 Task: Find a sports stadium in Gurgaon and check its location and traffic details.
Action: Mouse moved to (206, 356)
Screenshot: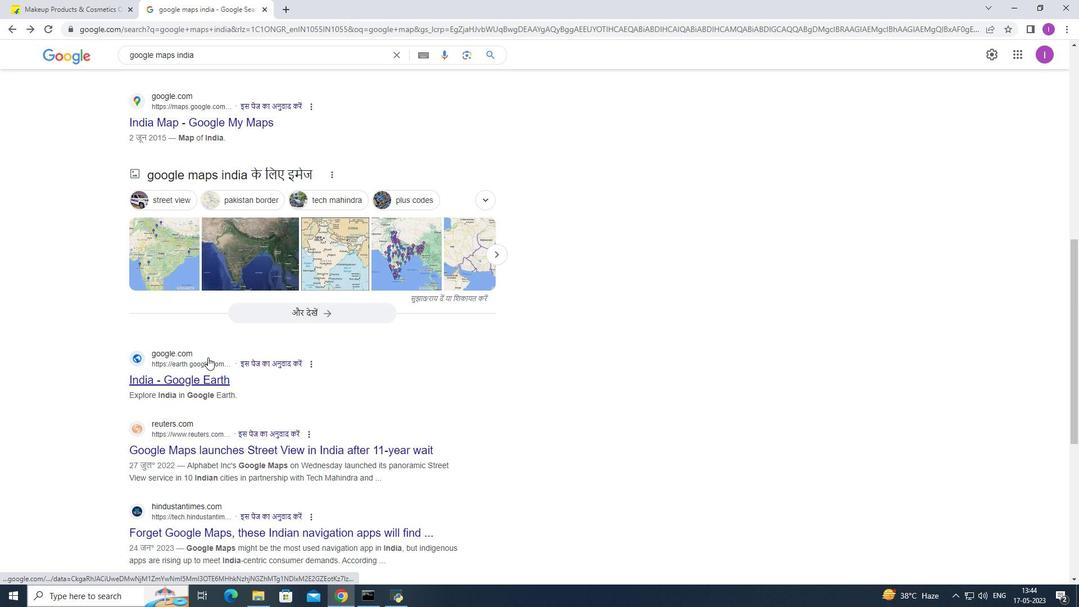 
Action: Mouse scrolled (206, 357) with delta (0, 0)
Screenshot: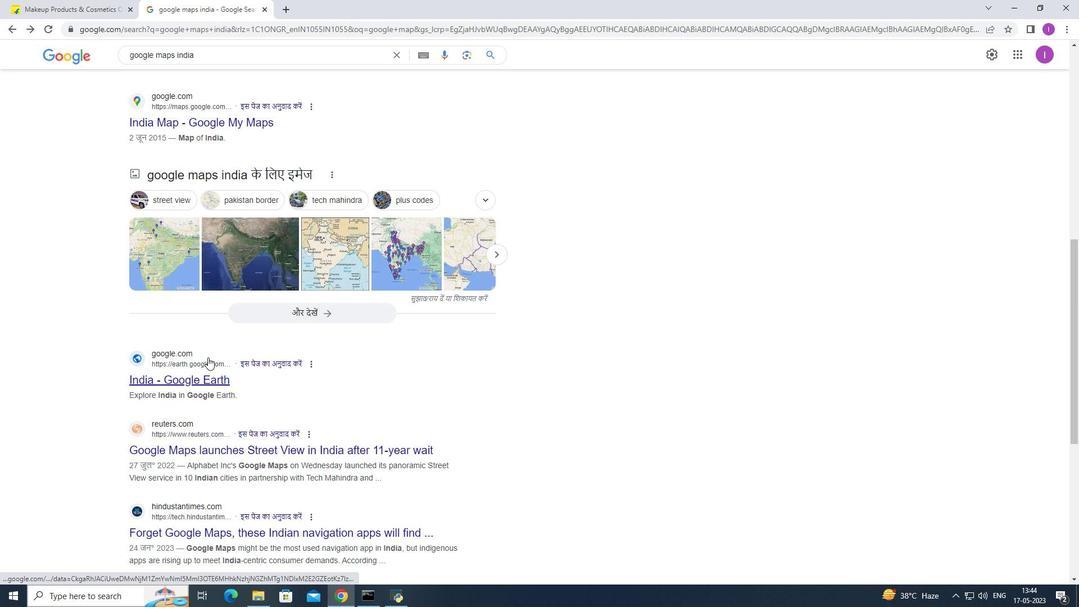 
Action: Mouse scrolled (206, 357) with delta (0, 0)
Screenshot: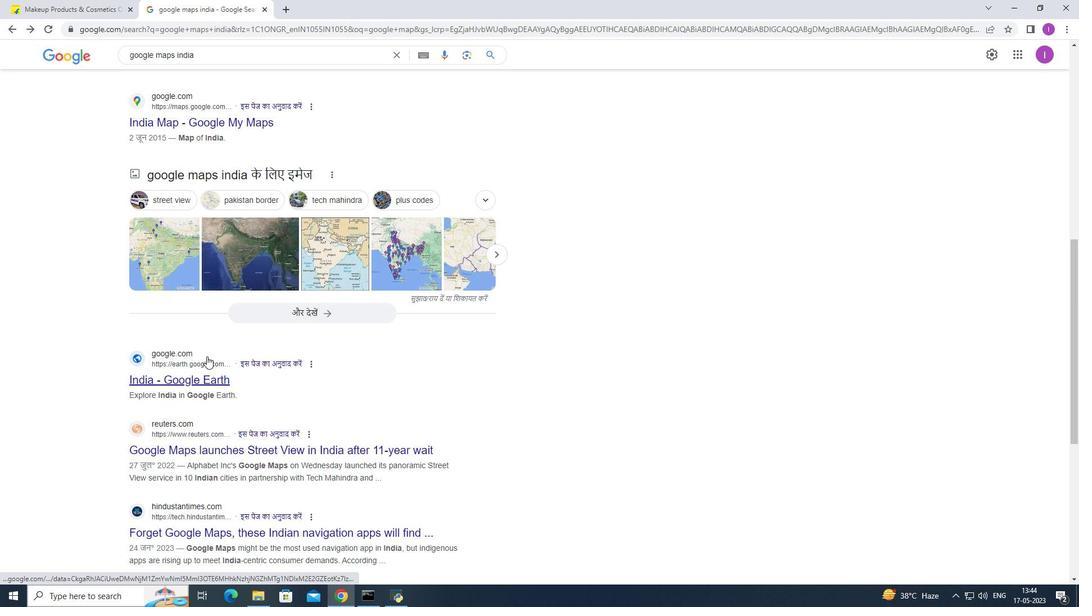 
Action: Mouse moved to (167, 237)
Screenshot: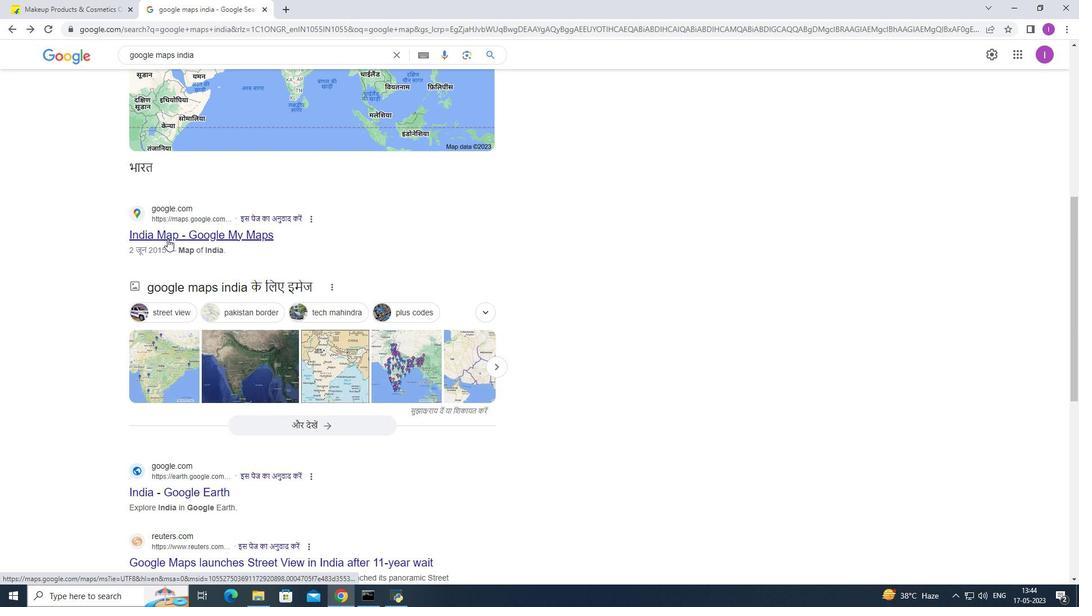 
Action: Mouse pressed left at (167, 237)
Screenshot: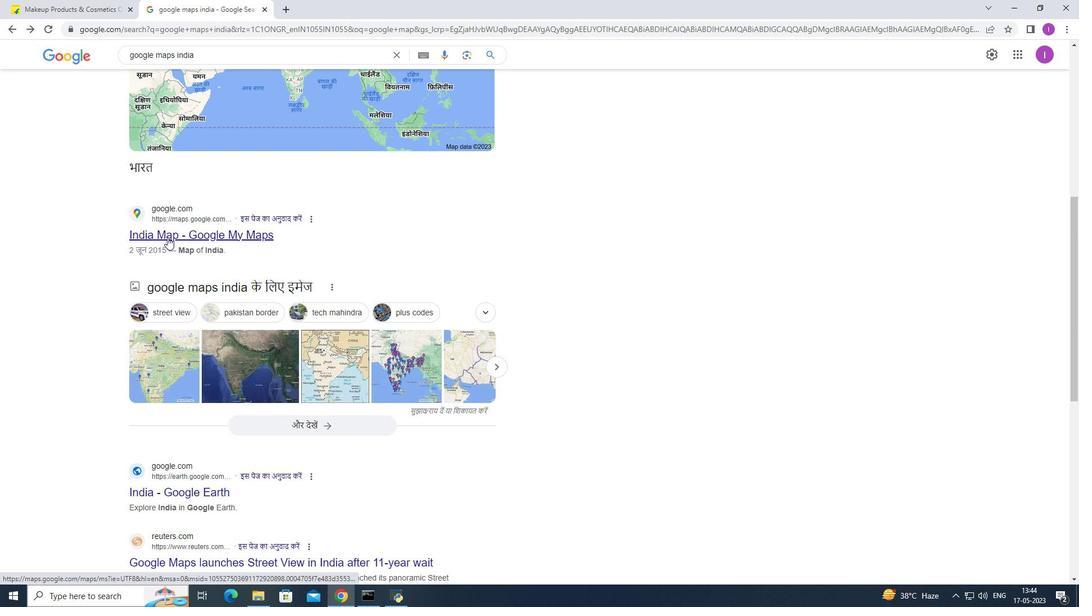 
Action: Mouse moved to (560, 282)
Screenshot: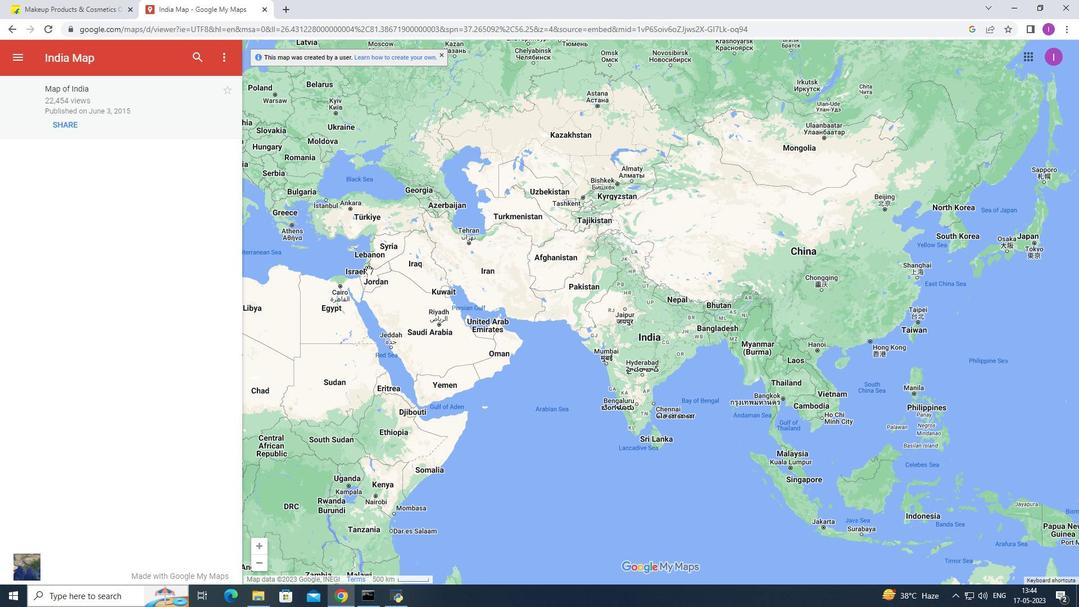
Action: Mouse scrolled (560, 282) with delta (0, 0)
Screenshot: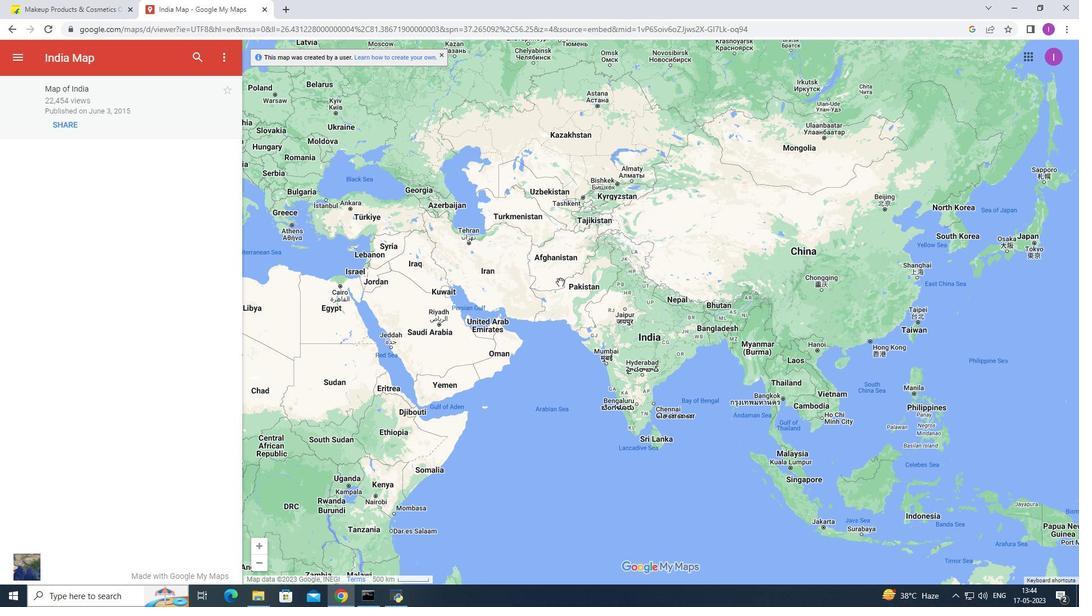 
Action: Mouse scrolled (560, 281) with delta (0, 0)
Screenshot: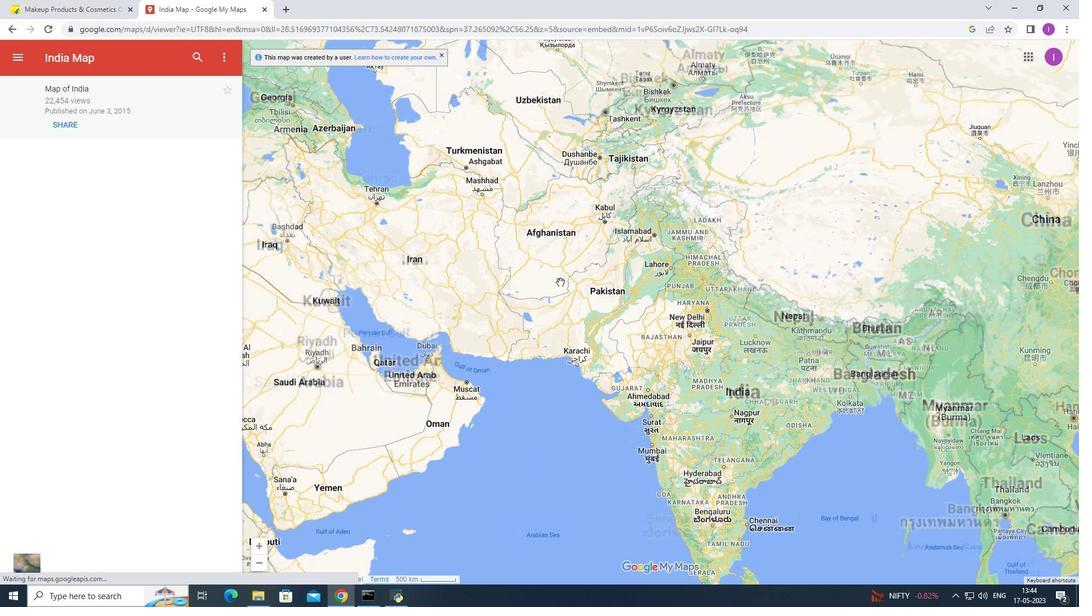 
Action: Mouse scrolled (560, 281) with delta (0, 0)
Screenshot: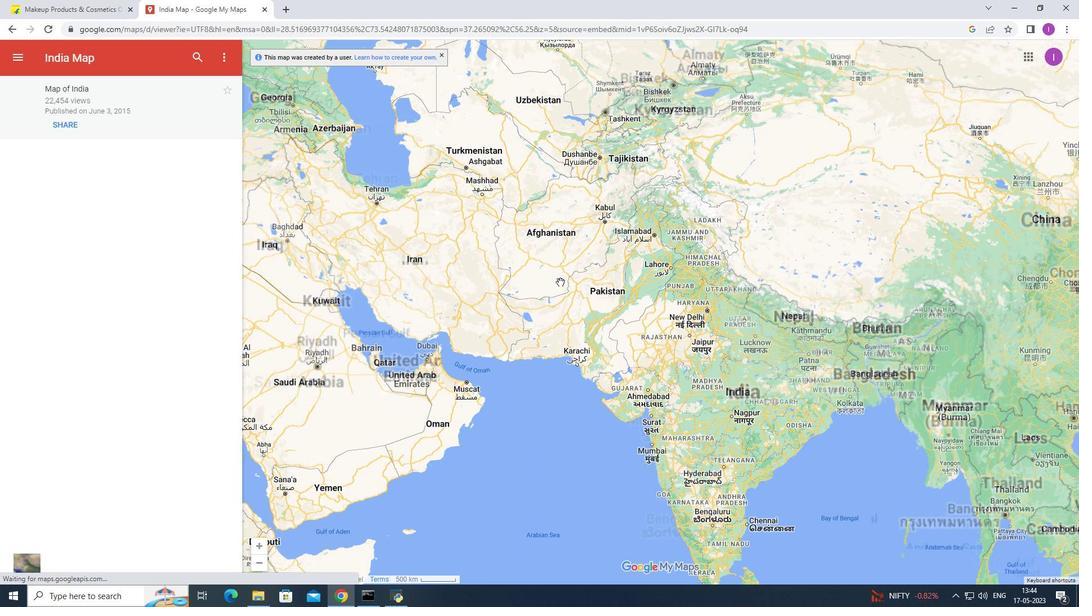 
Action: Mouse scrolled (560, 281) with delta (0, 0)
Screenshot: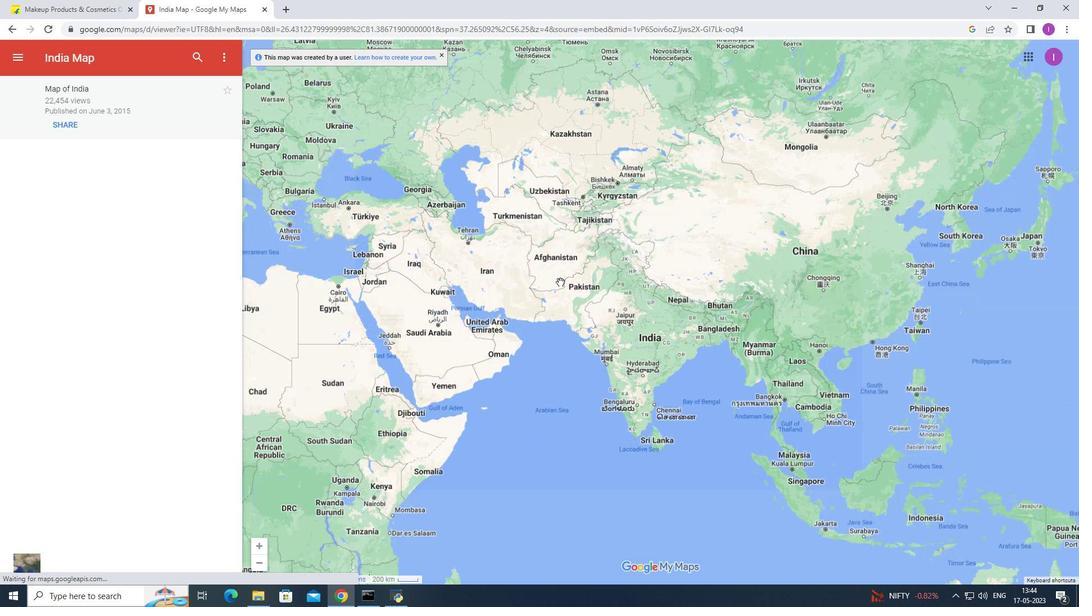 
Action: Mouse scrolled (560, 281) with delta (0, 0)
Screenshot: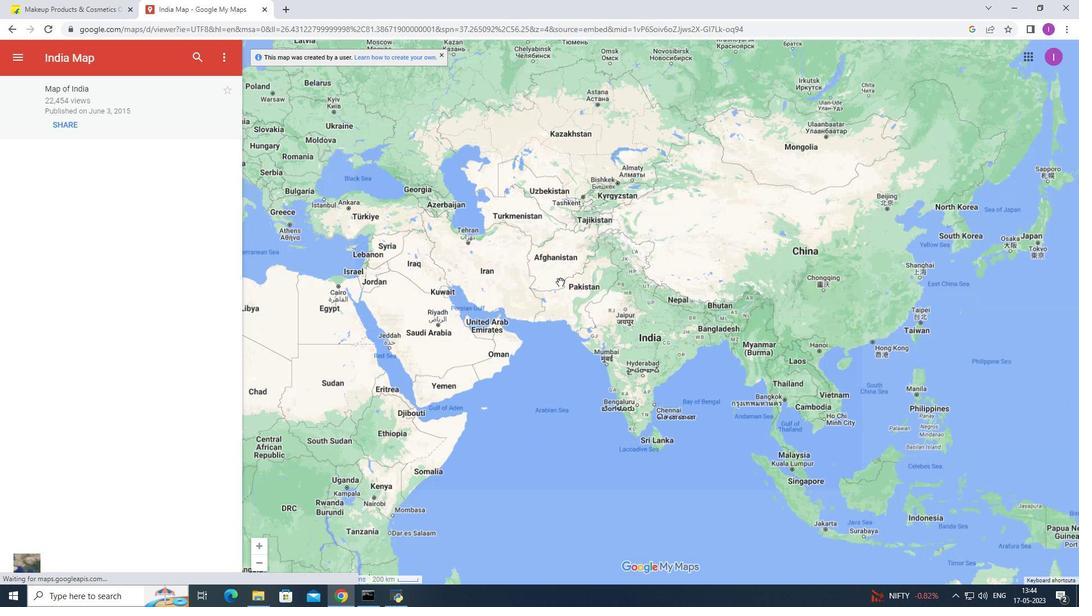 
Action: Mouse scrolled (560, 281) with delta (0, 0)
Screenshot: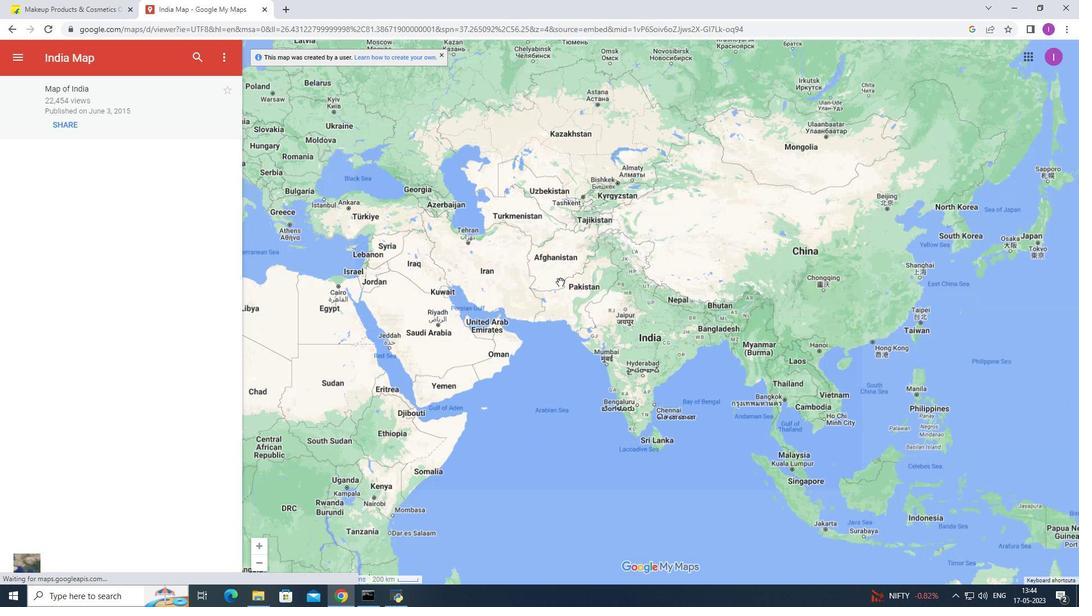 
Action: Mouse scrolled (560, 281) with delta (0, 0)
Screenshot: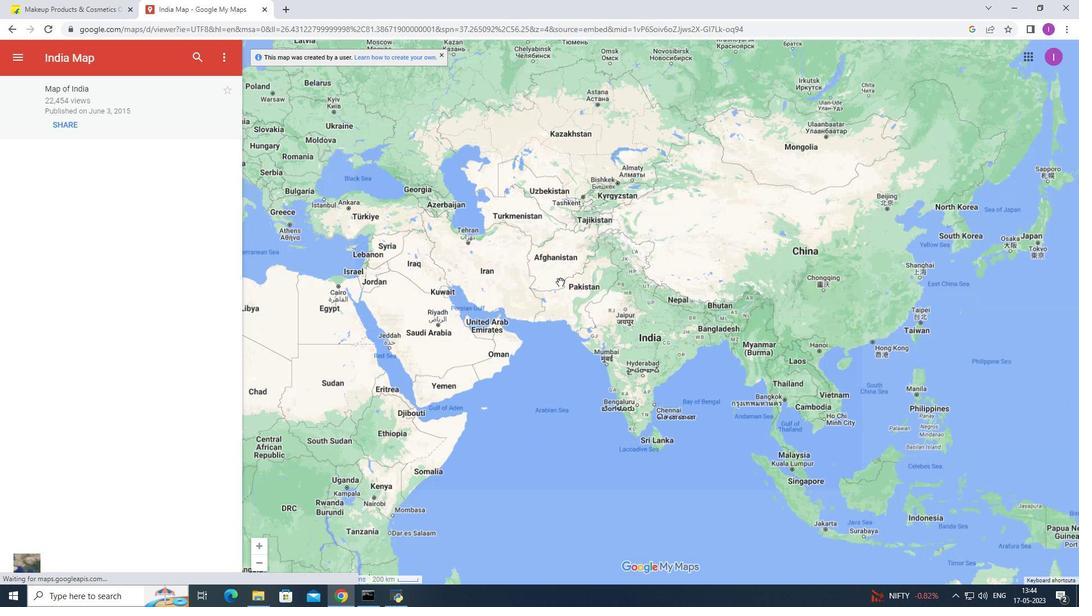 
Action: Mouse scrolled (560, 281) with delta (0, 0)
Screenshot: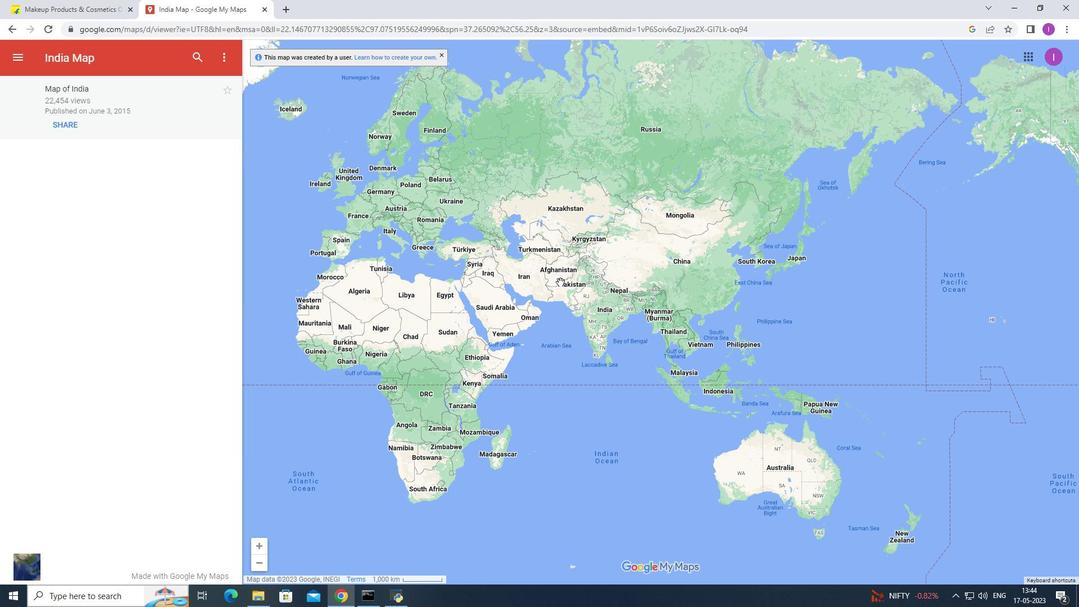 
Action: Mouse moved to (350, 248)
Screenshot: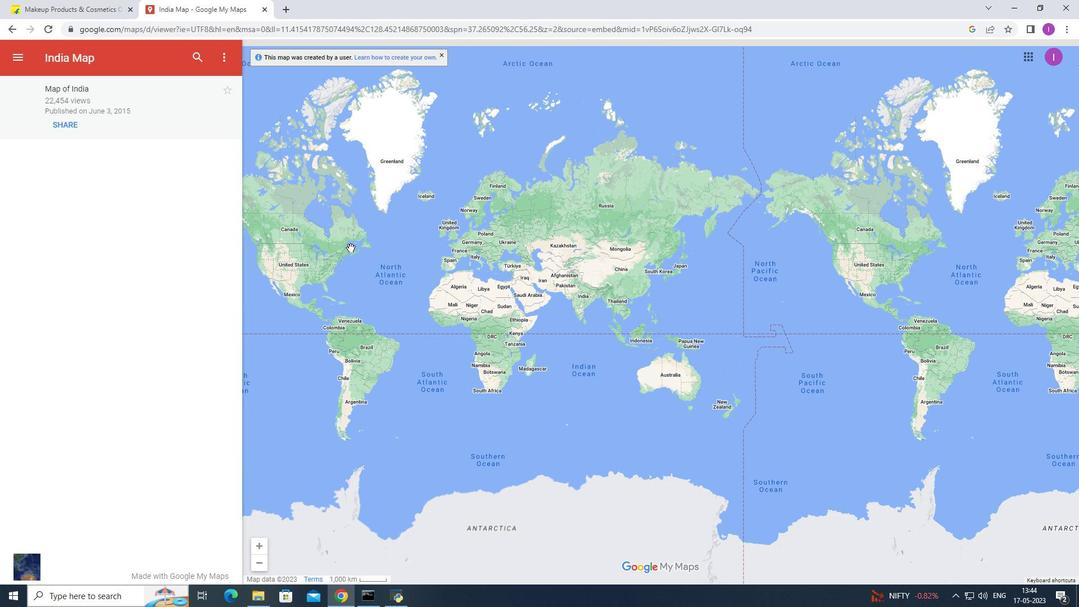 
Action: Mouse scrolled (350, 249) with delta (0, 0)
Screenshot: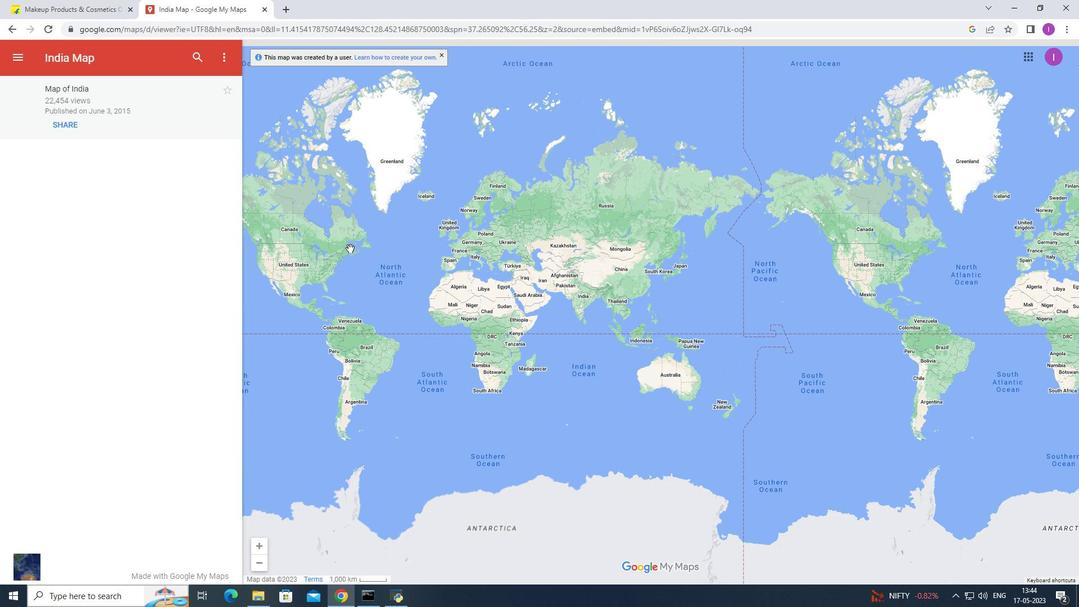 
Action: Mouse scrolled (350, 248) with delta (0, 0)
Screenshot: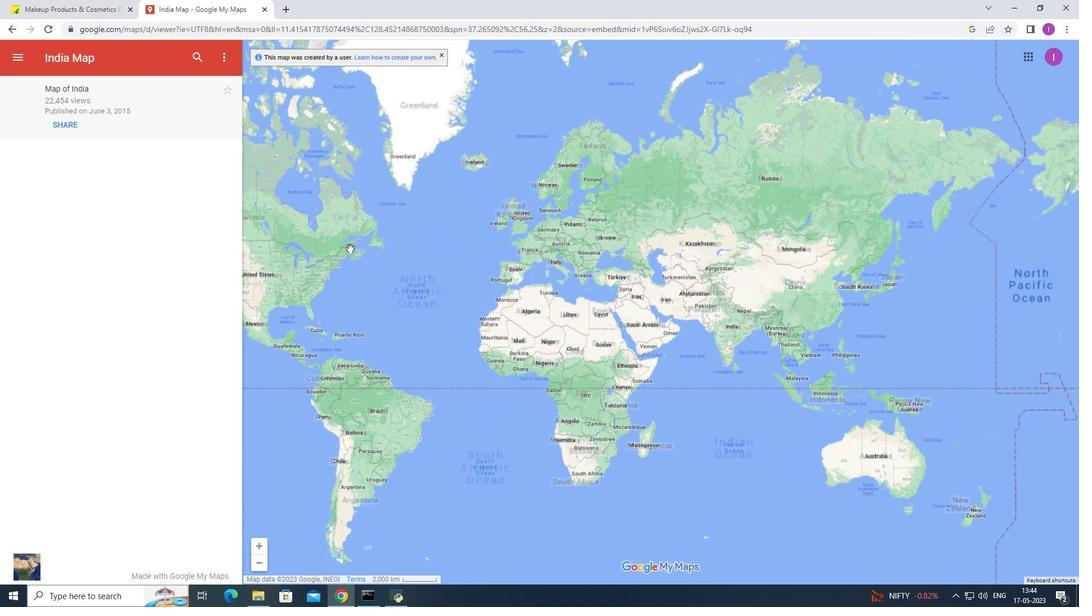 
Action: Mouse moved to (352, 248)
Screenshot: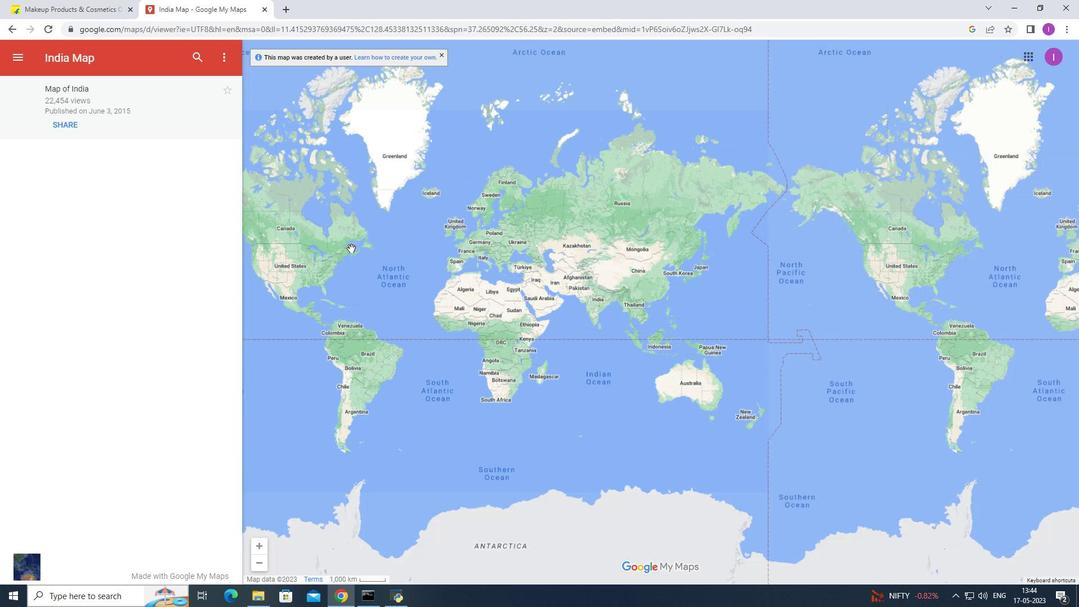 
Action: Mouse scrolled (352, 248) with delta (0, 0)
Screenshot: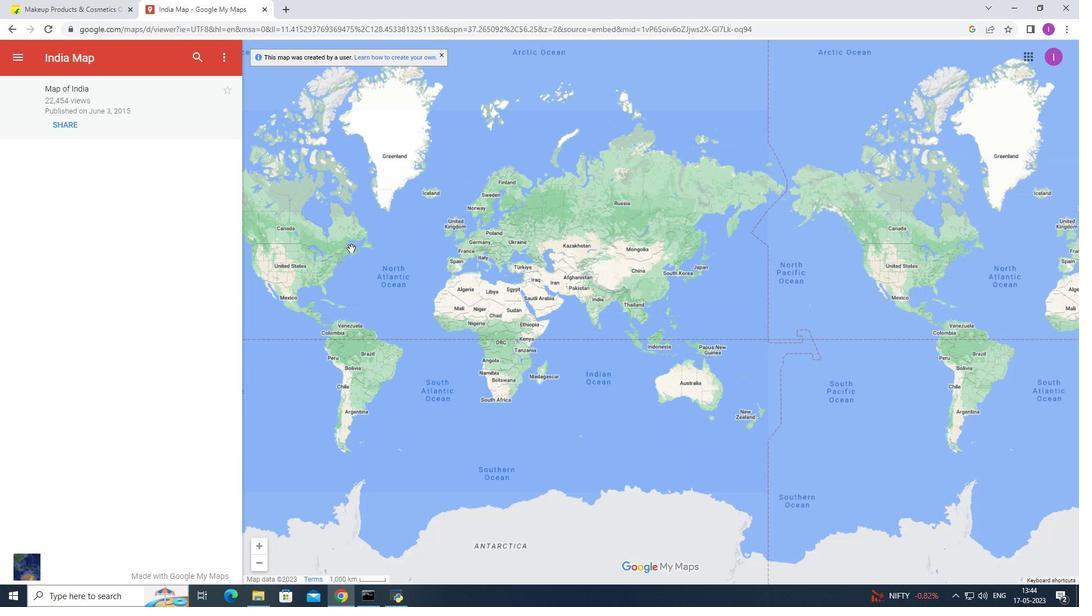 
Action: Mouse scrolled (352, 248) with delta (0, 0)
Screenshot: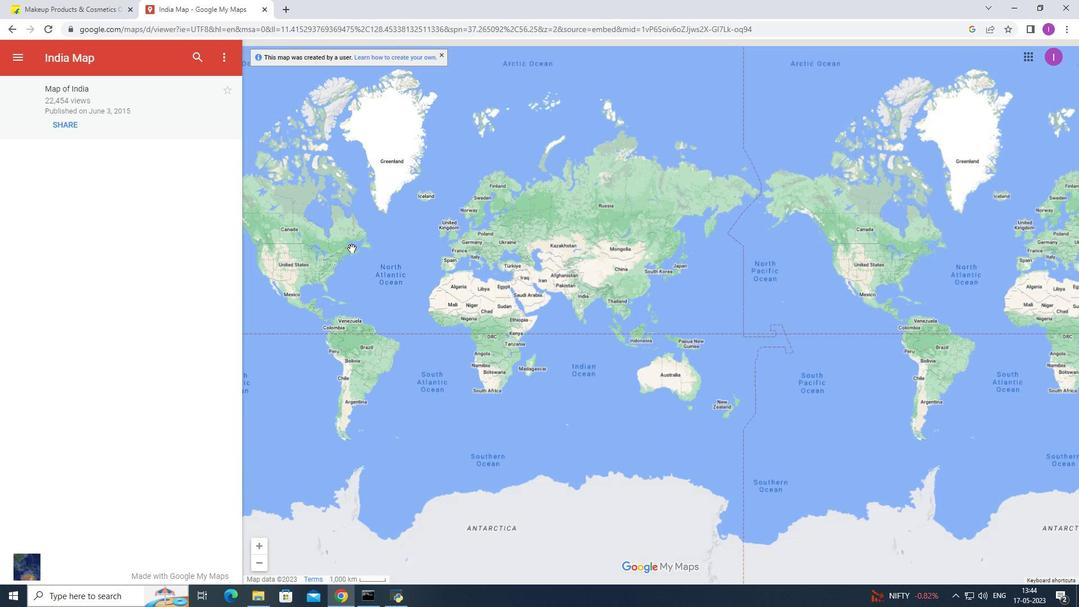 
Action: Mouse moved to (352, 248)
Screenshot: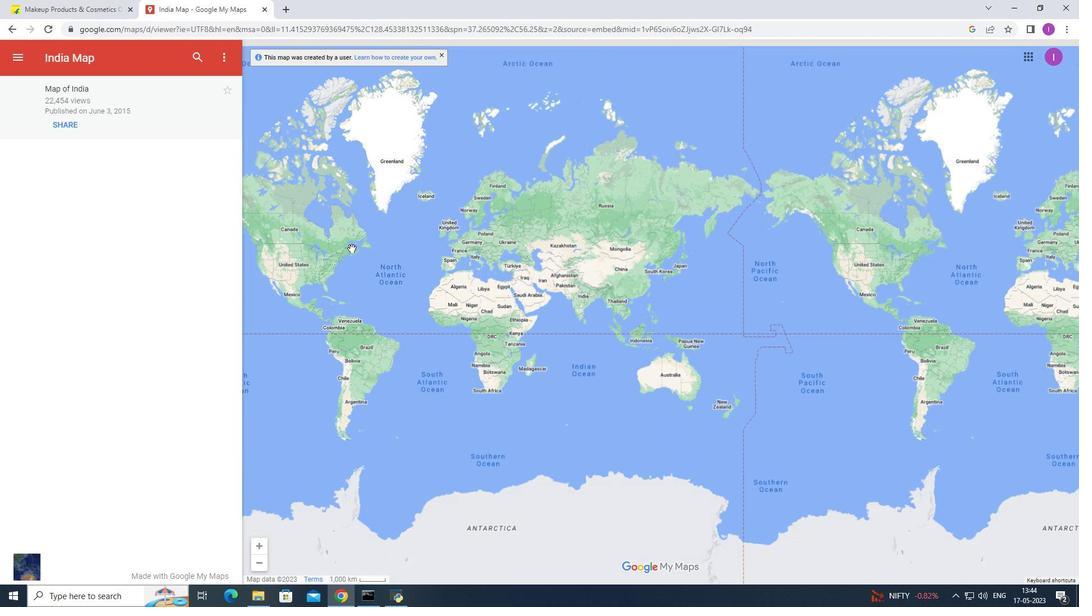 
Action: Mouse scrolled (352, 248) with delta (0, 0)
Screenshot: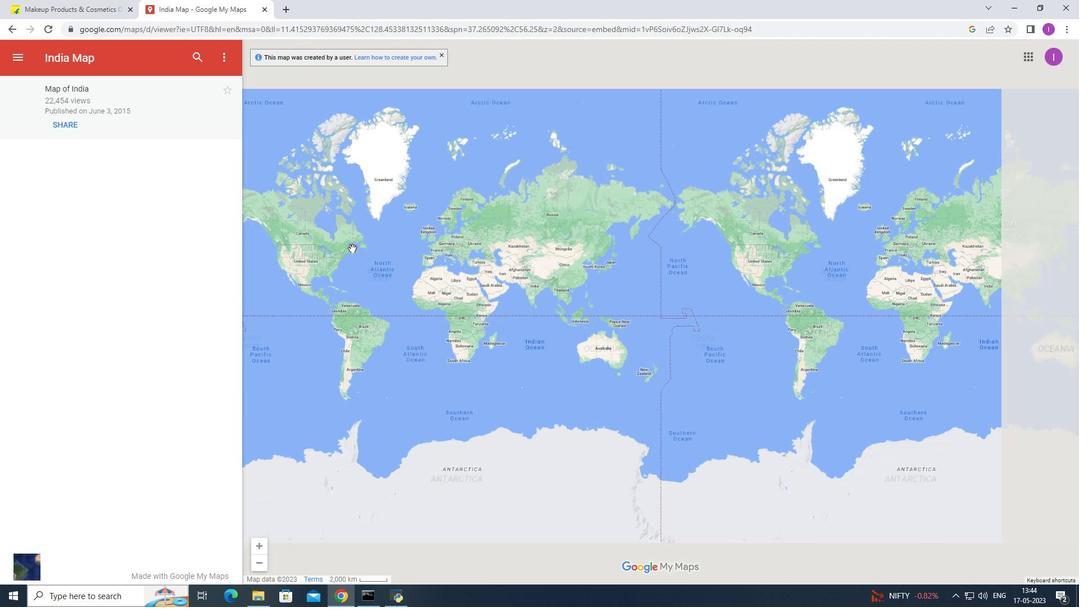 
Action: Mouse moved to (358, 248)
Screenshot: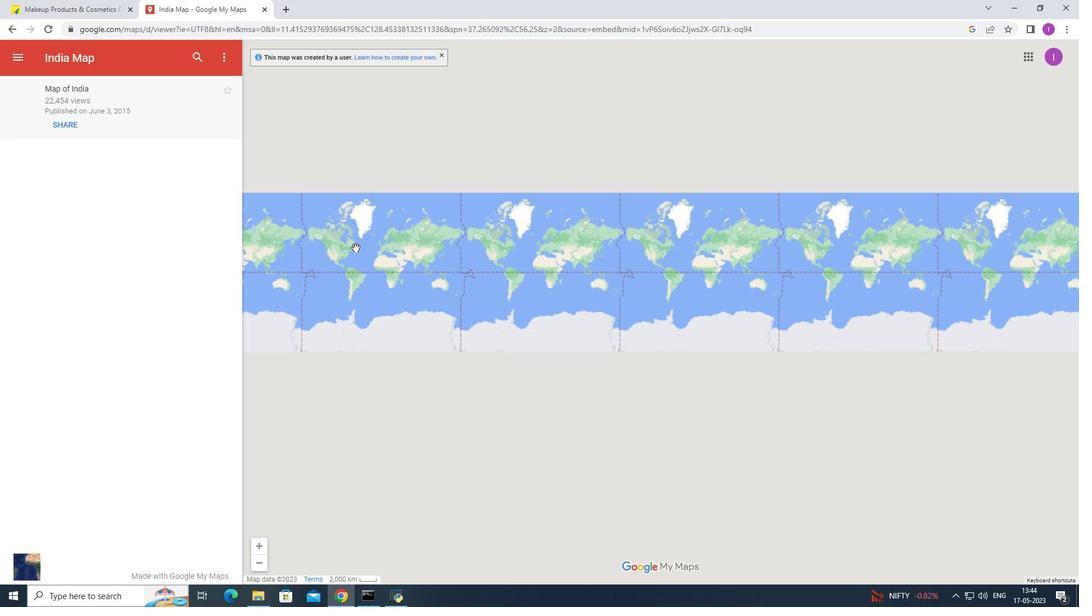 
Action: Mouse scrolled (358, 248) with delta (0, 0)
Screenshot: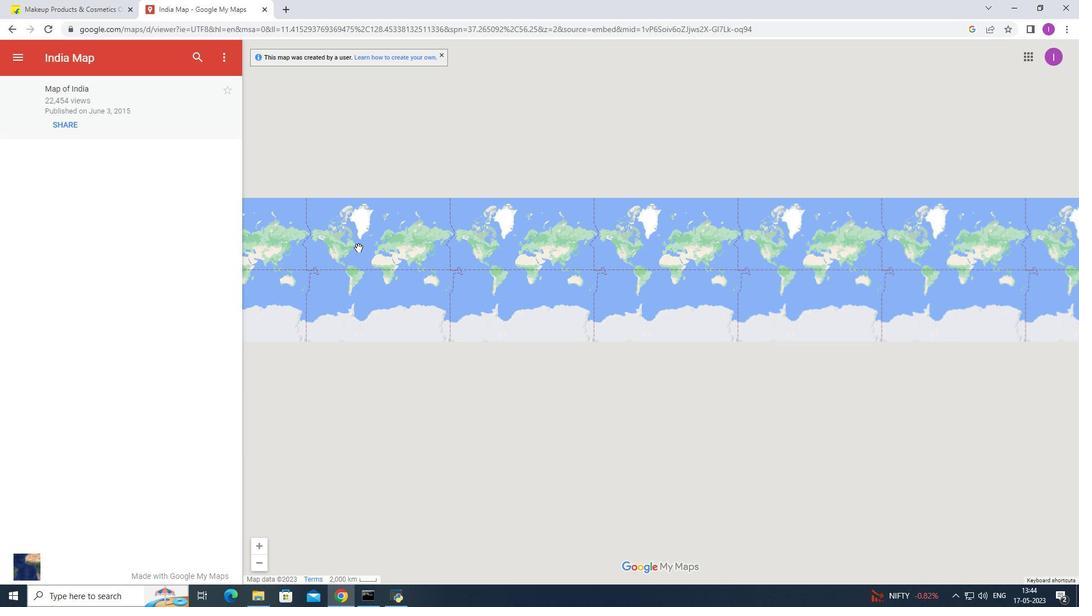 
Action: Mouse scrolled (358, 248) with delta (0, 0)
Screenshot: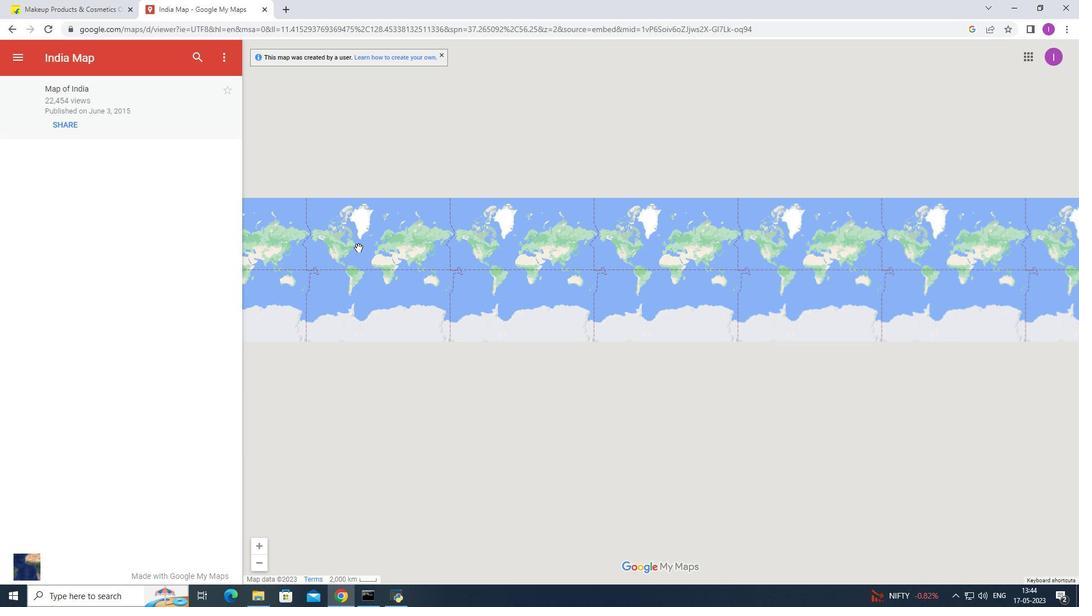 
Action: Mouse scrolled (358, 248) with delta (0, 0)
Screenshot: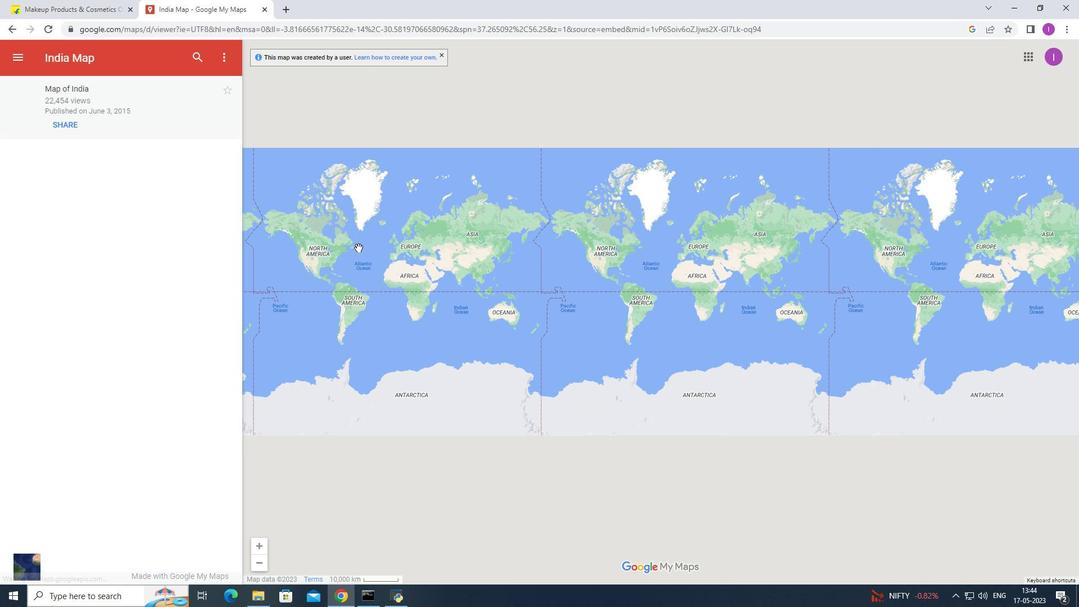 
Action: Mouse scrolled (358, 248) with delta (0, 0)
Screenshot: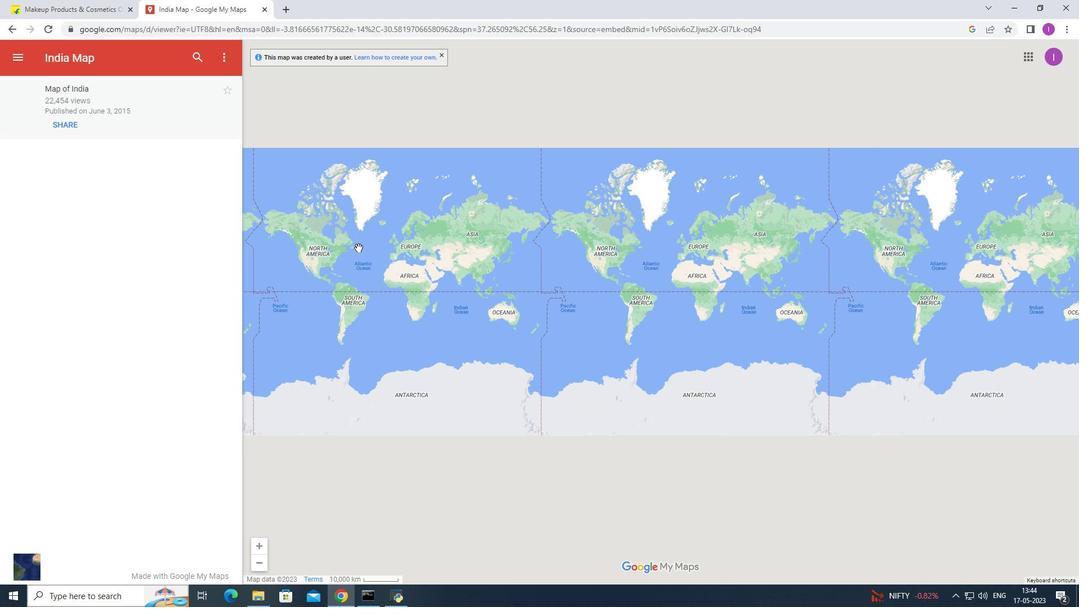 
Action: Mouse scrolled (358, 248) with delta (0, 0)
Screenshot: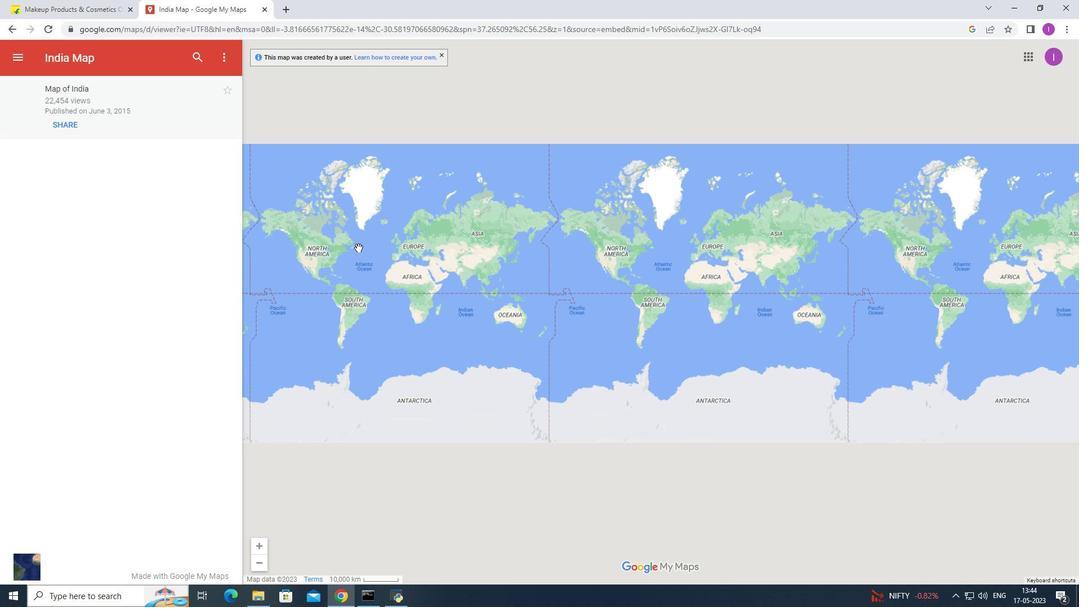 
Action: Mouse moved to (476, 251)
Screenshot: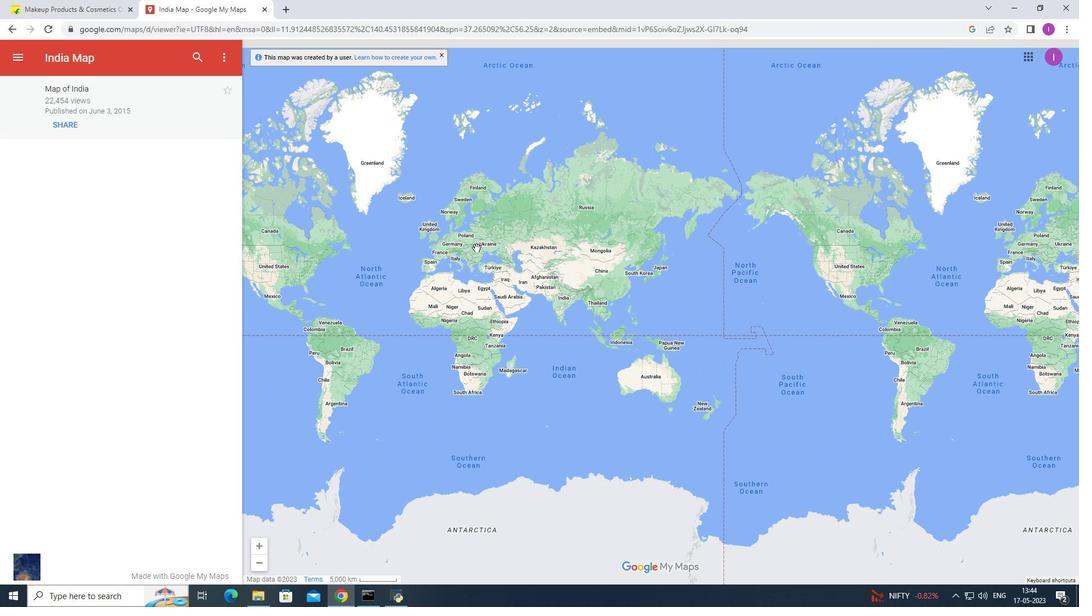 
Action: Mouse scrolled (476, 250) with delta (0, 0)
Screenshot: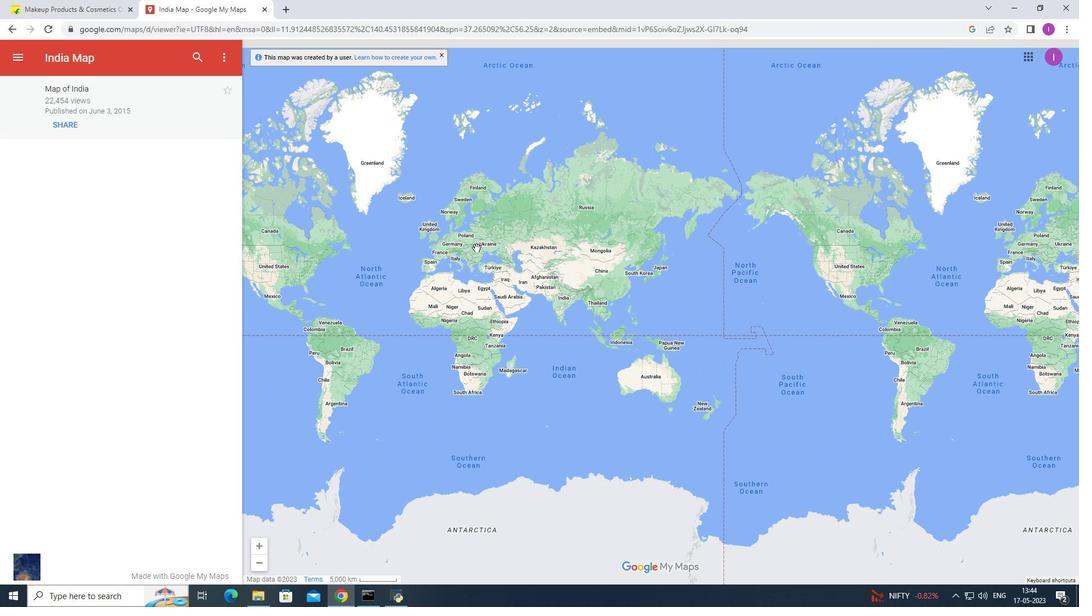
Action: Mouse scrolled (476, 251) with delta (0, 0)
Screenshot: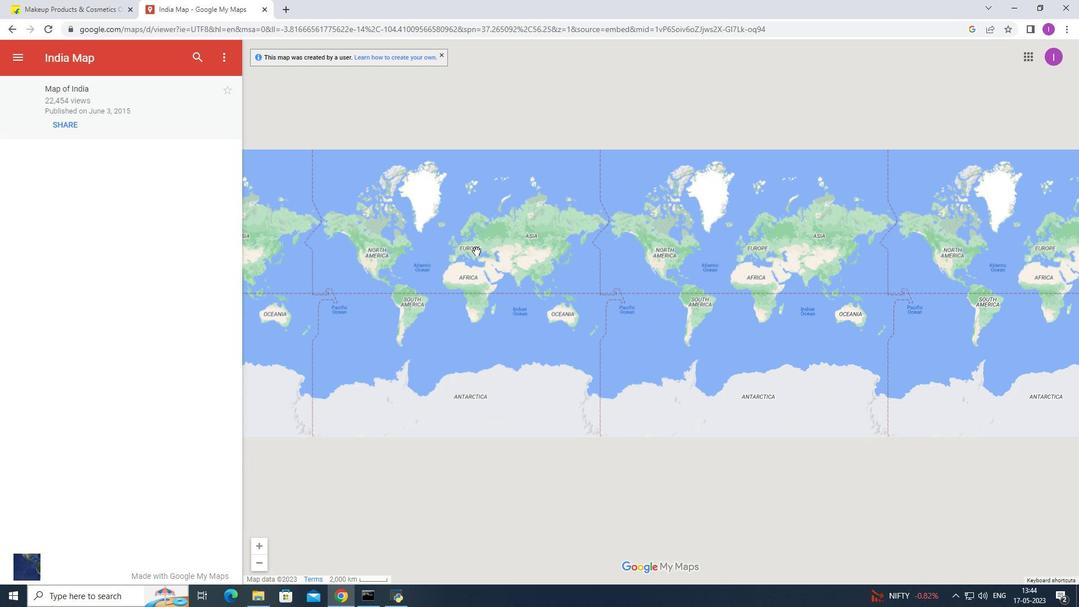 
Action: Mouse scrolled (476, 251) with delta (0, 0)
Screenshot: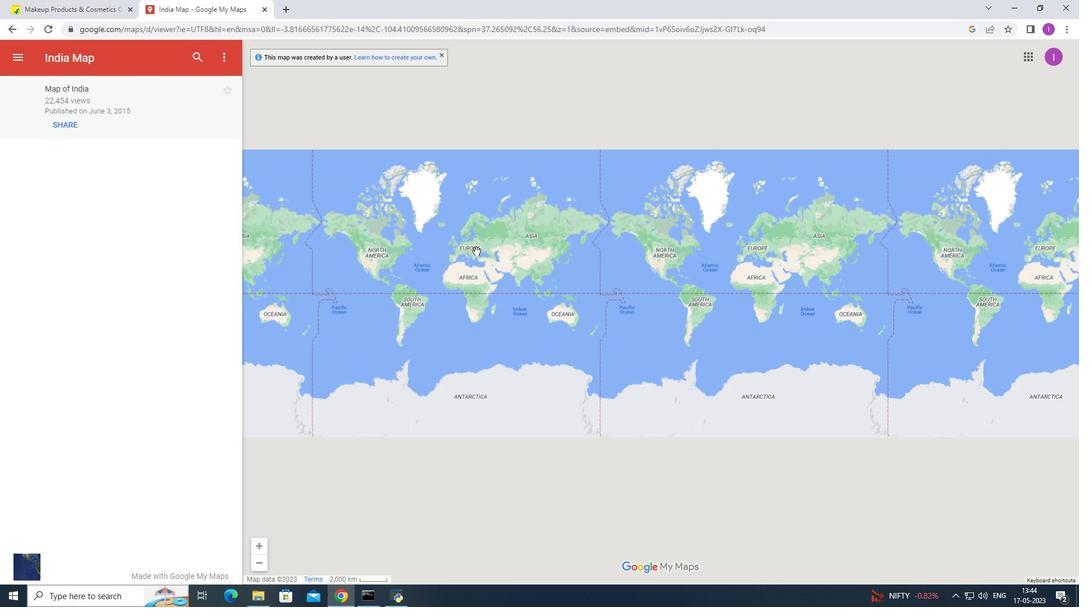 
Action: Mouse moved to (476, 251)
Screenshot: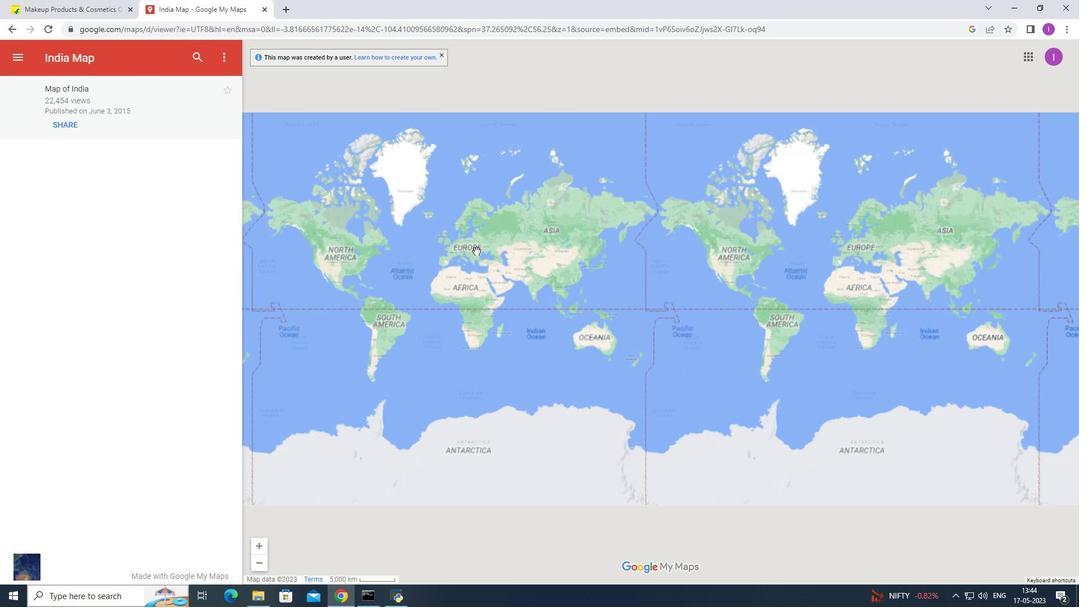 
Action: Mouse scrolled (476, 251) with delta (0, 0)
Screenshot: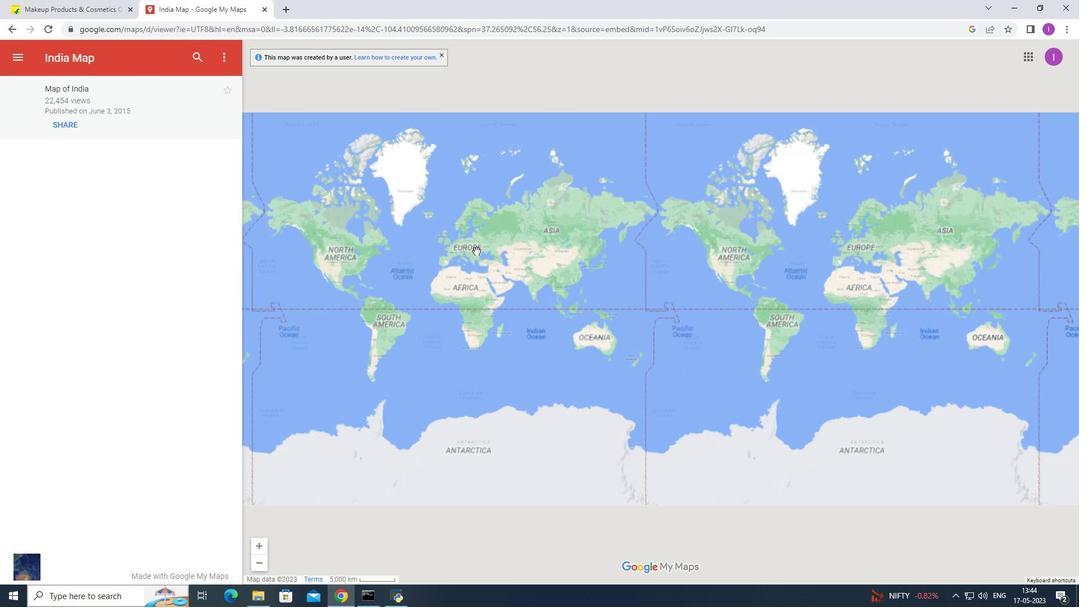 
Action: Mouse moved to (8, 23)
Screenshot: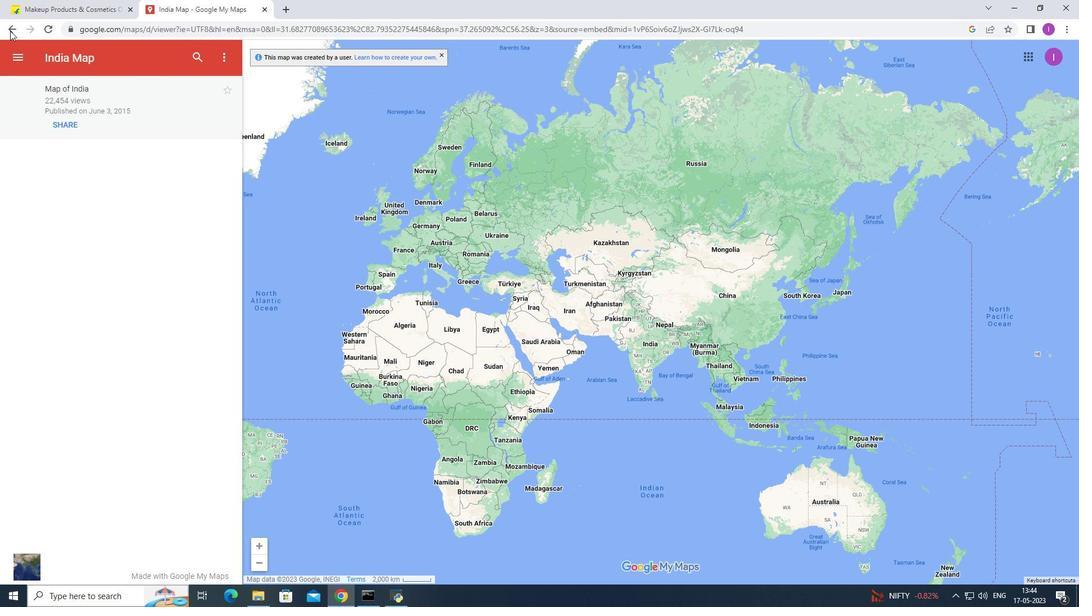 
Action: Mouse pressed left at (8, 23)
Screenshot: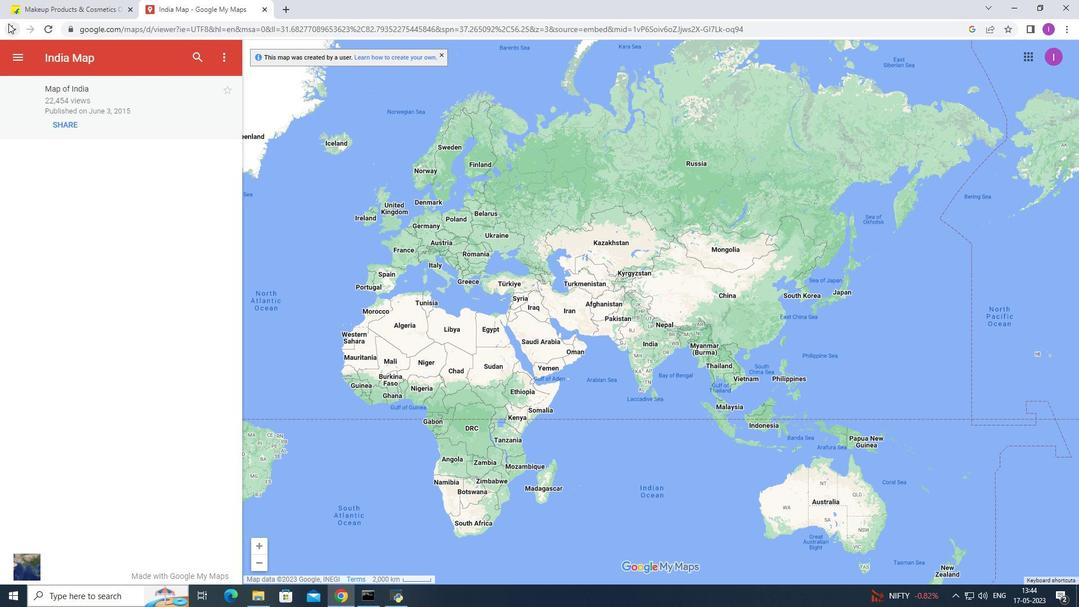 
Action: Mouse moved to (158, 158)
Screenshot: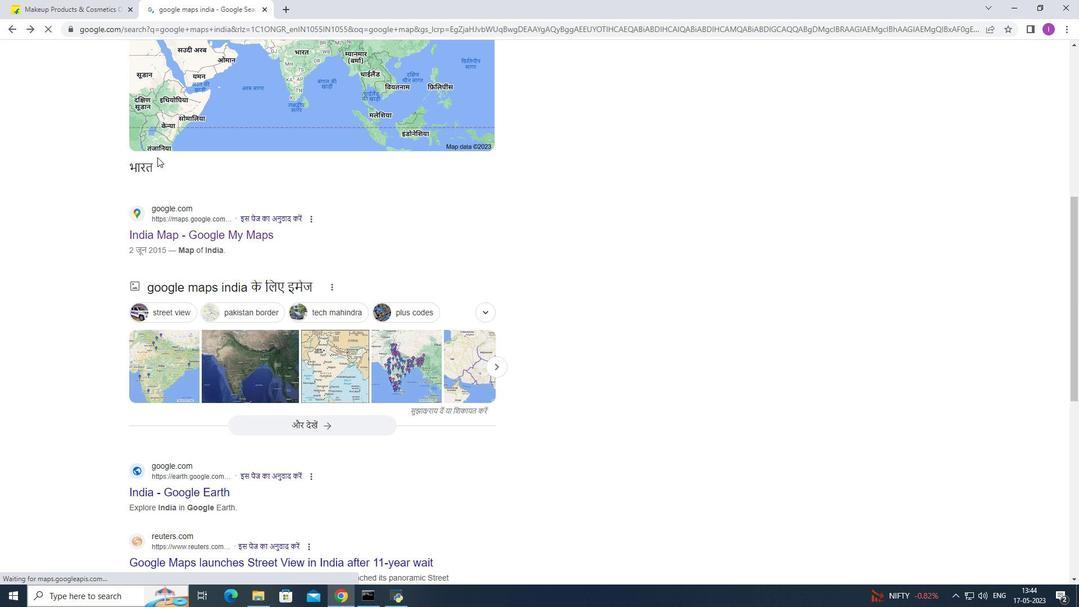
Action: Mouse scrolled (158, 158) with delta (0, 0)
Screenshot: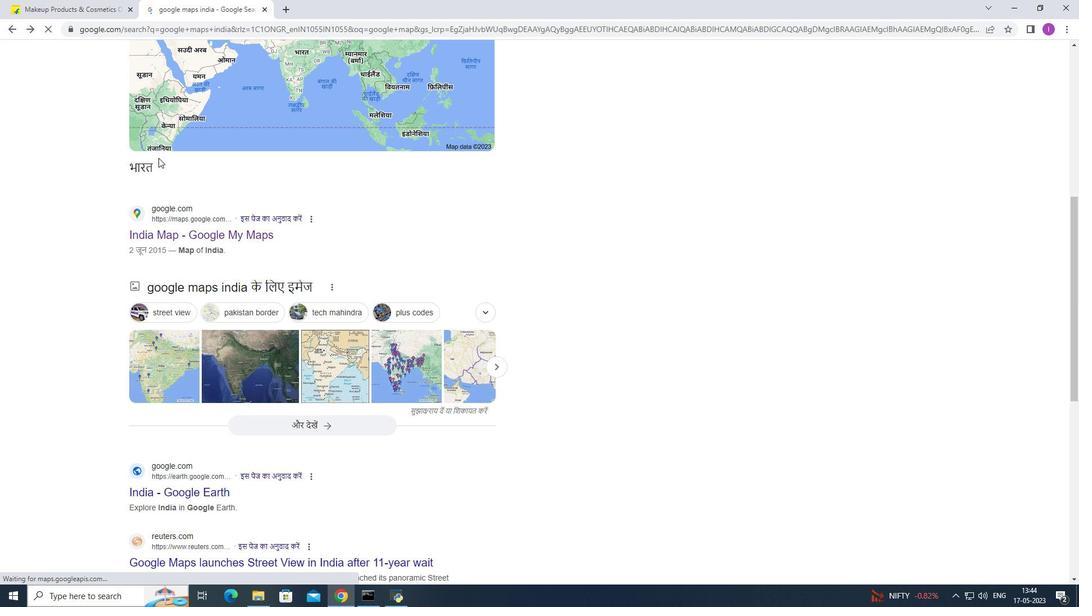 
Action: Mouse scrolled (158, 158) with delta (0, 0)
Screenshot: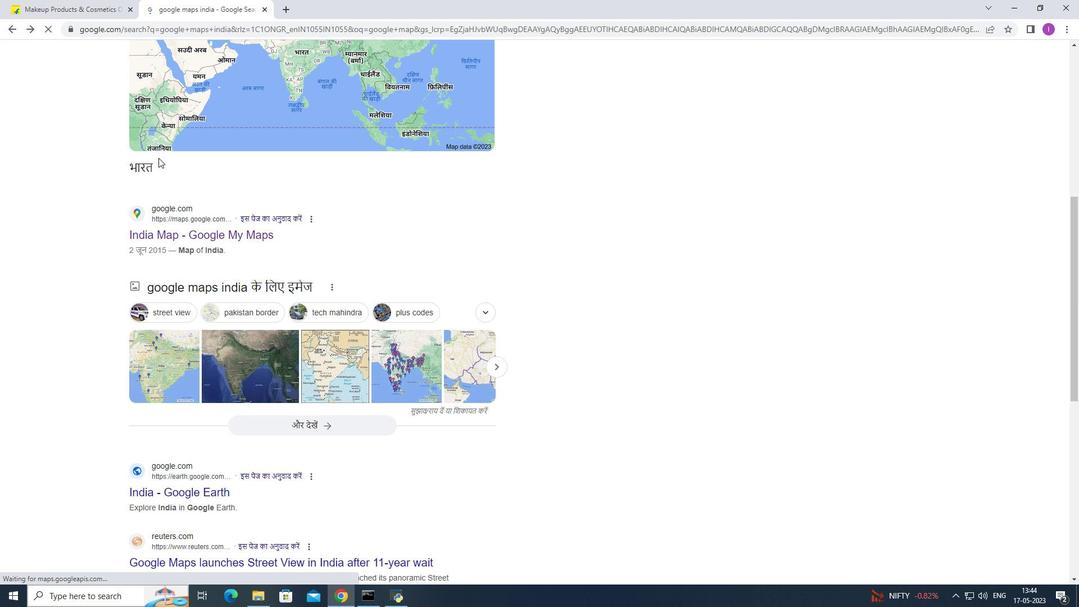 
Action: Mouse scrolled (158, 158) with delta (0, 0)
Screenshot: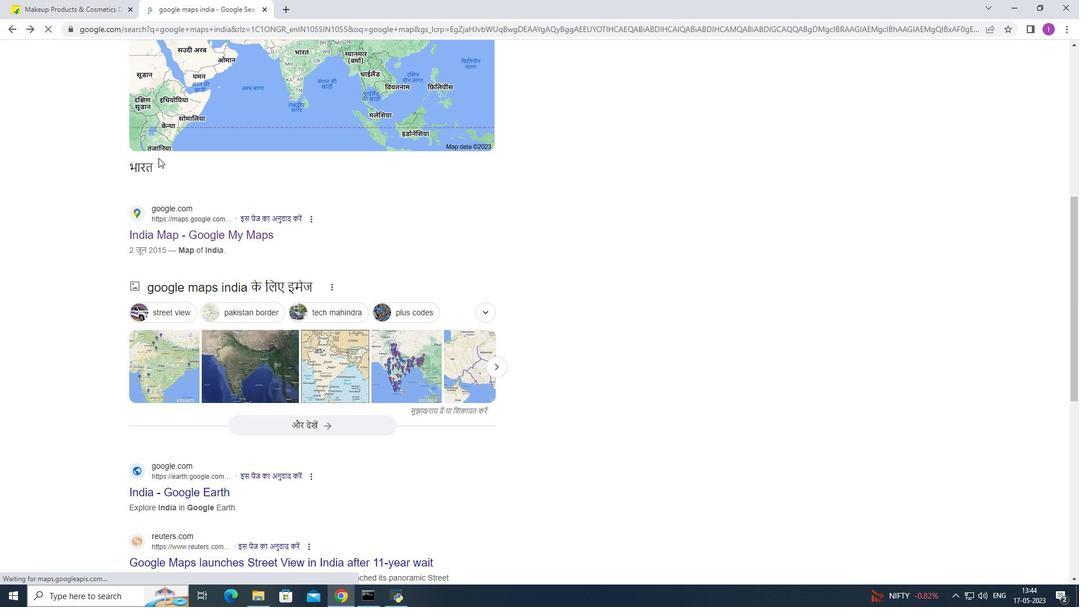 
Action: Mouse scrolled (158, 158) with delta (0, 0)
Screenshot: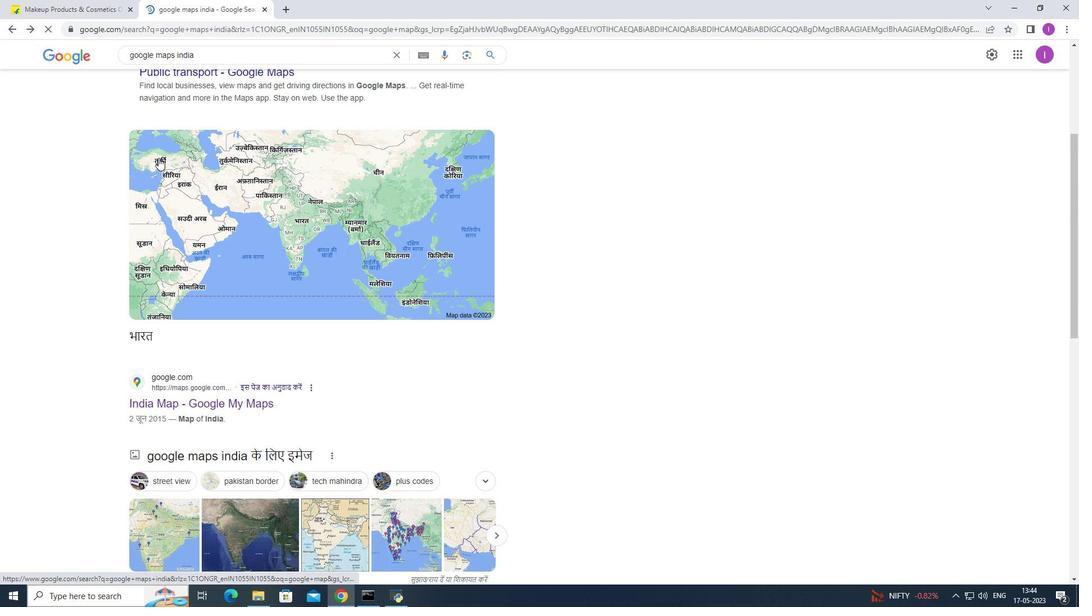 
Action: Mouse scrolled (158, 158) with delta (0, 0)
Screenshot: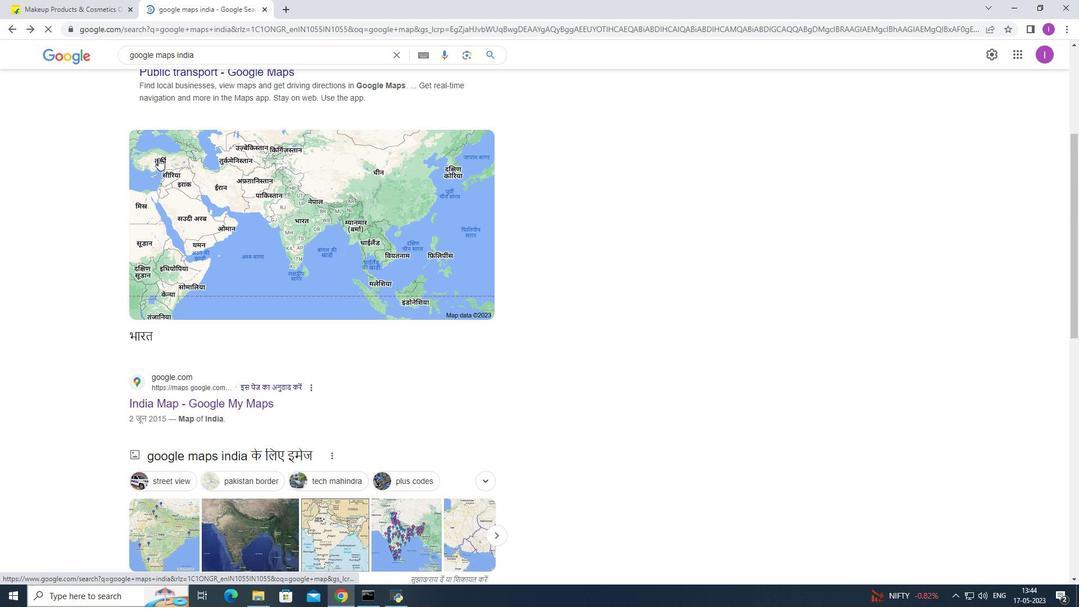 
Action: Mouse scrolled (158, 158) with delta (0, 0)
Screenshot: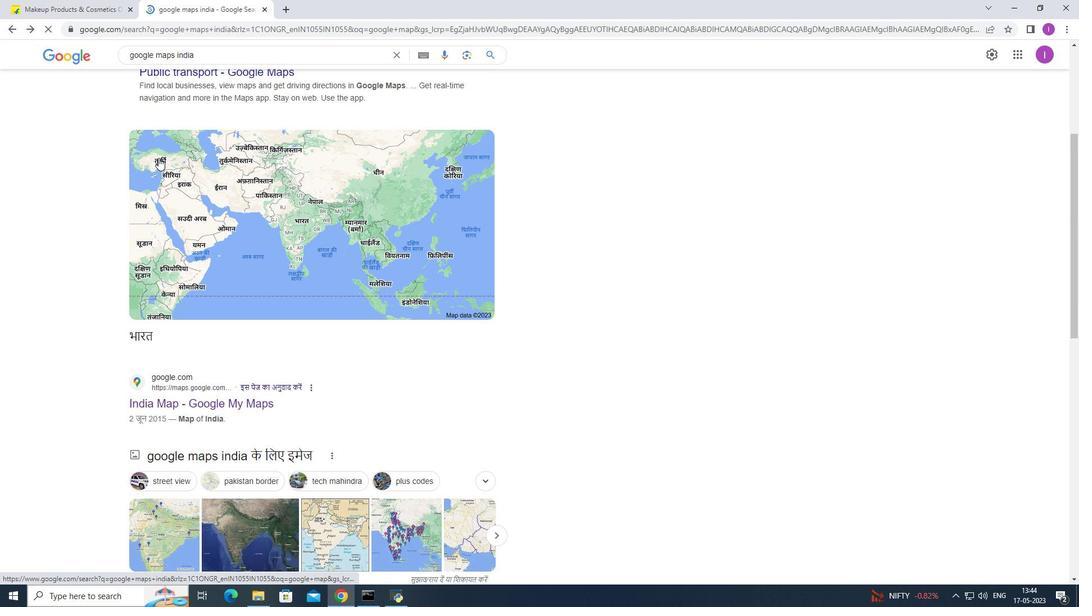 
Action: Mouse scrolled (158, 158) with delta (0, 0)
Screenshot: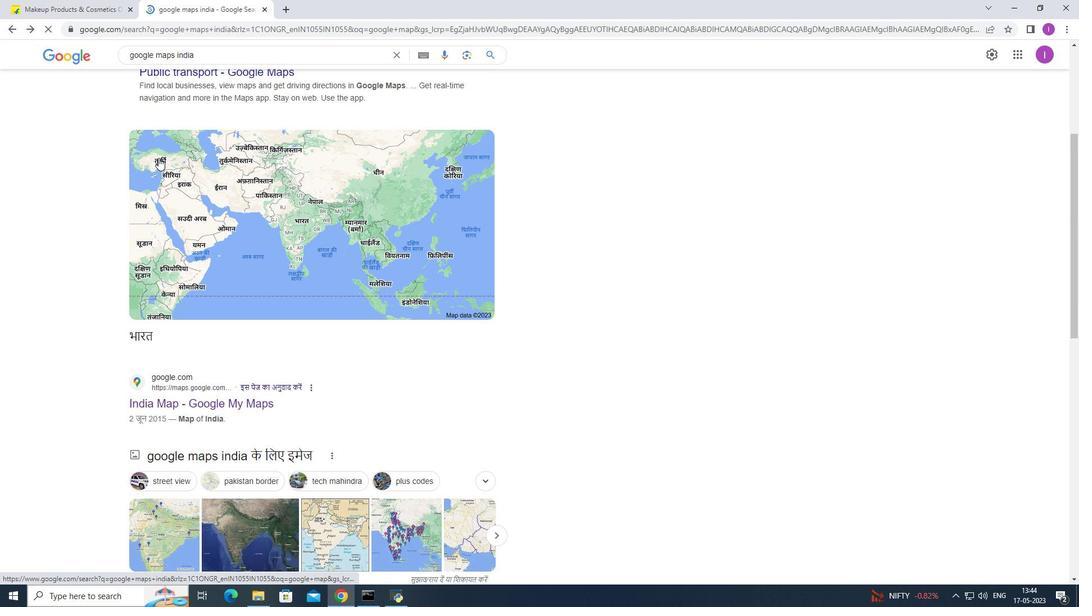 
Action: Mouse scrolled (158, 158) with delta (0, 0)
Screenshot: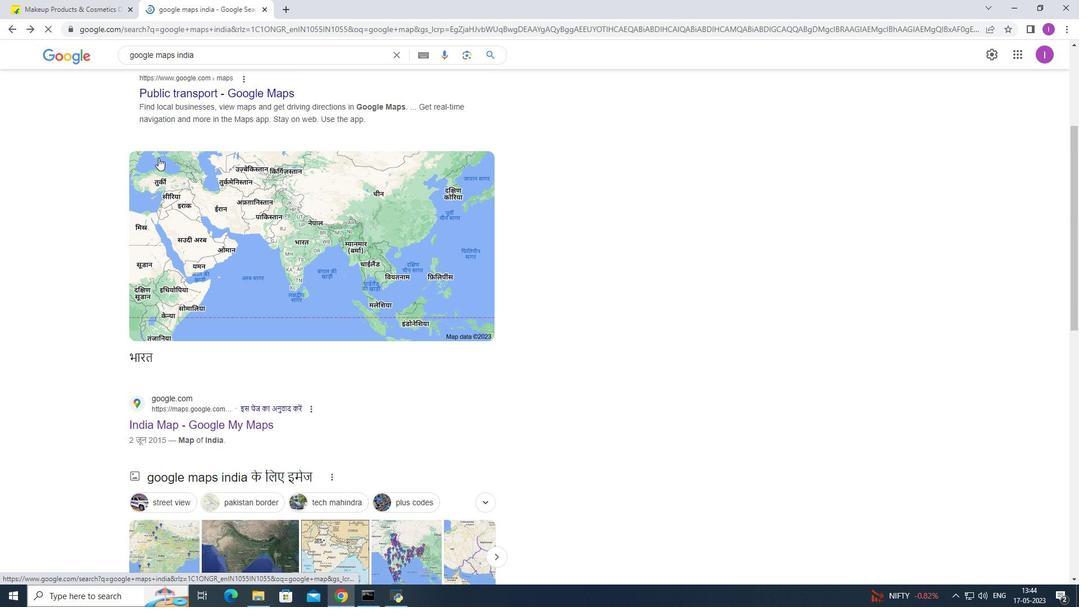 
Action: Mouse moved to (163, 172)
Screenshot: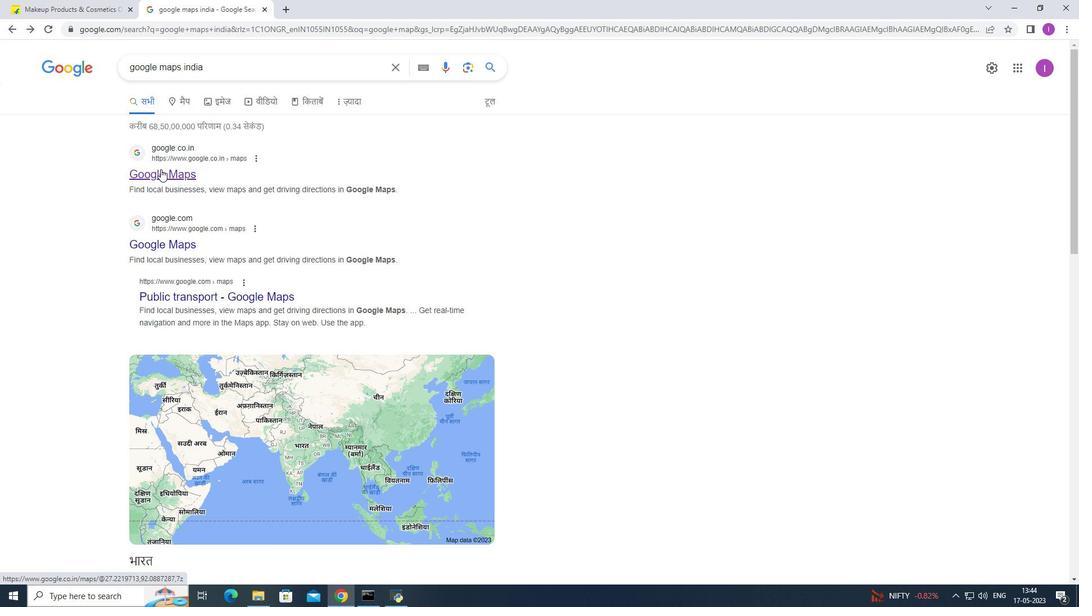 
Action: Mouse scrolled (163, 173) with delta (0, 0)
Screenshot: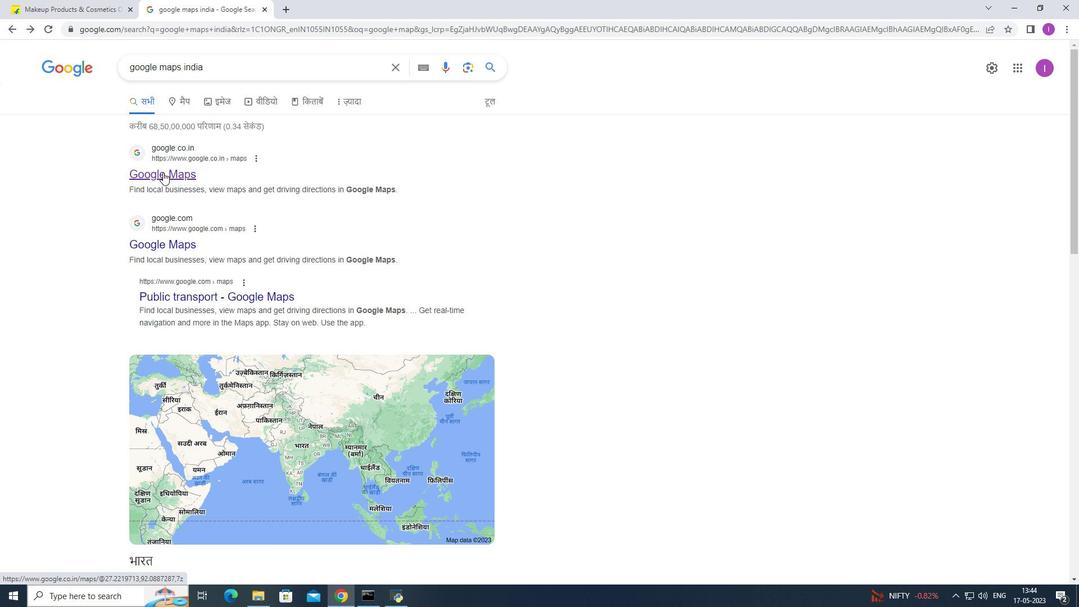 
Action: Mouse pressed left at (163, 172)
Screenshot: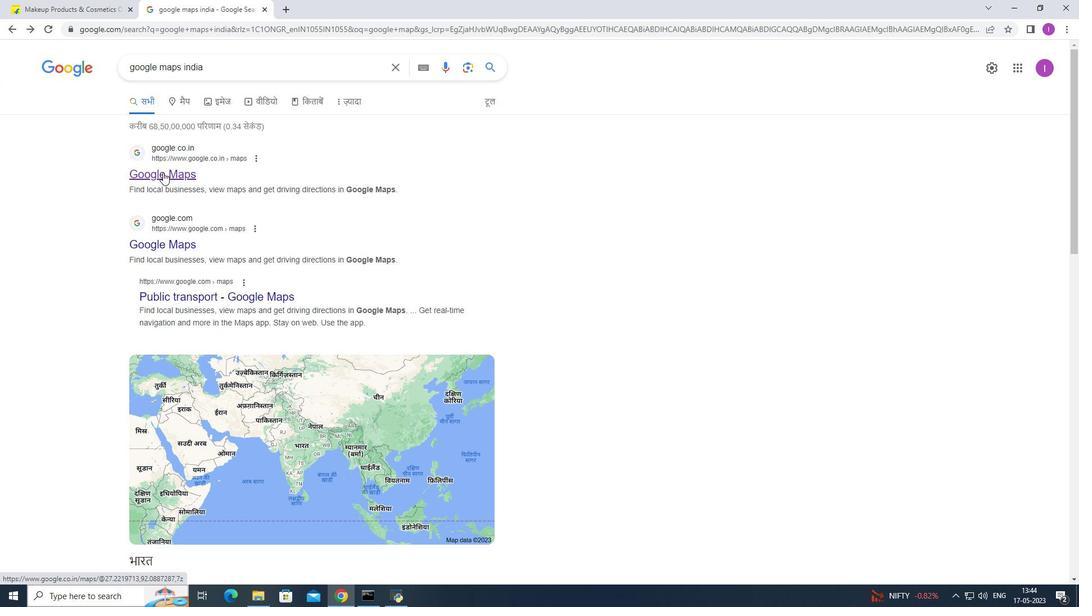 
Action: Mouse moved to (105, 61)
Screenshot: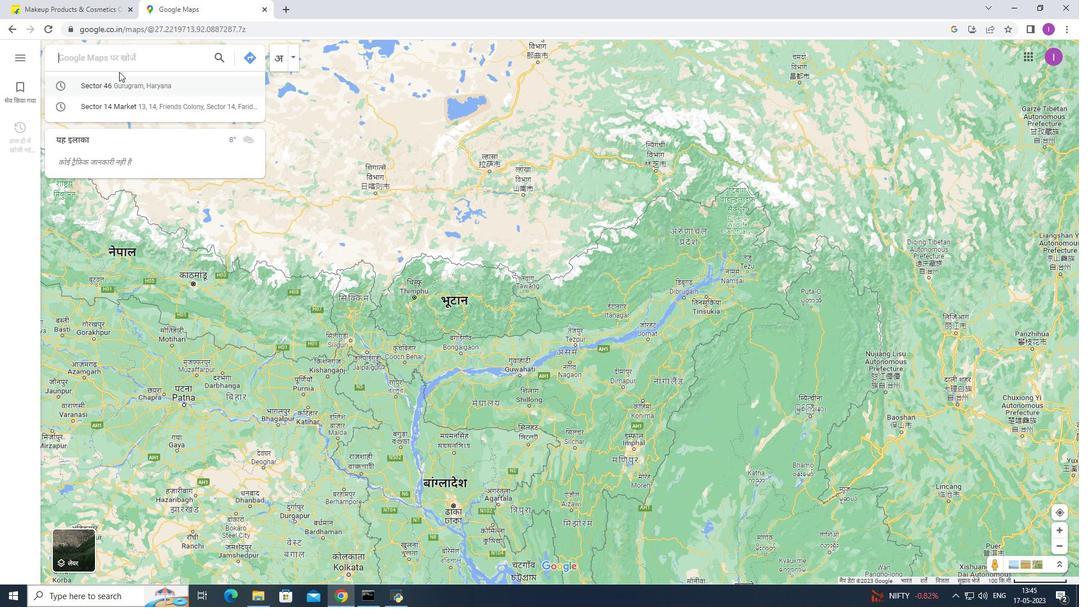 
Action: Mouse pressed left at (105, 61)
Screenshot: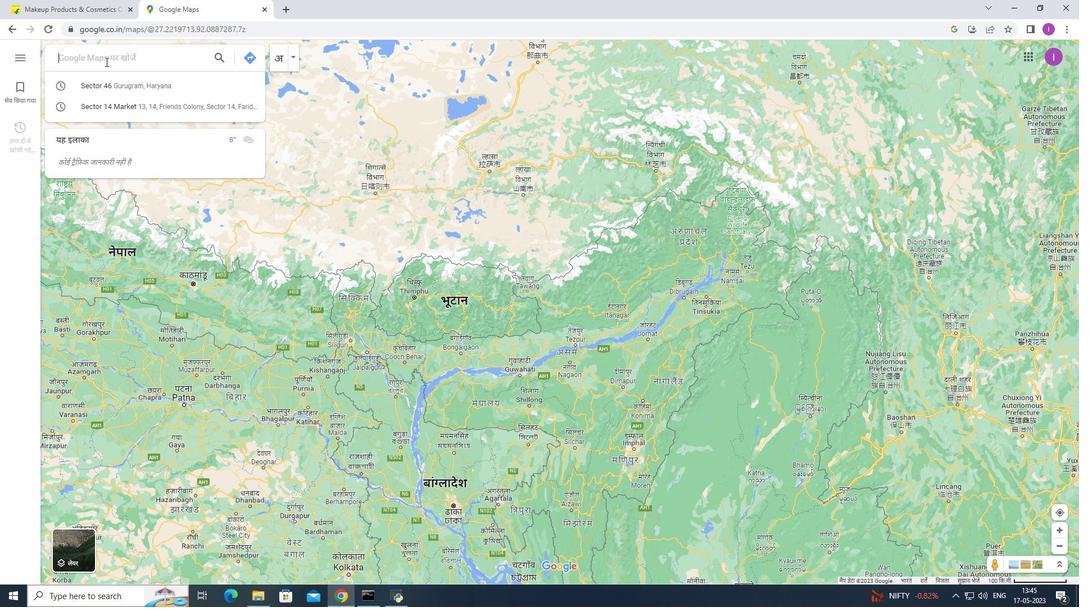 
Action: Mouse moved to (143, 60)
Screenshot: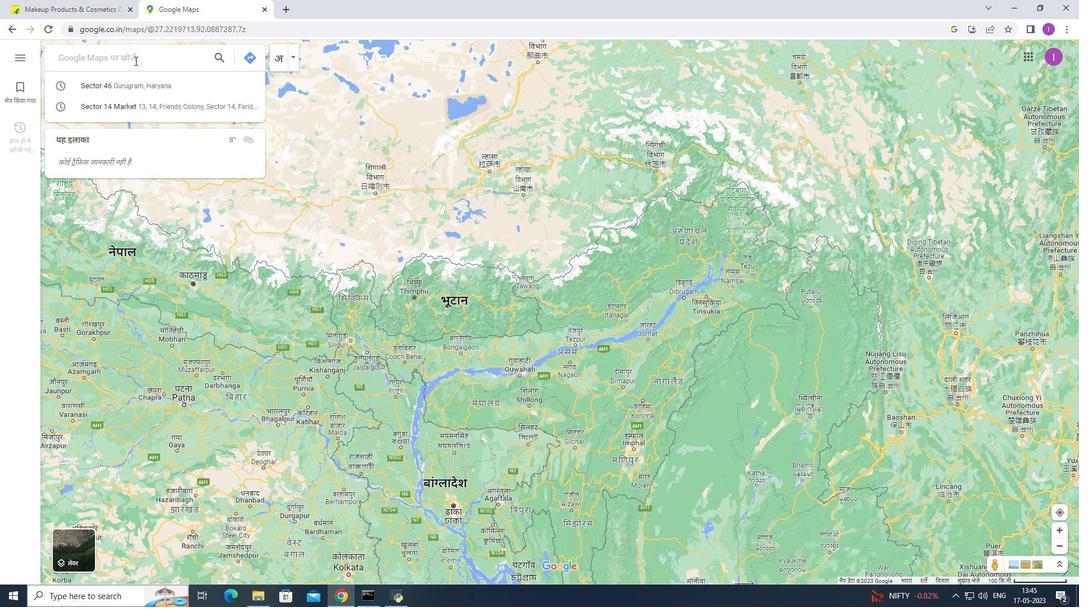 
Action: Key pressed <Key.shift>Near<Key.space>by<Key.space>sports<Key.space>stat<Key.backspace>dium
Screenshot: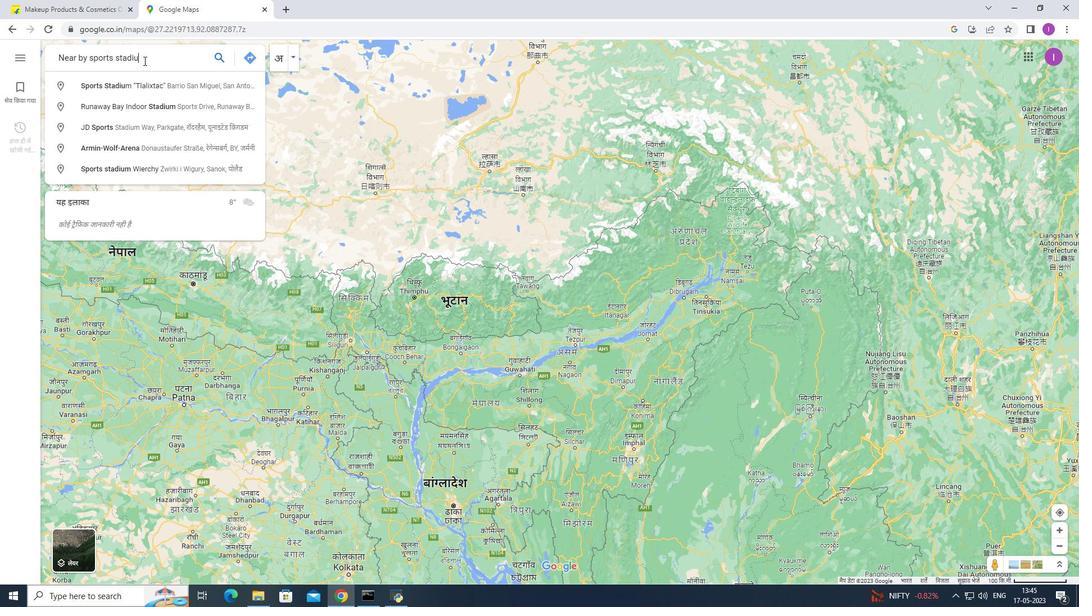 
Action: Mouse moved to (143, 60)
Screenshot: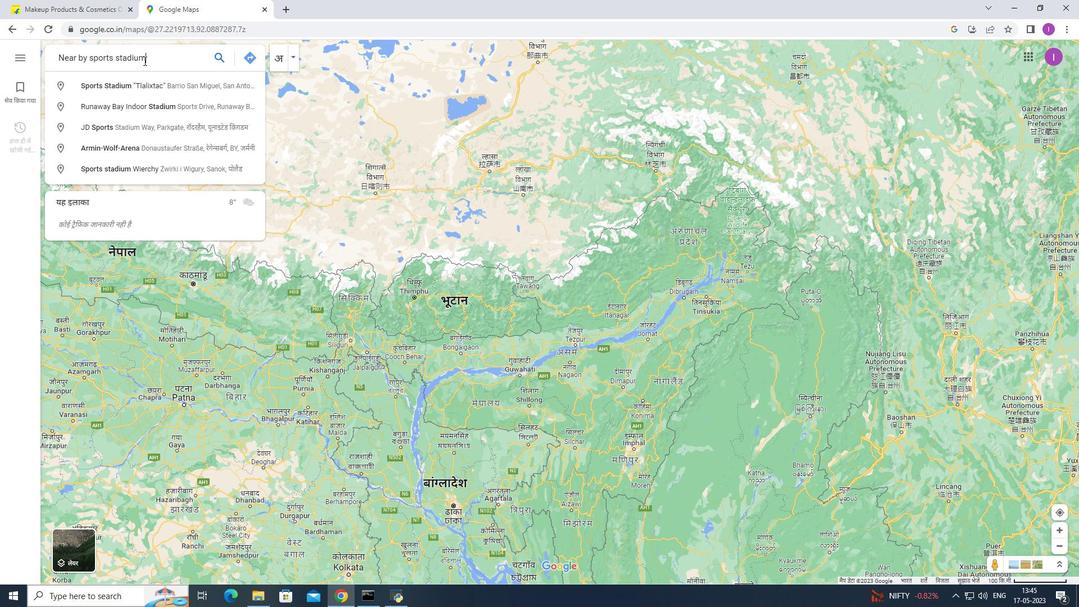 
Action: Key pressed <Key.space>of<Key.space>gurgaon<Key.enter>
Screenshot: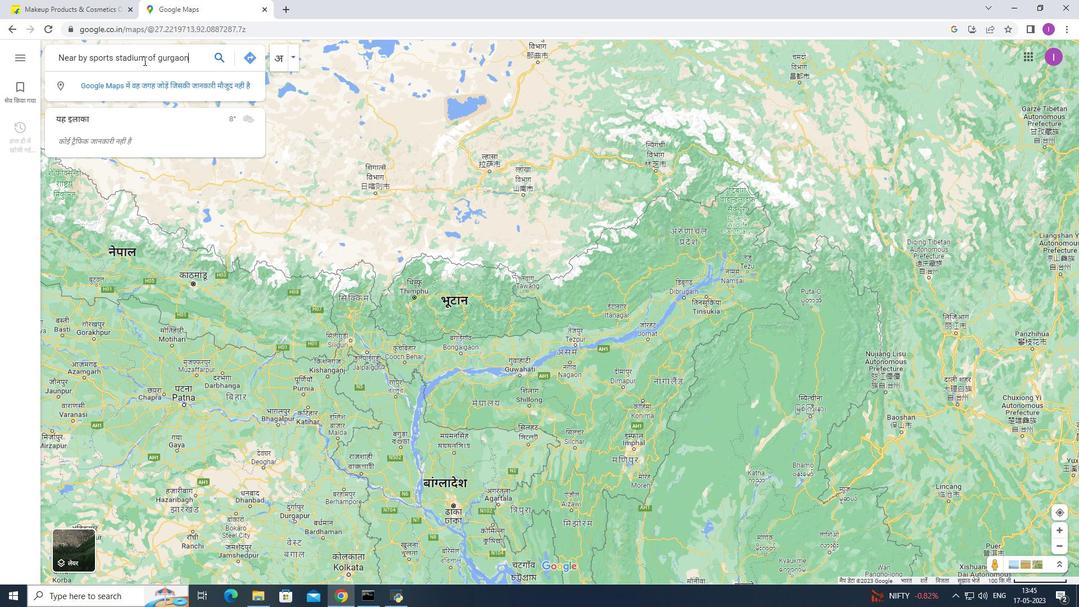 
Action: Mouse moved to (105, 90)
Screenshot: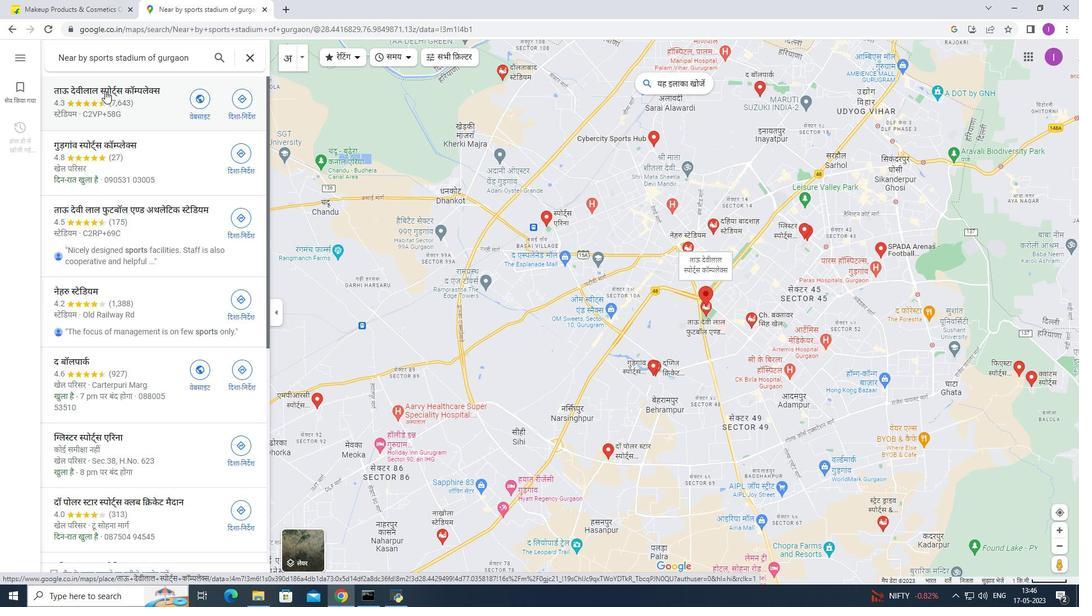 
Action: Mouse pressed left at (105, 90)
Screenshot: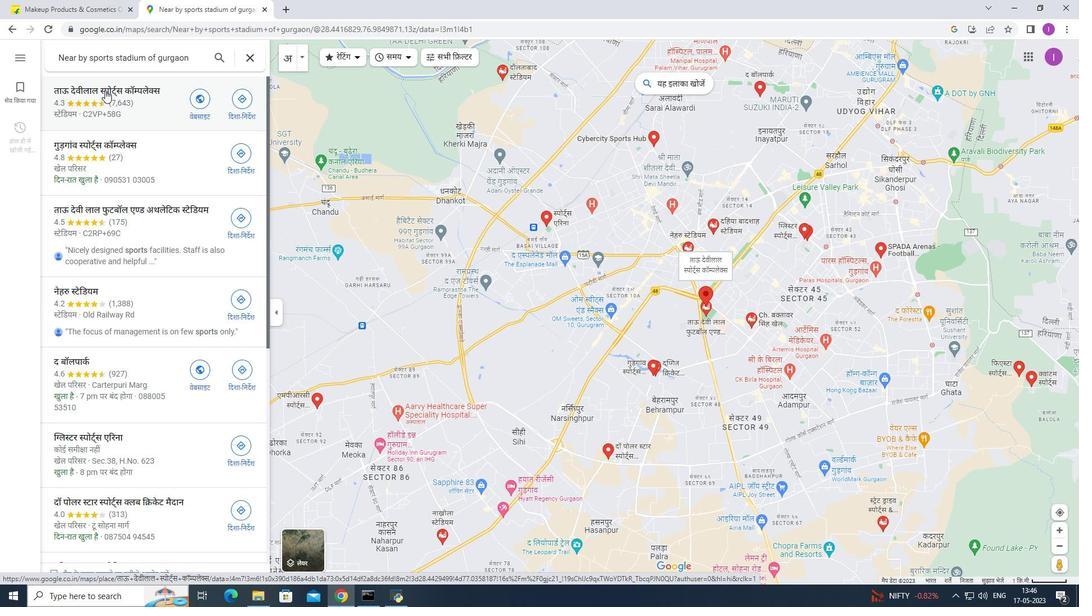
Action: Mouse moved to (239, 109)
Screenshot: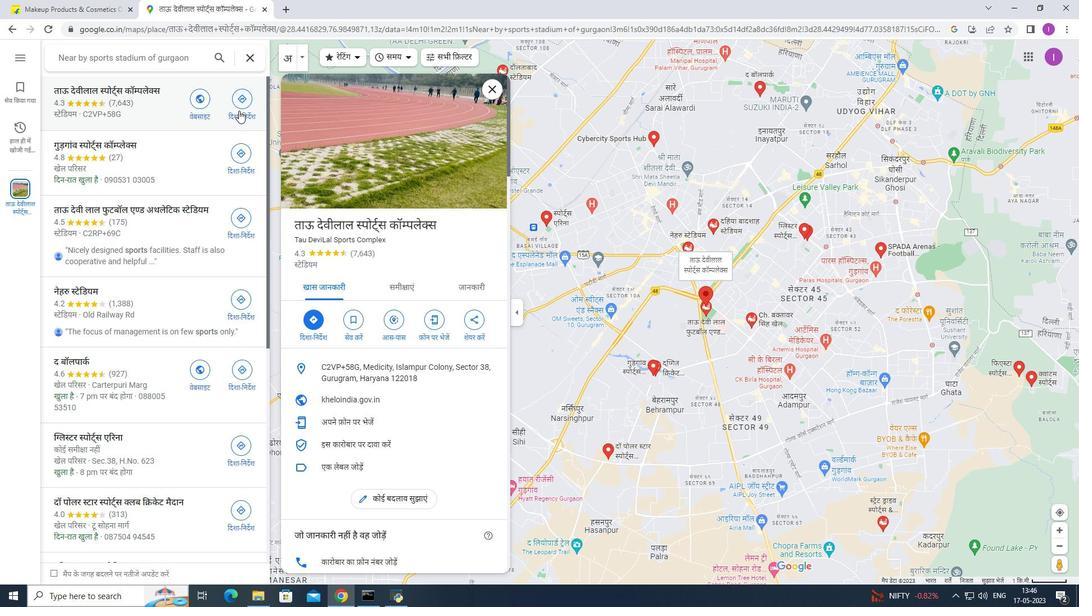 
Action: Mouse pressed left at (239, 109)
Screenshot: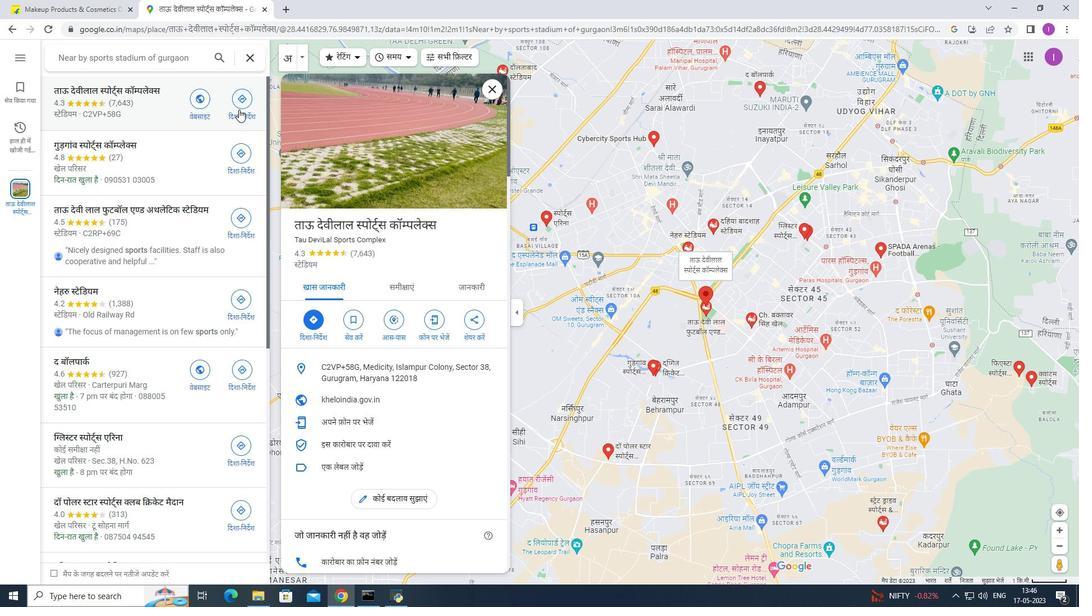 
Action: Mouse moved to (425, 249)
Screenshot: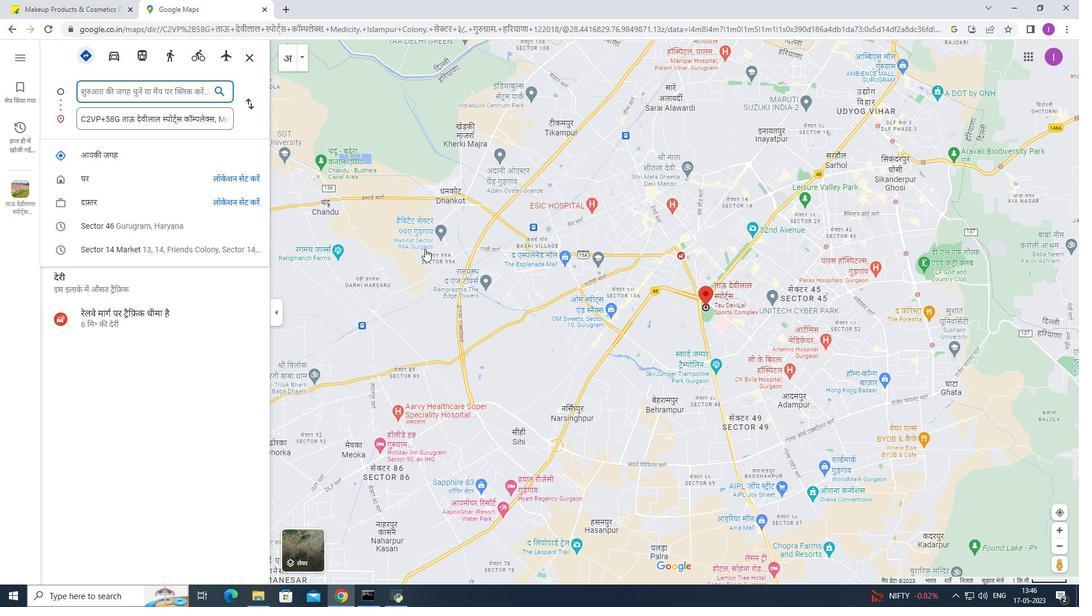 
Action: Mouse scrolled (425, 249) with delta (0, 0)
Screenshot: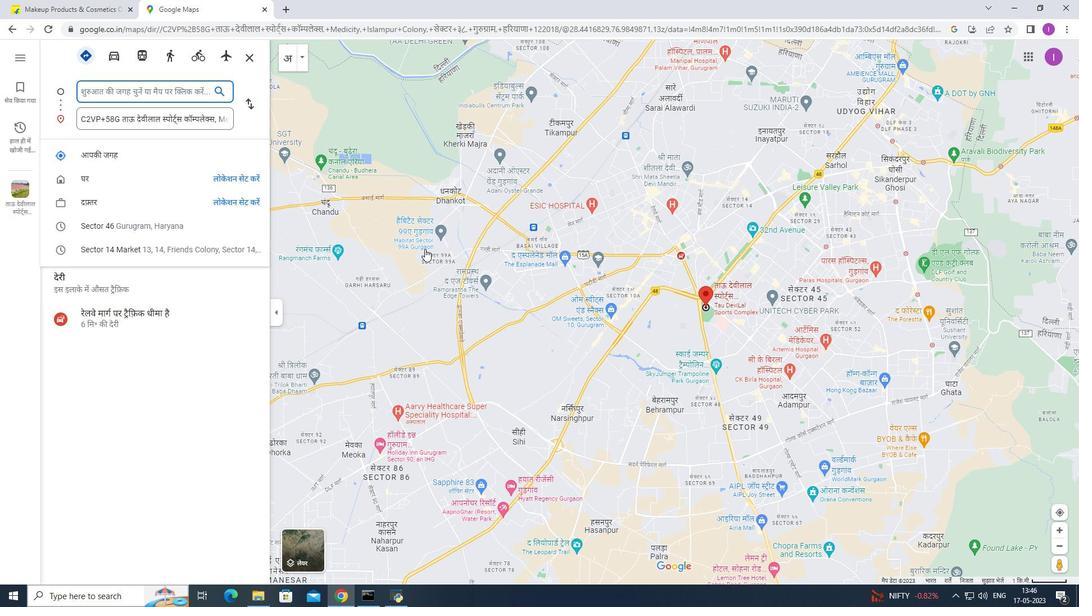 
Action: Mouse scrolled (425, 249) with delta (0, 0)
Screenshot: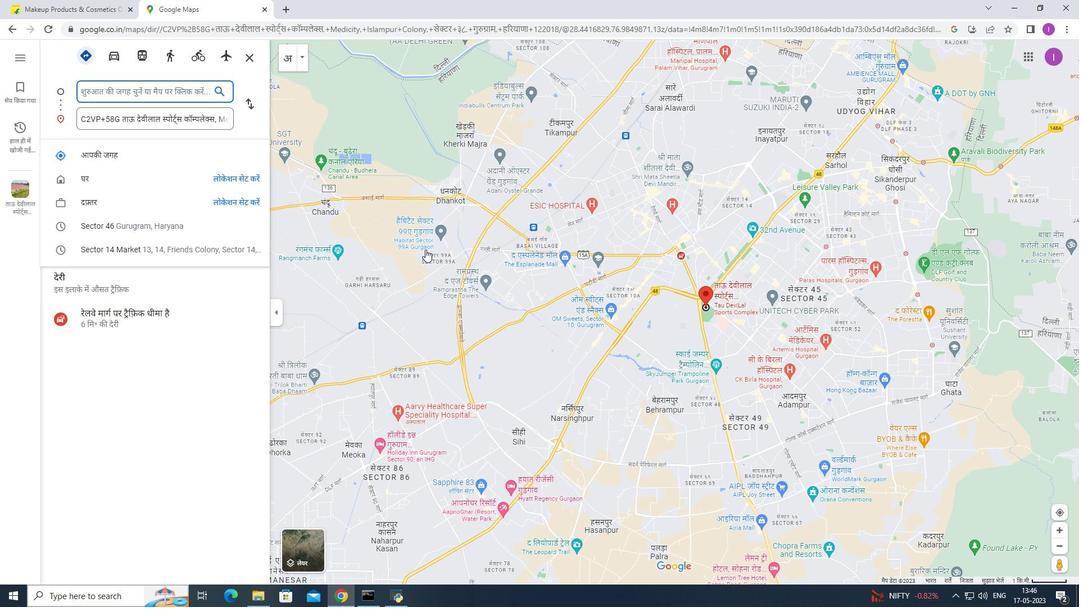 
Action: Mouse moved to (426, 249)
Screenshot: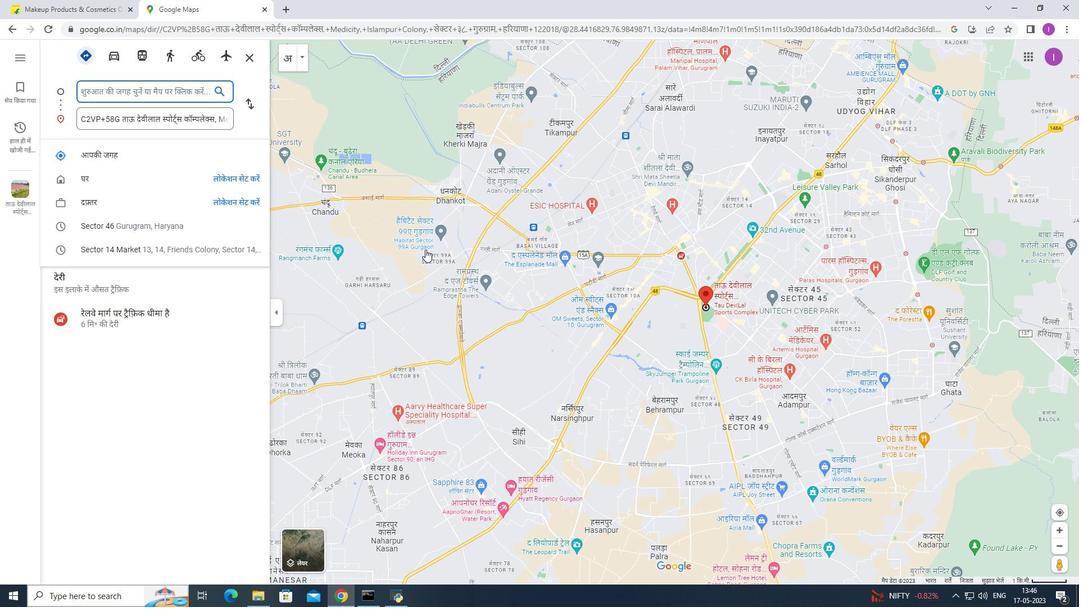 
Action: Mouse scrolled (426, 249) with delta (0, 0)
Screenshot: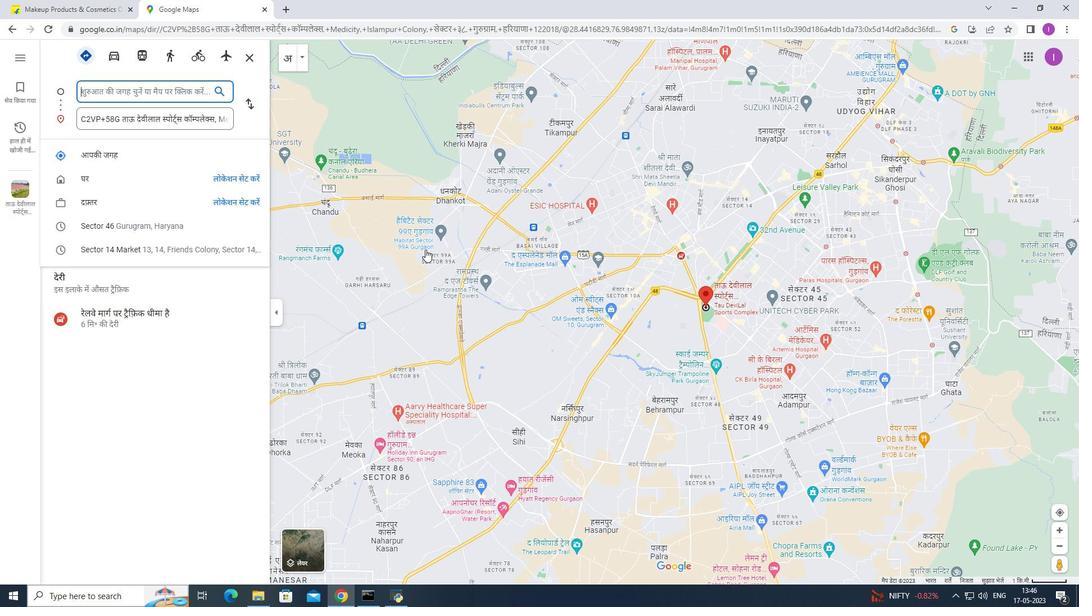 
Action: Mouse moved to (426, 249)
Screenshot: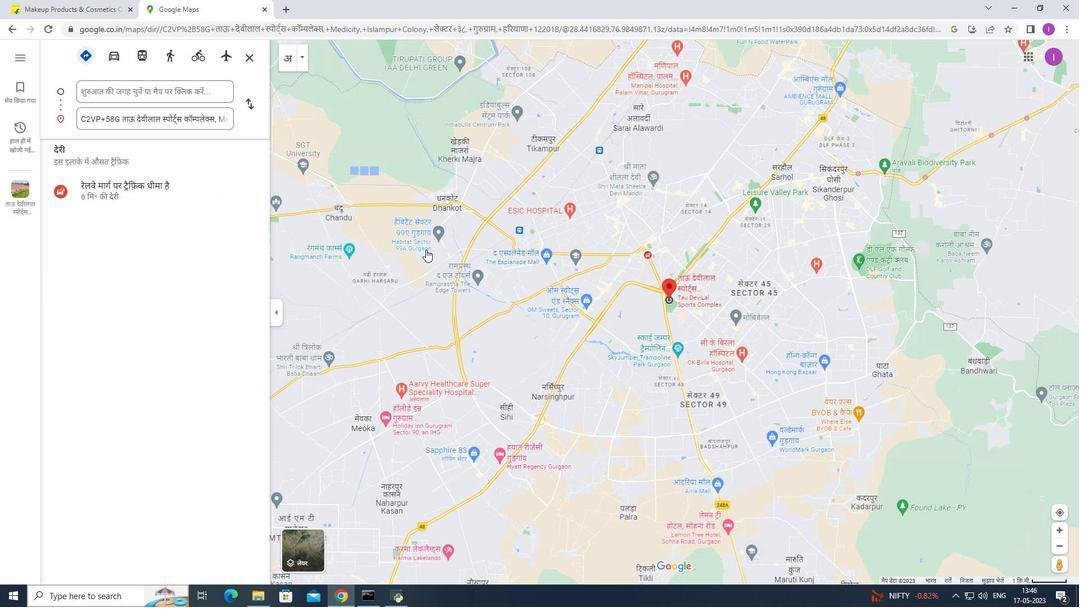 
Action: Mouse scrolled (426, 249) with delta (0, 0)
Screenshot: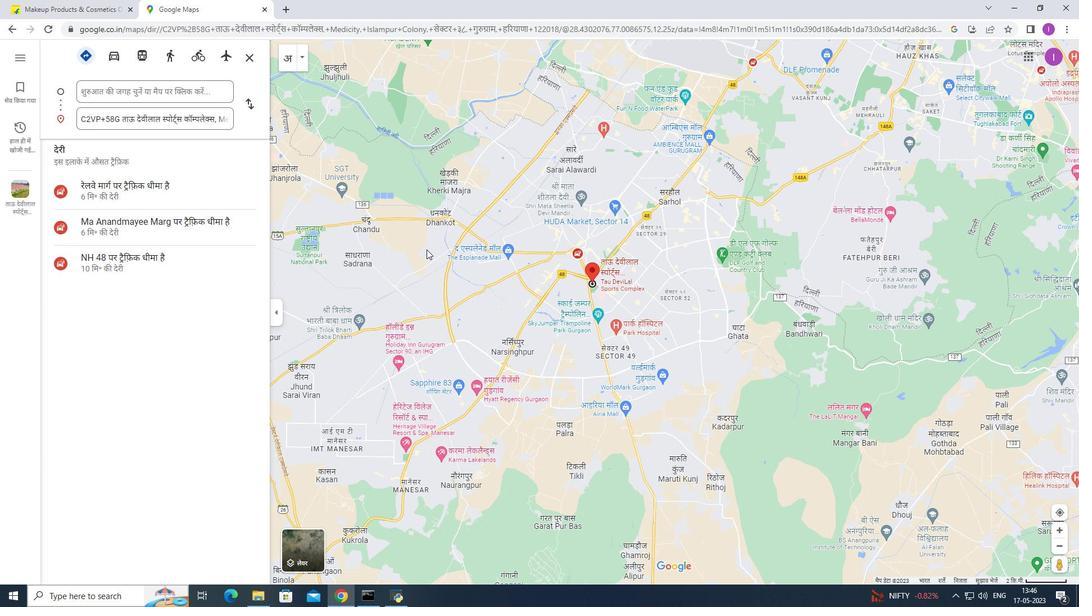 
Action: Mouse scrolled (426, 249) with delta (0, 0)
Screenshot: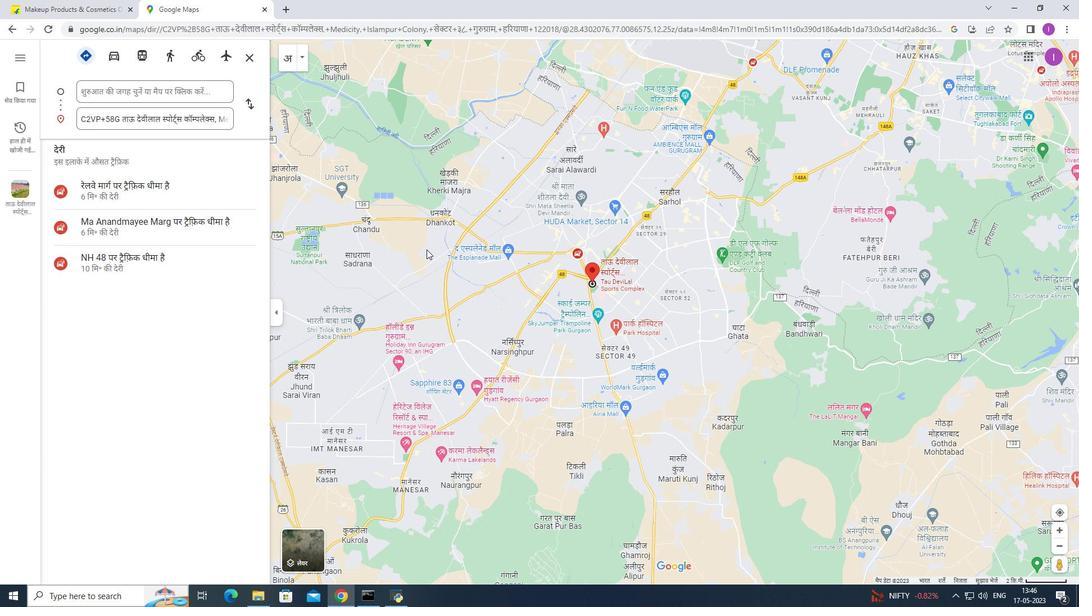 
Action: Mouse scrolled (426, 250) with delta (0, 0)
Screenshot: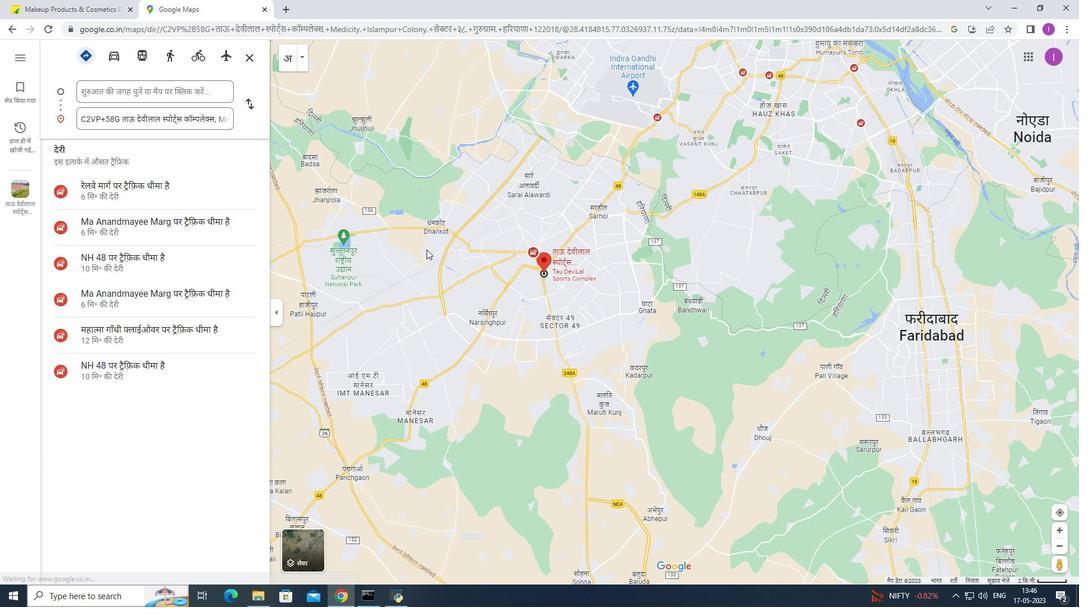 
Action: Mouse scrolled (426, 250) with delta (0, 0)
Screenshot: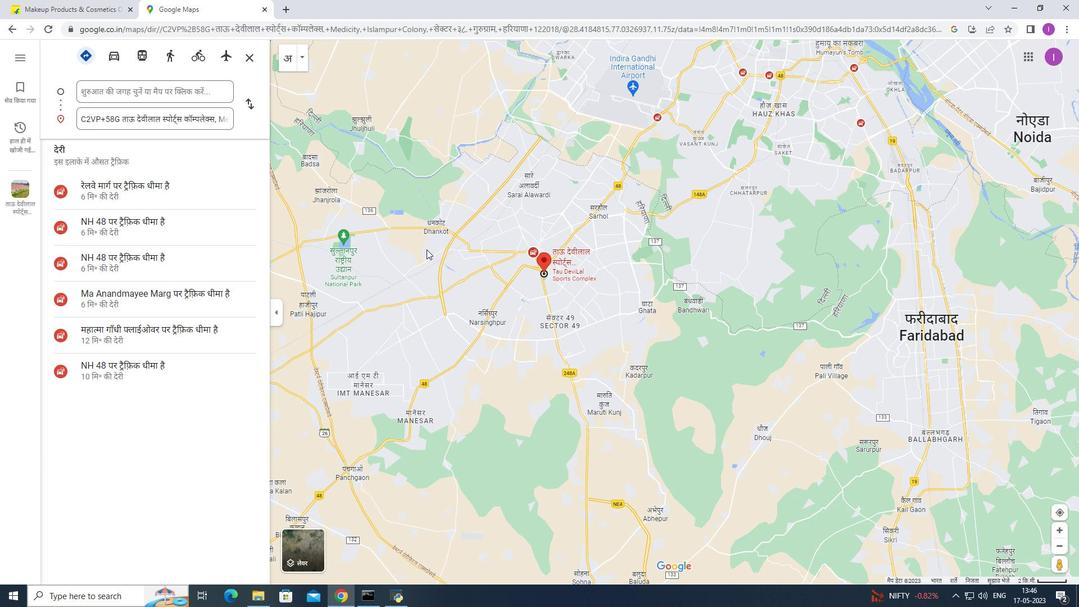 
Action: Mouse scrolled (426, 249) with delta (0, 0)
Screenshot: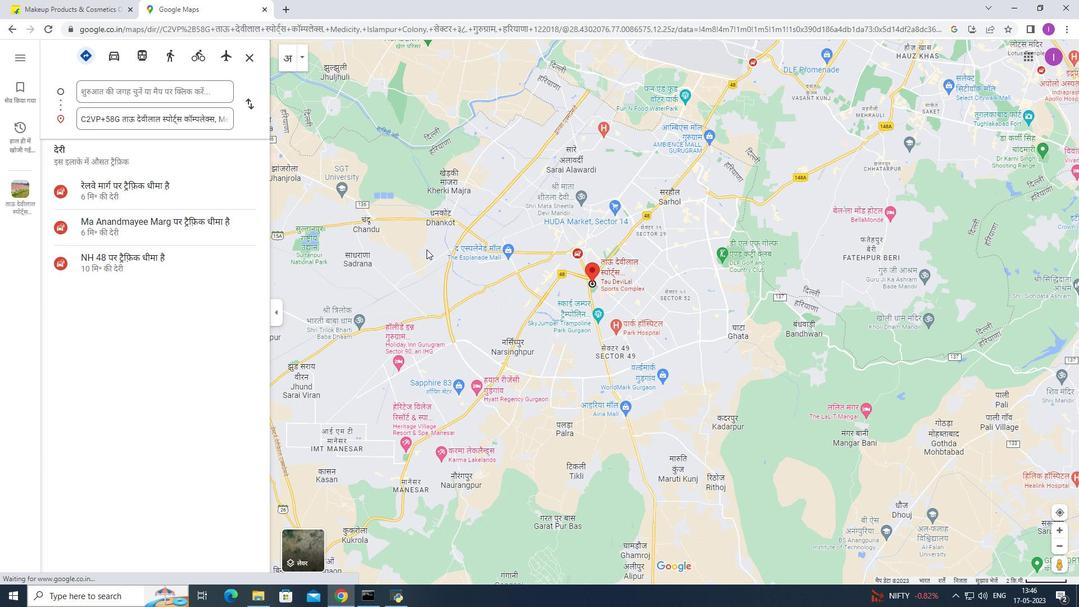 
Action: Mouse moved to (521, 182)
Screenshot: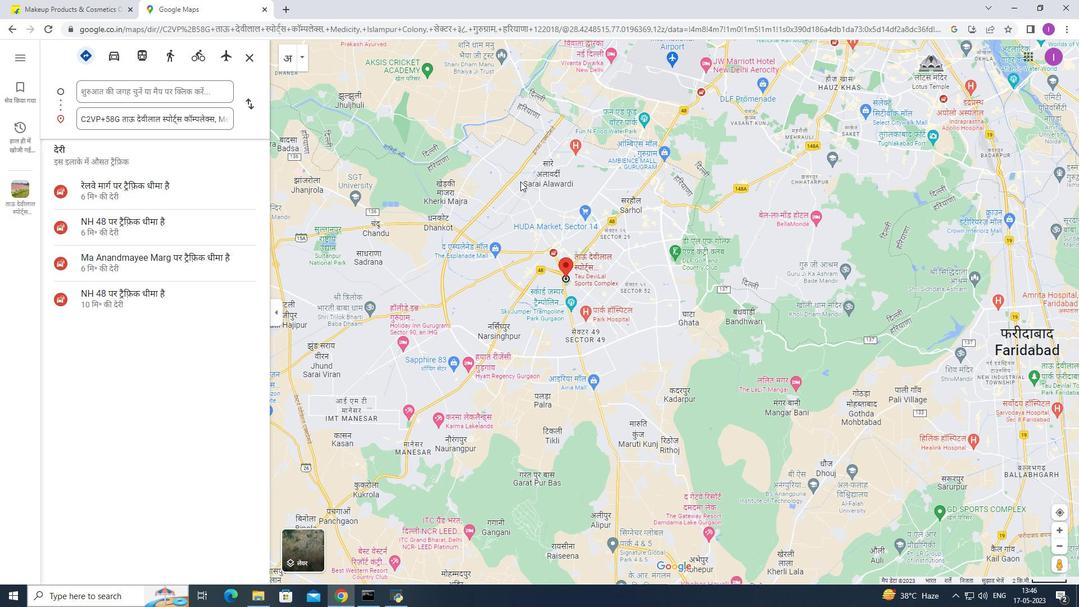 
Action: Mouse scrolled (521, 181) with delta (0, 0)
Screenshot: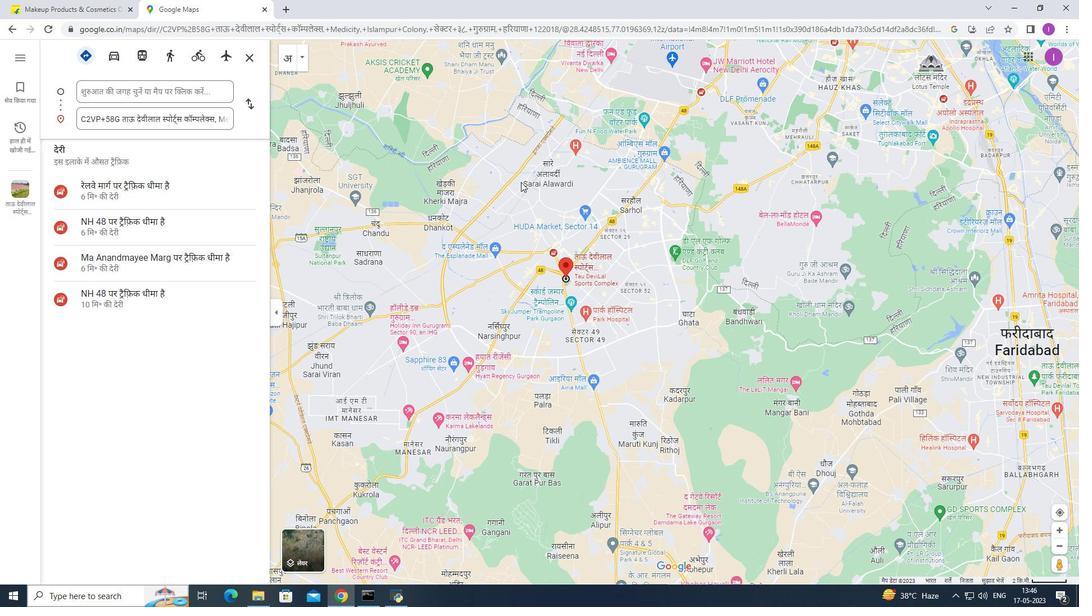
Action: Mouse scrolled (521, 181) with delta (0, 0)
Screenshot: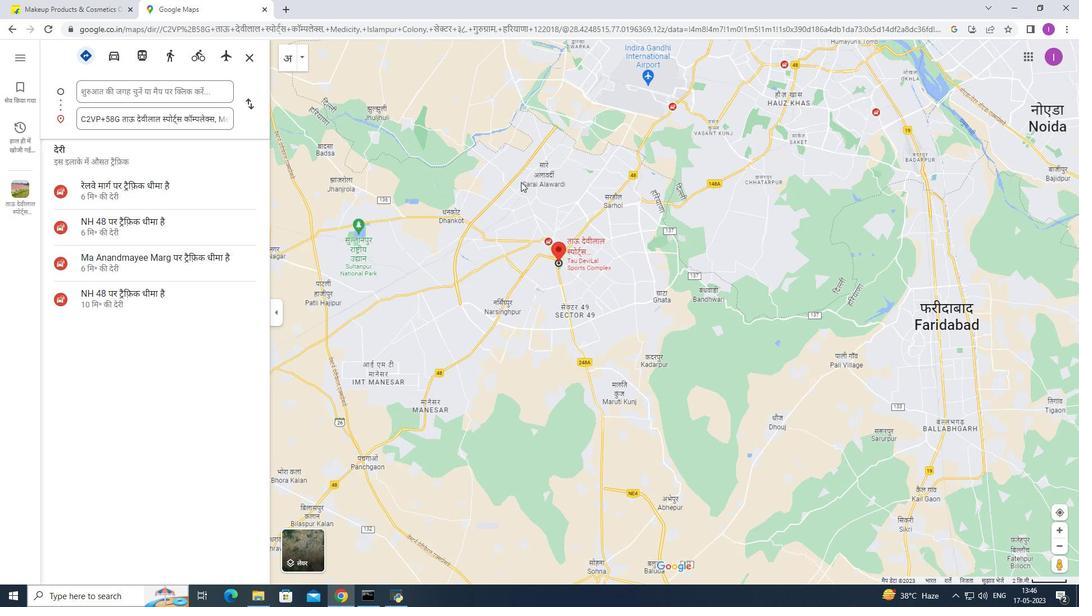 
Action: Mouse scrolled (521, 181) with delta (0, 0)
Screenshot: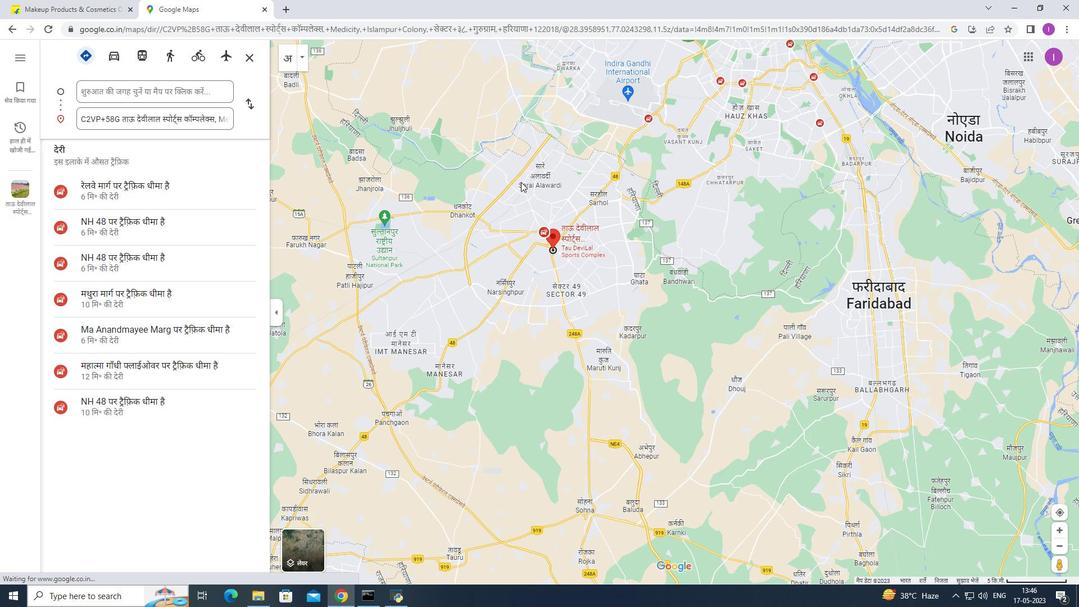 
Action: Mouse scrolled (521, 181) with delta (0, 0)
Screenshot: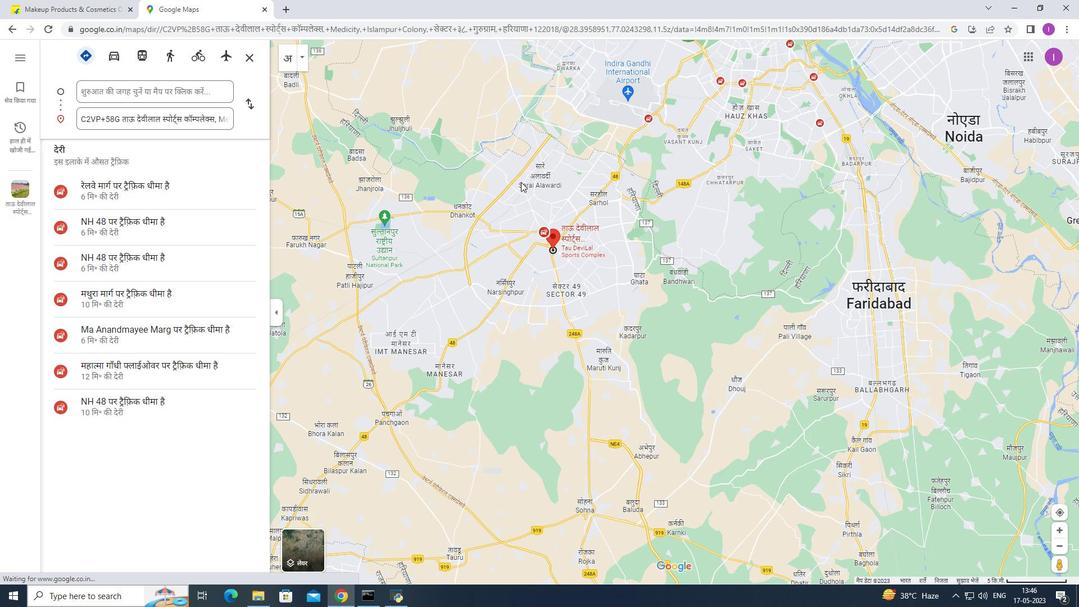 
Action: Mouse scrolled (521, 181) with delta (0, 0)
Screenshot: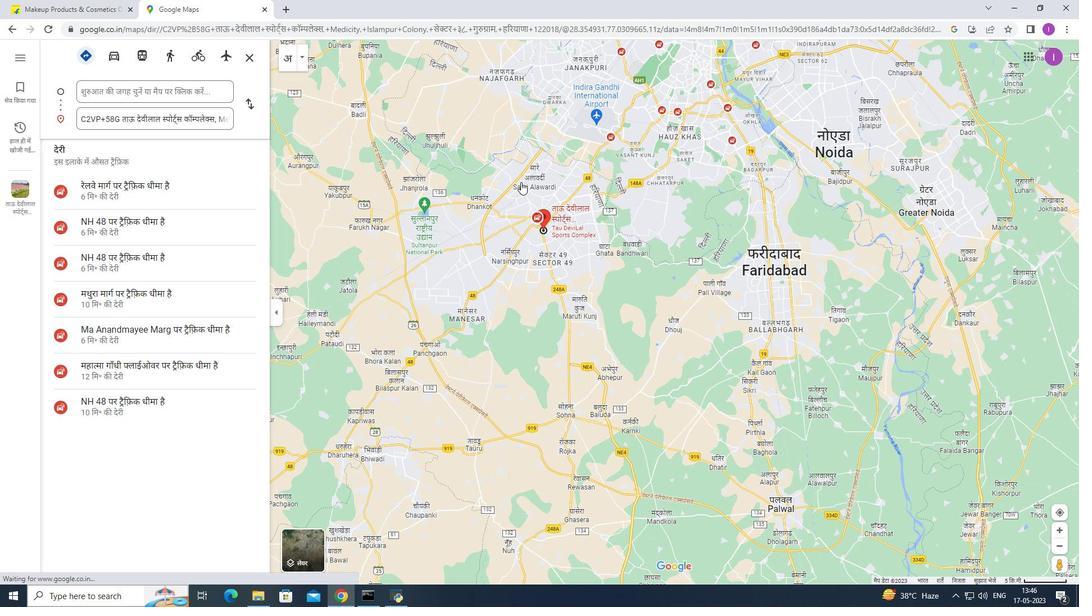 
Action: Mouse scrolled (521, 181) with delta (0, 0)
Screenshot: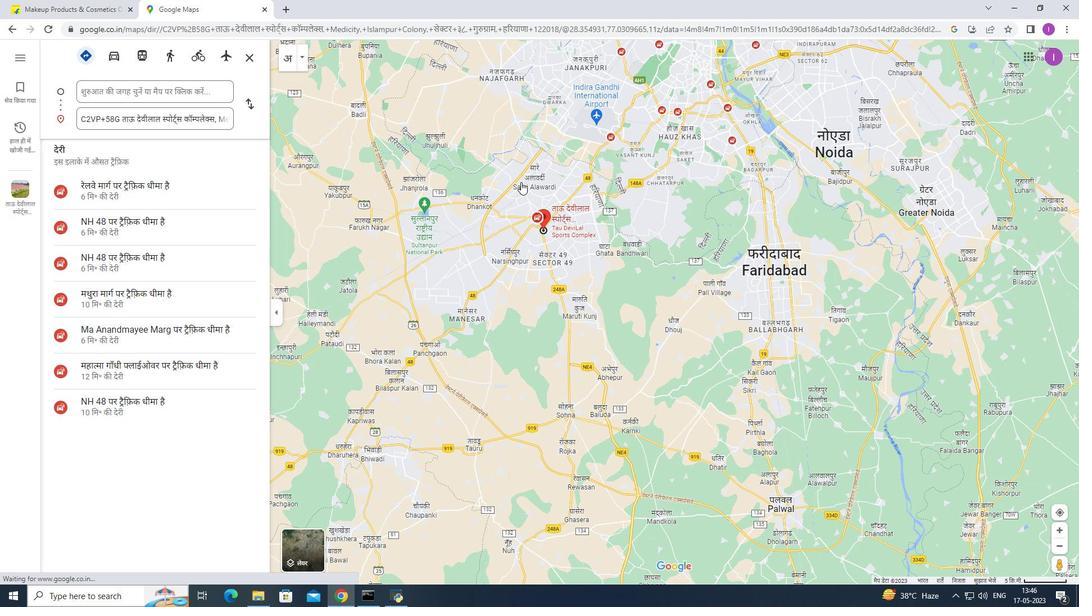 
Action: Mouse scrolled (521, 181) with delta (0, 0)
Screenshot: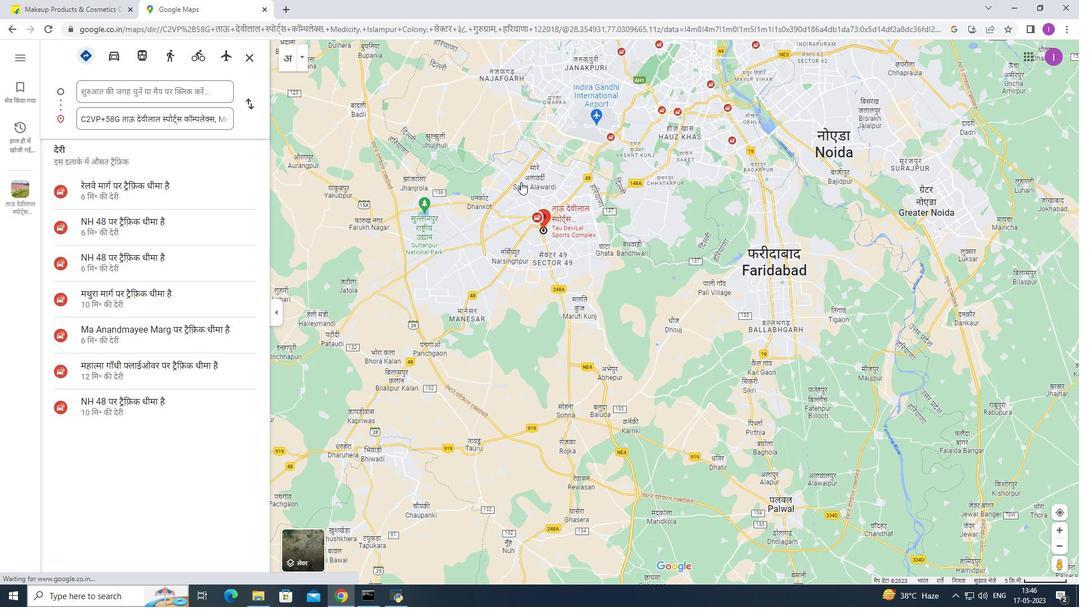 
Action: Mouse scrolled (521, 181) with delta (0, 0)
Screenshot: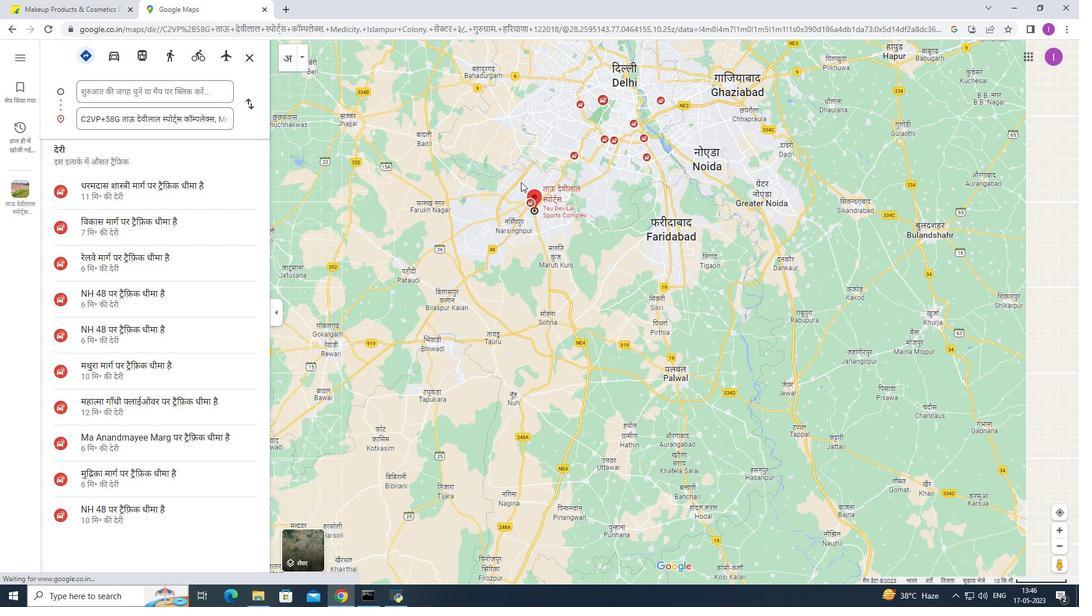
Action: Mouse scrolled (521, 181) with delta (0, 0)
Screenshot: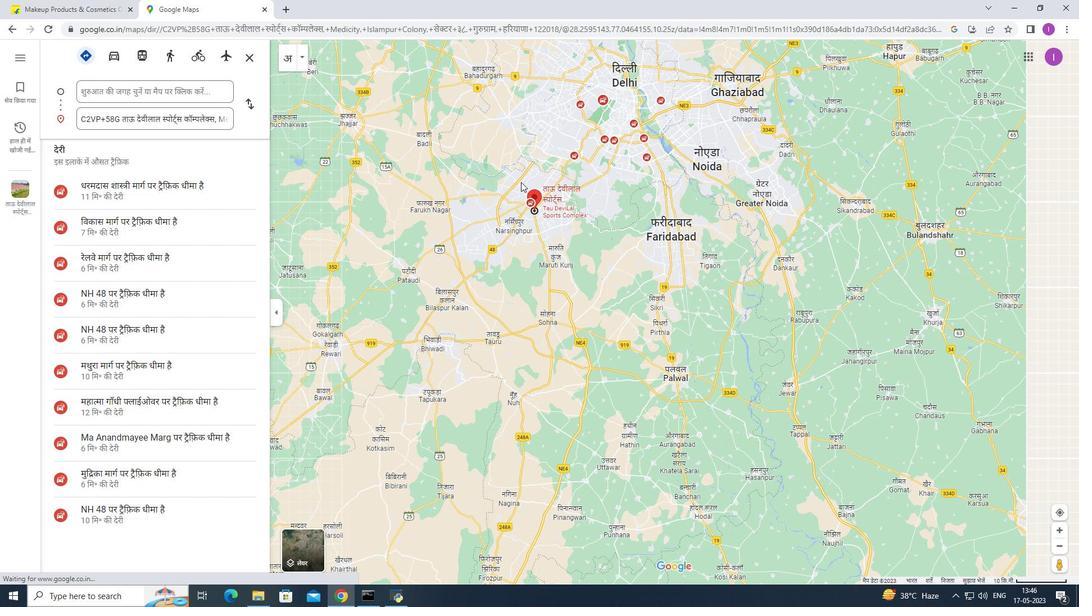 
Action: Mouse scrolled (521, 181) with delta (0, 0)
Screenshot: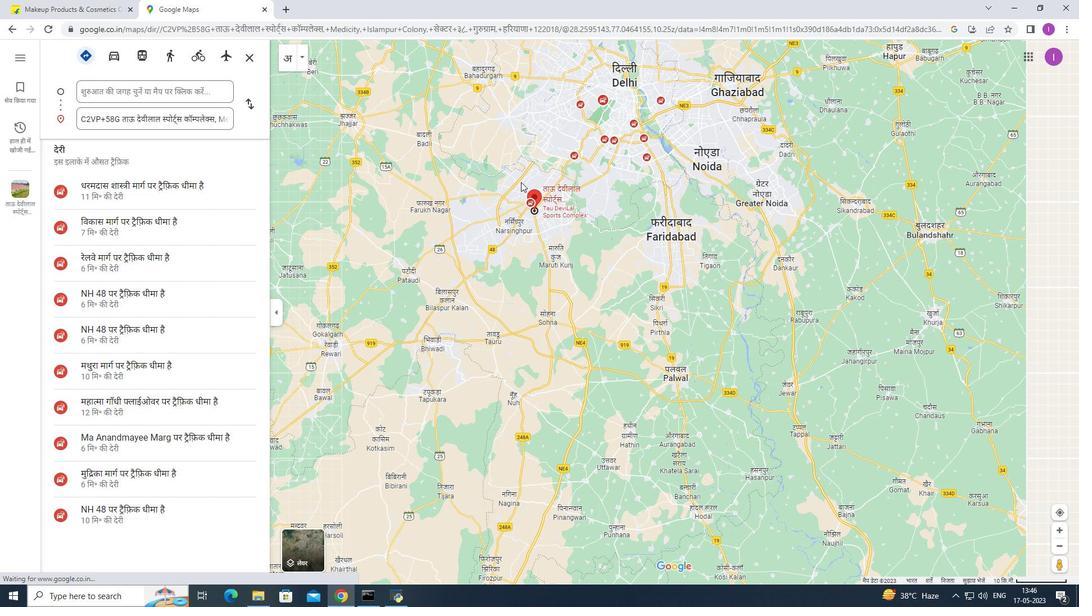
Action: Mouse scrolled (521, 182) with delta (0, 0)
Screenshot: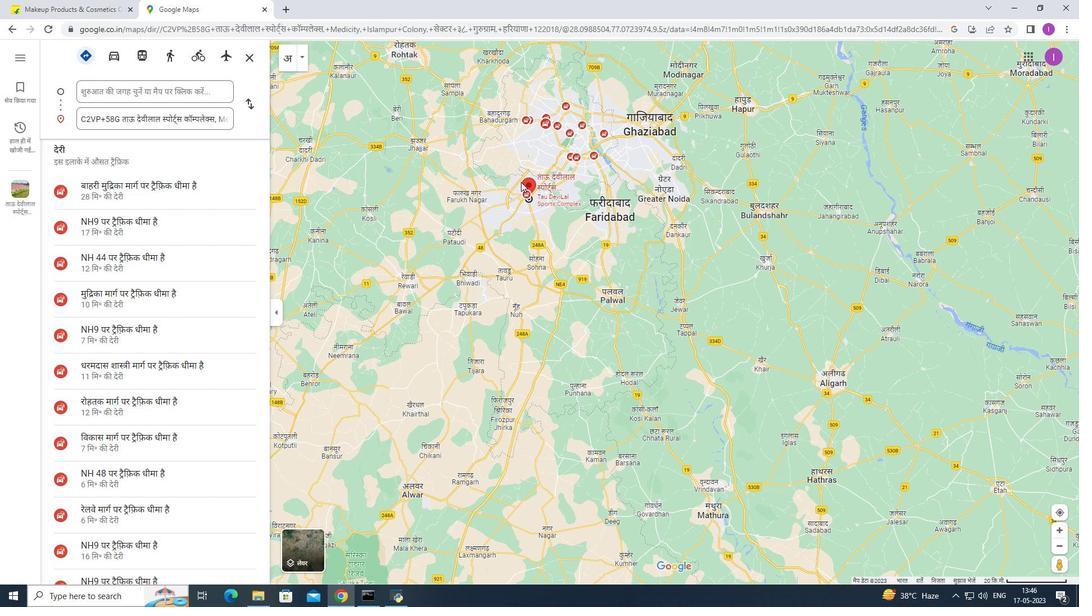 
Action: Mouse scrolled (521, 182) with delta (0, 0)
Screenshot: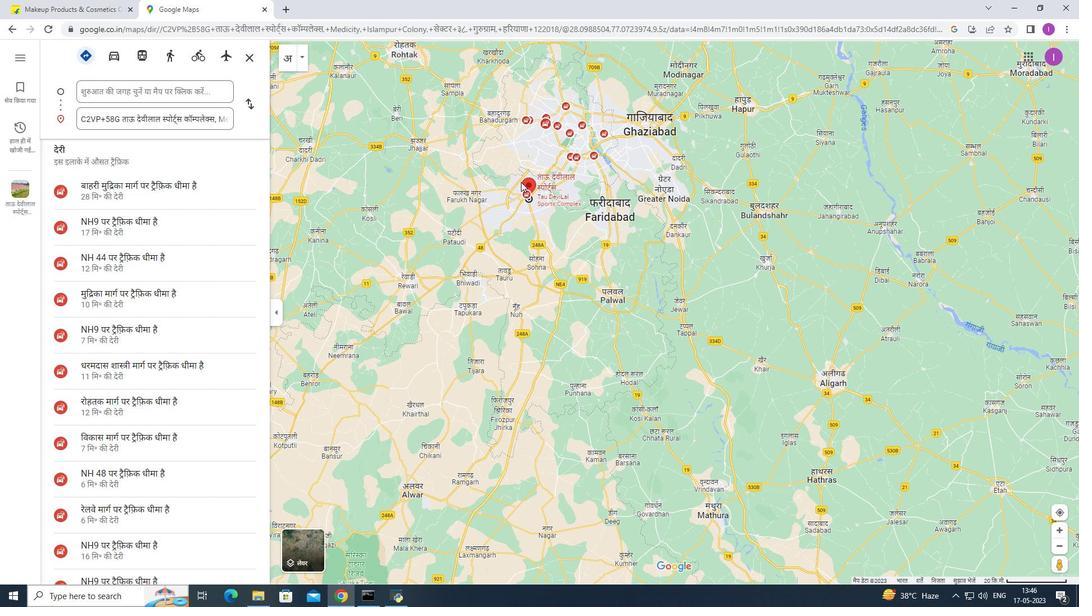
Action: Mouse moved to (527, 186)
Screenshot: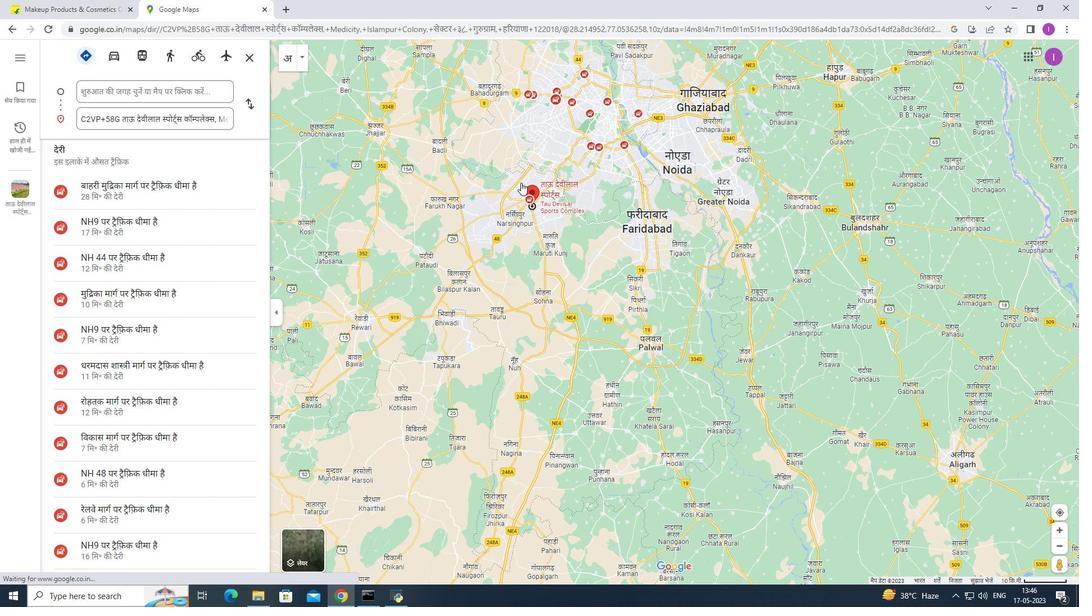 
Action: Mouse scrolled (525, 186) with delta (0, 0)
Screenshot: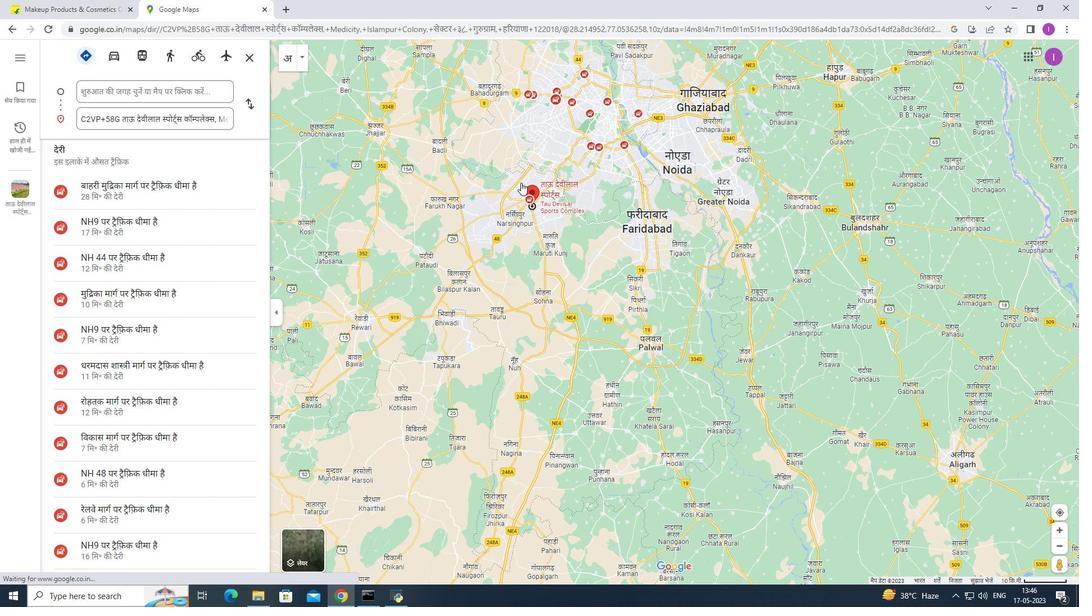 
Action: Mouse moved to (533, 190)
Screenshot: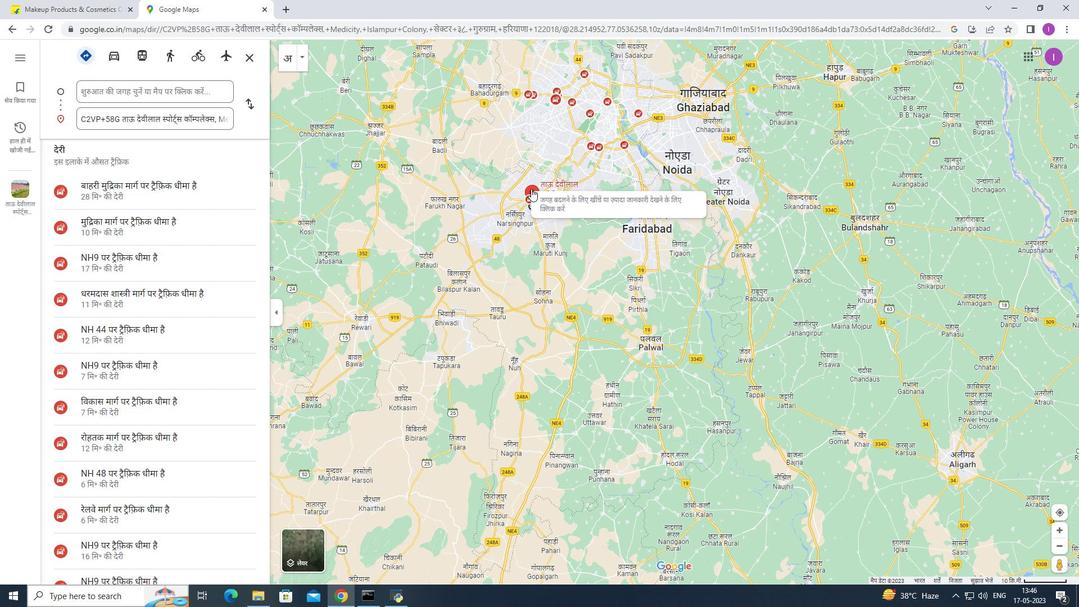 
Action: Mouse scrolled (533, 190) with delta (0, 0)
Screenshot: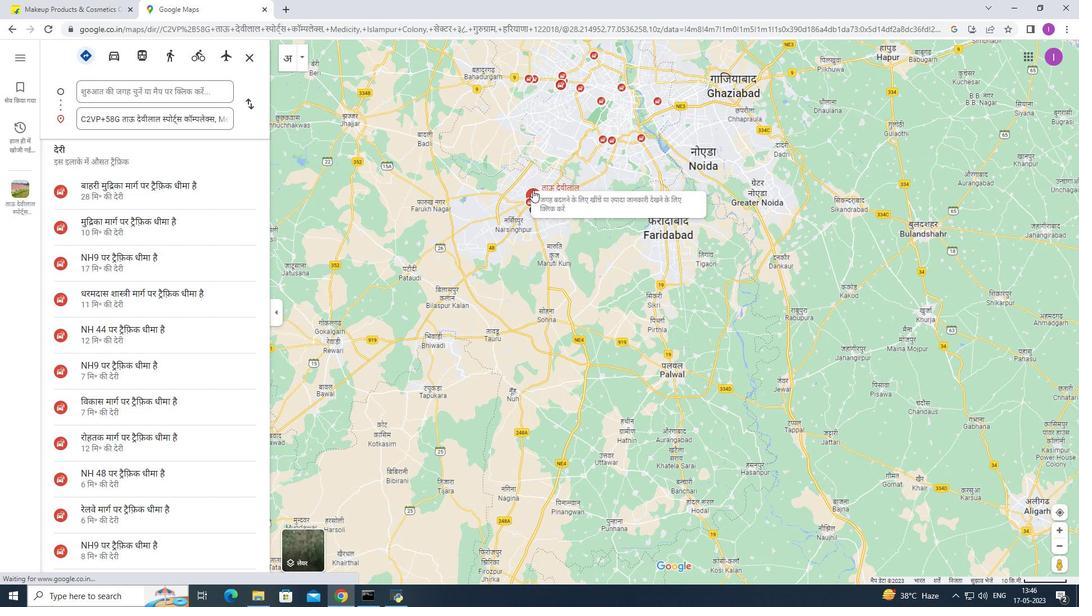 
Action: Mouse moved to (534, 190)
Screenshot: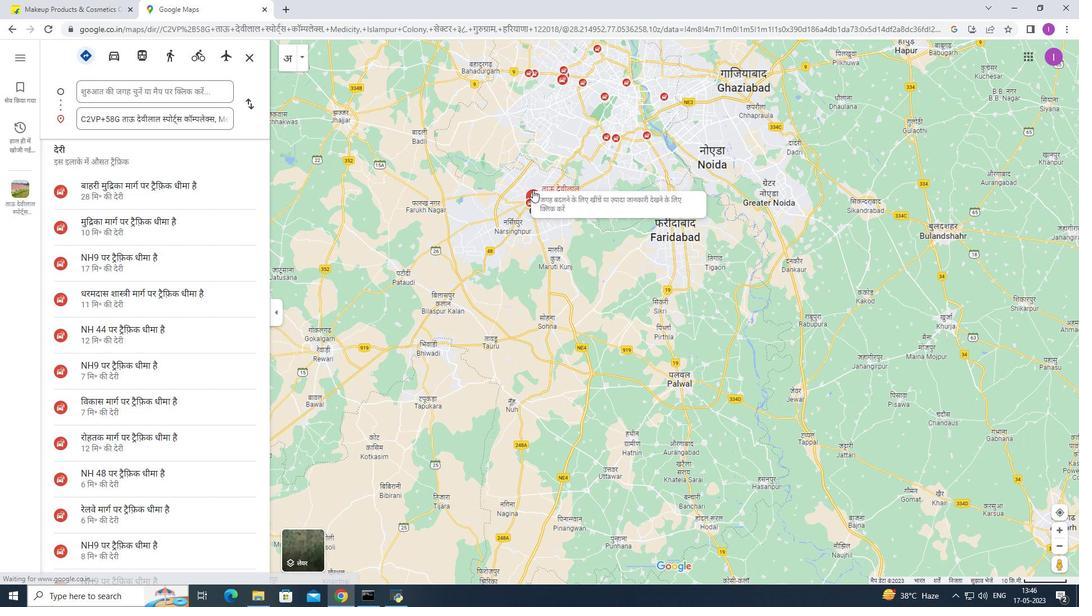 
Action: Mouse scrolled (534, 191) with delta (0, 0)
Screenshot: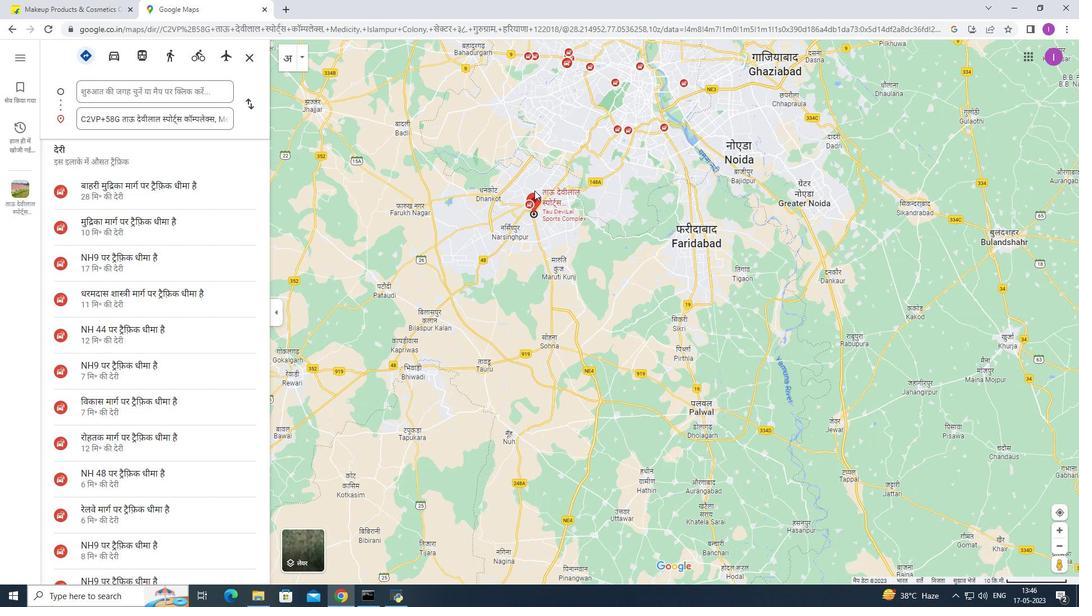 
Action: Mouse moved to (535, 191)
Screenshot: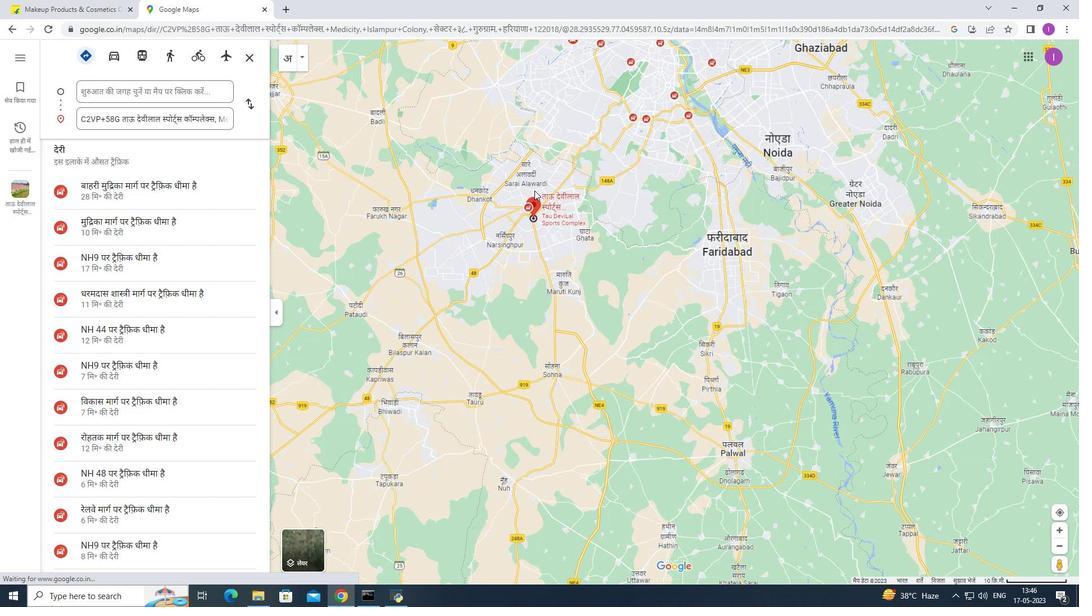
Action: Mouse scrolled (535, 192) with delta (0, 0)
Screenshot: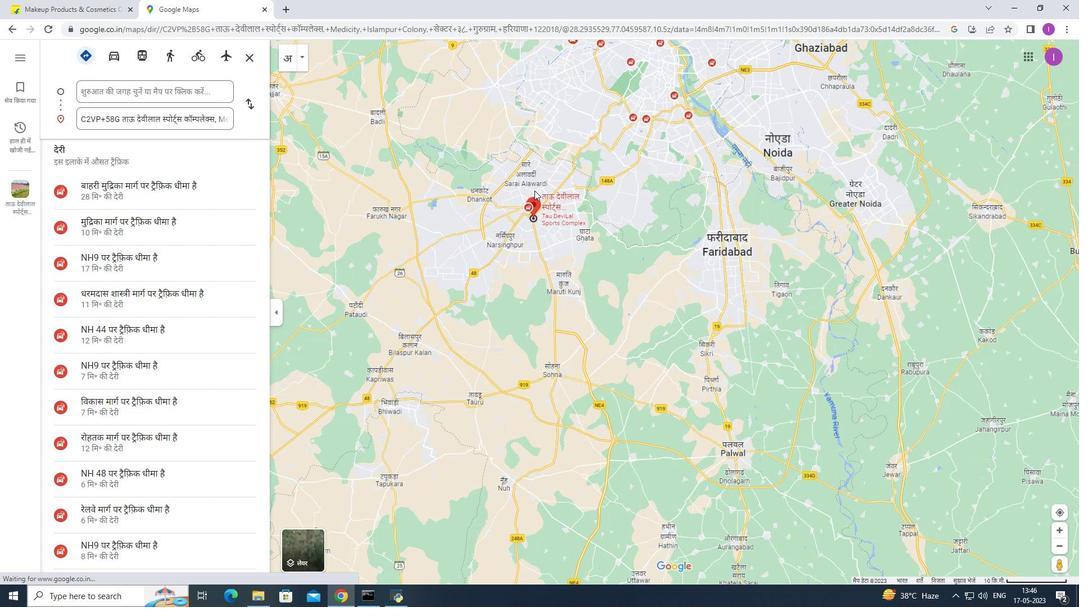 
Action: Mouse moved to (538, 196)
Screenshot: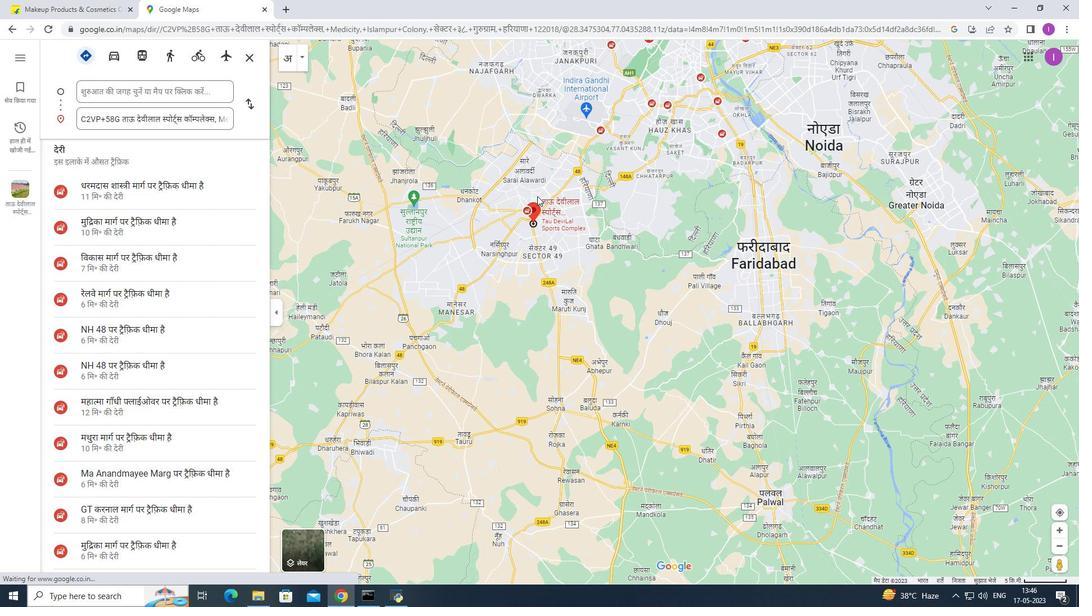 
Action: Mouse scrolled (538, 196) with delta (0, 0)
Screenshot: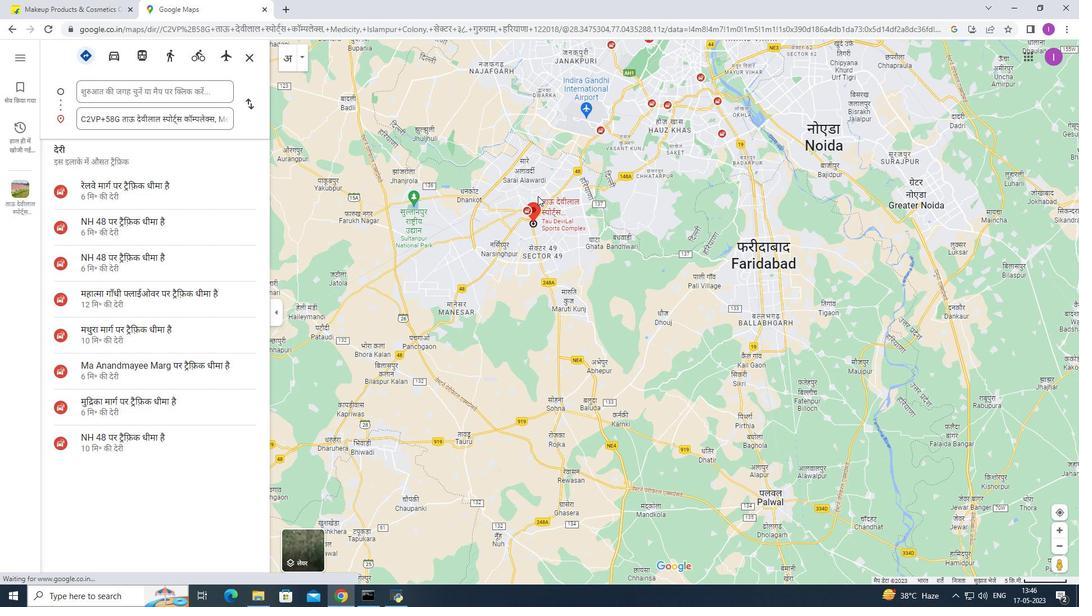 
Action: Mouse moved to (538, 197)
Screenshot: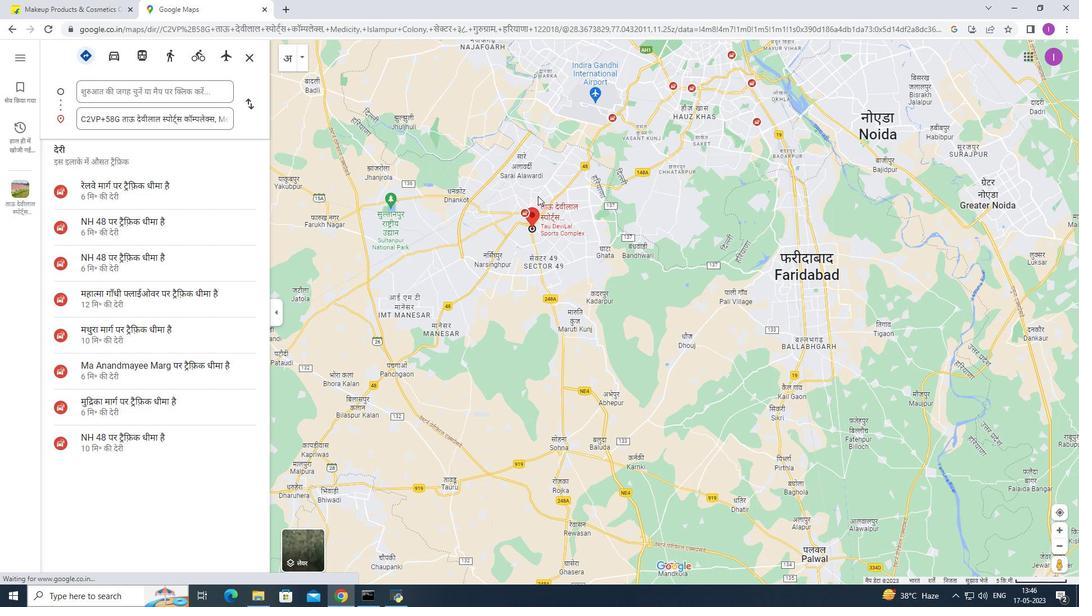 
Action: Mouse scrolled (538, 197) with delta (0, 0)
Screenshot: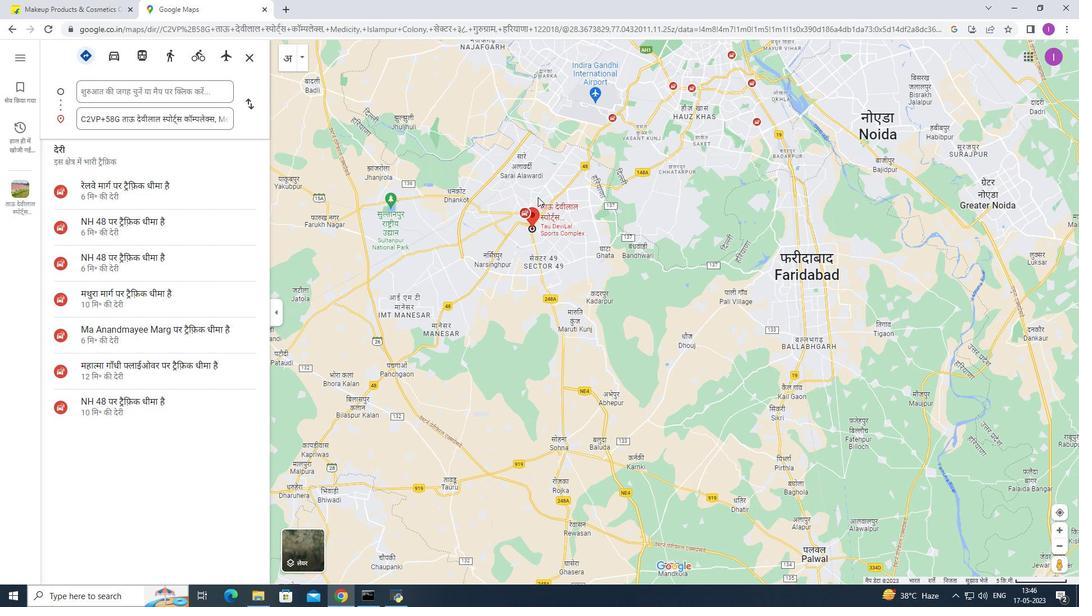 
Action: Mouse moved to (113, 58)
Screenshot: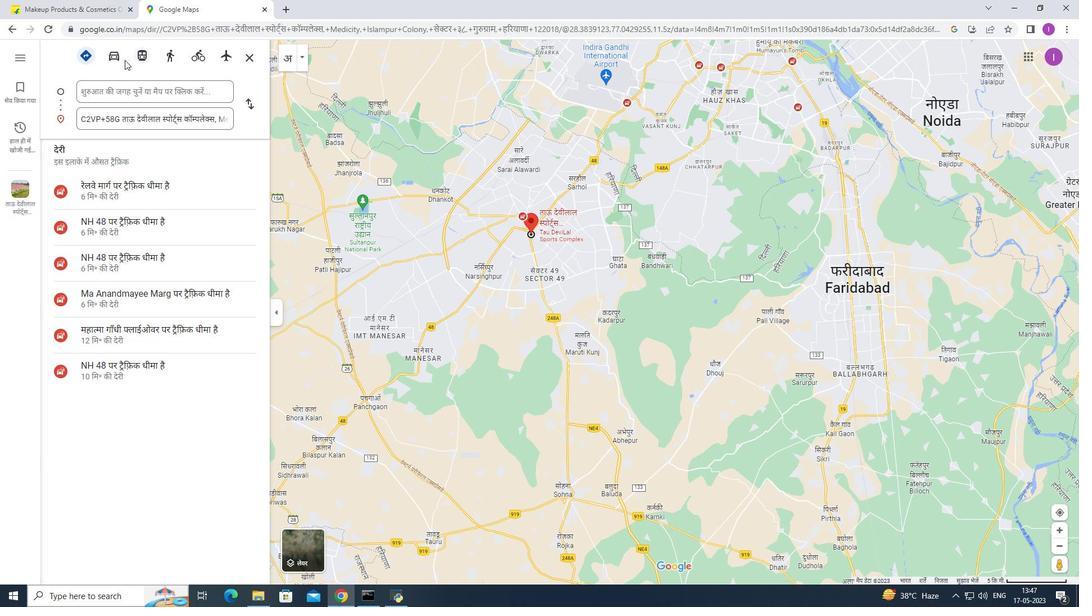 
Action: Mouse pressed left at (113, 58)
Screenshot: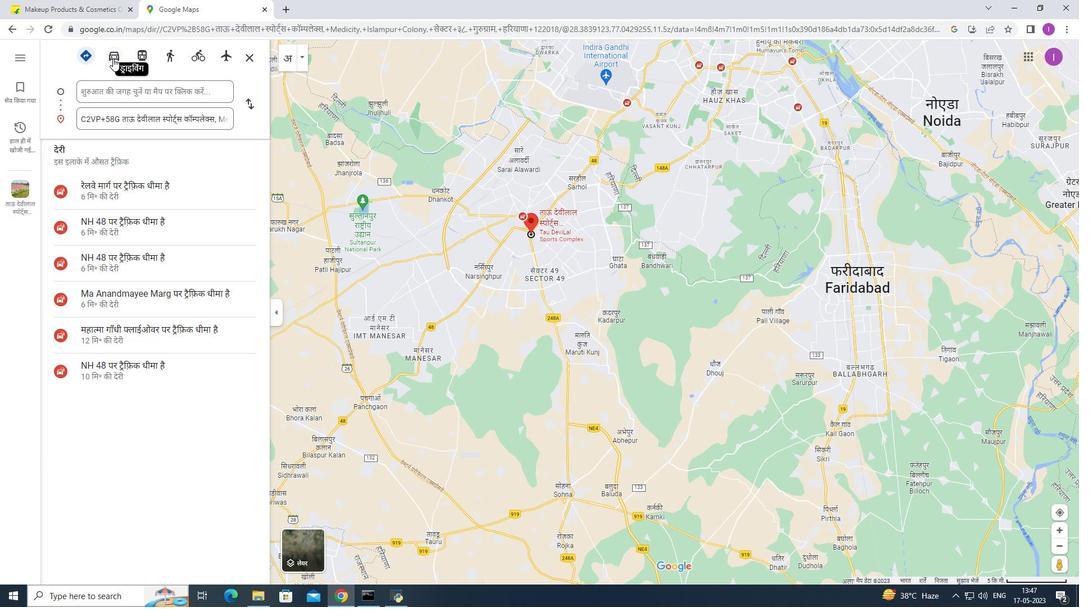
Action: Mouse moved to (171, 53)
Screenshot: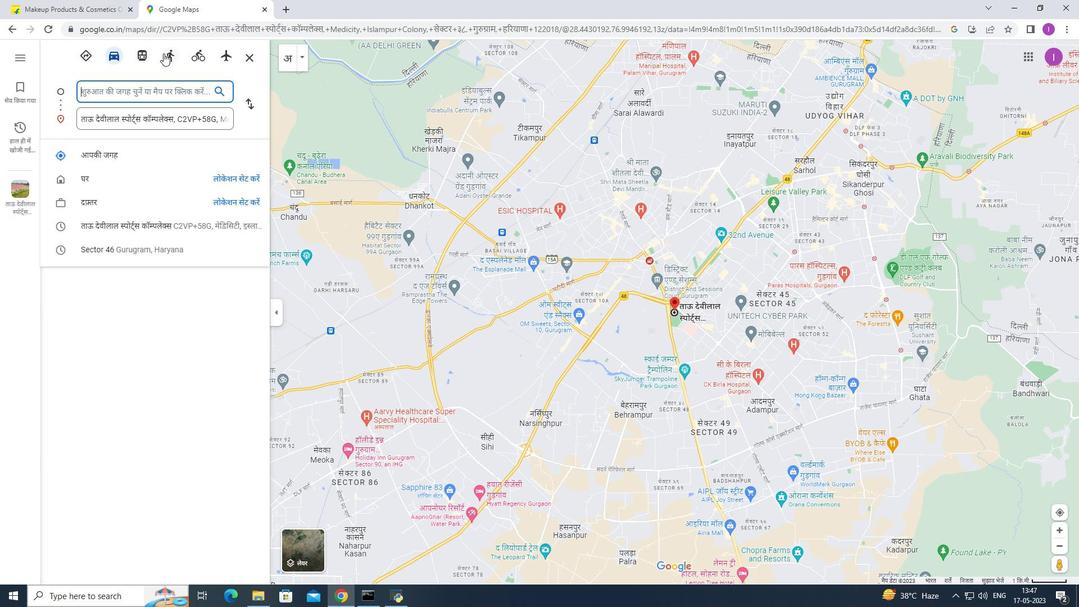 
Action: Mouse pressed left at (171, 53)
Screenshot: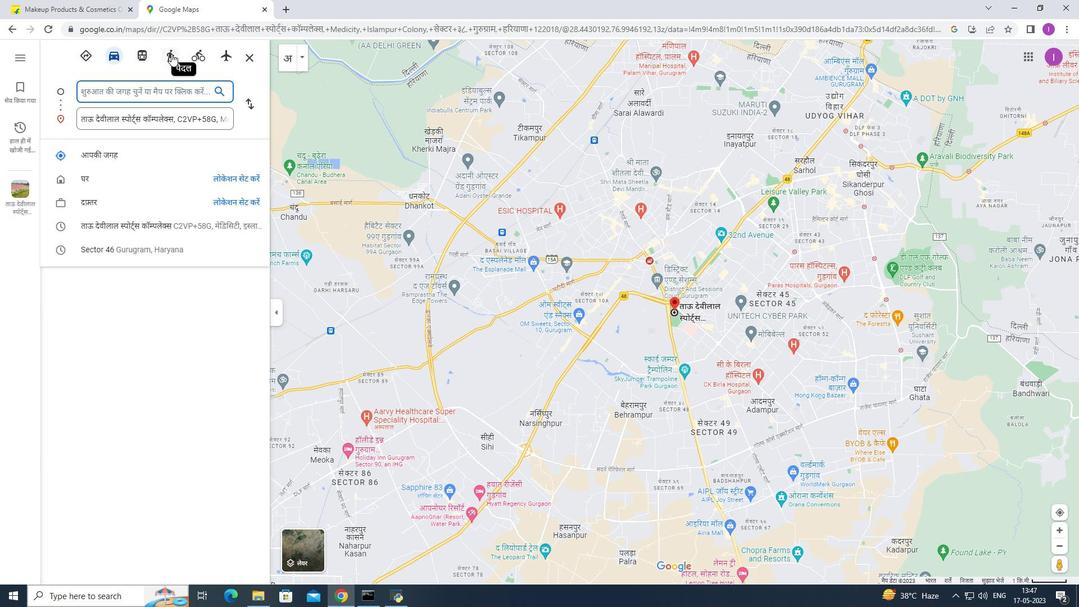 
Action: Mouse moved to (195, 56)
Screenshot: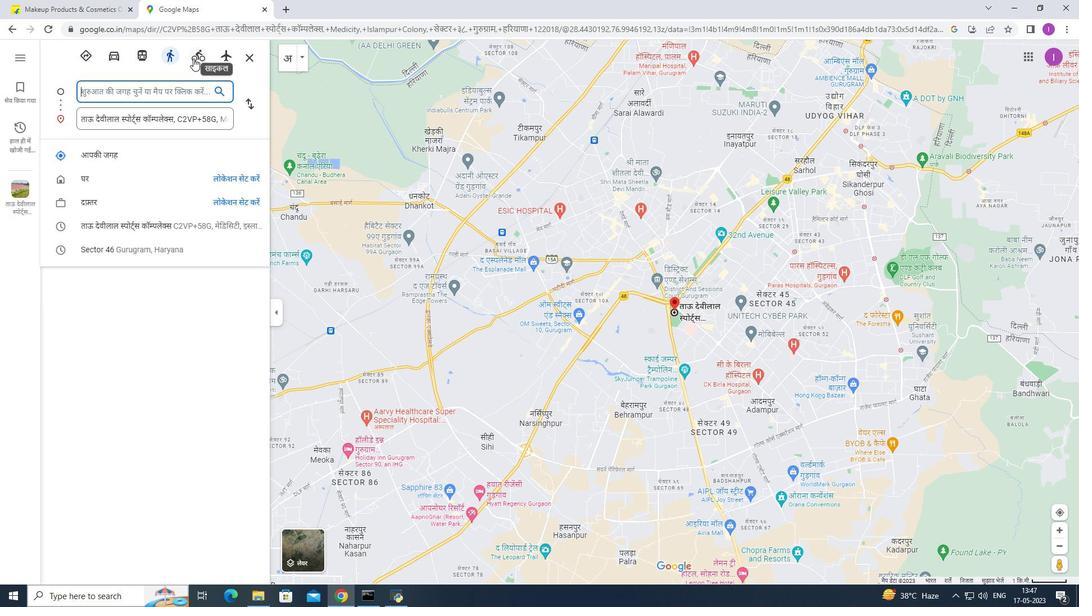 
Action: Mouse pressed left at (195, 56)
Screenshot: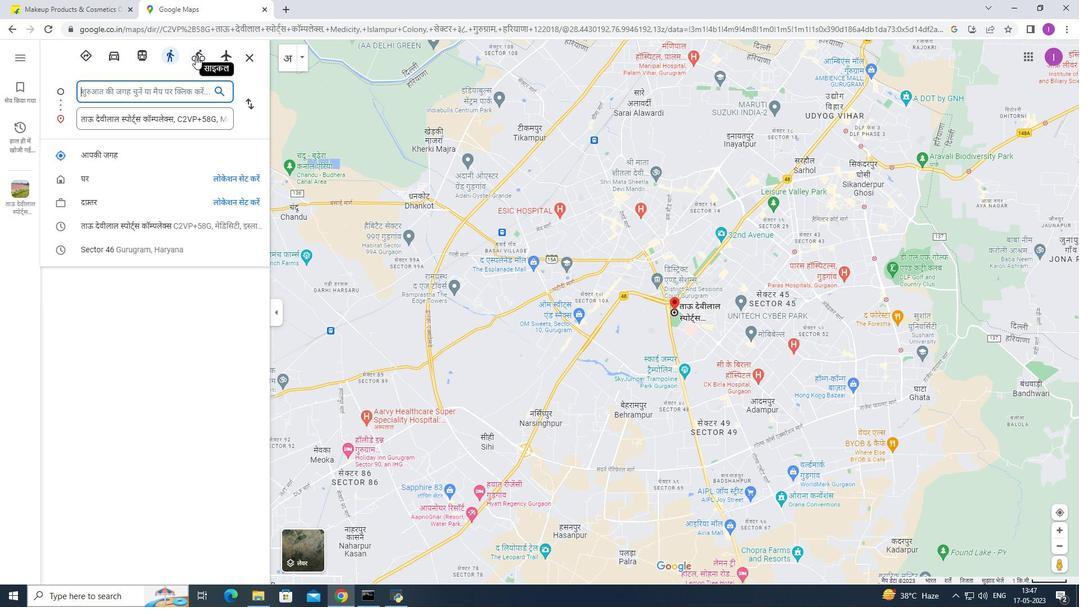 
Action: Mouse moved to (254, 179)
Screenshot: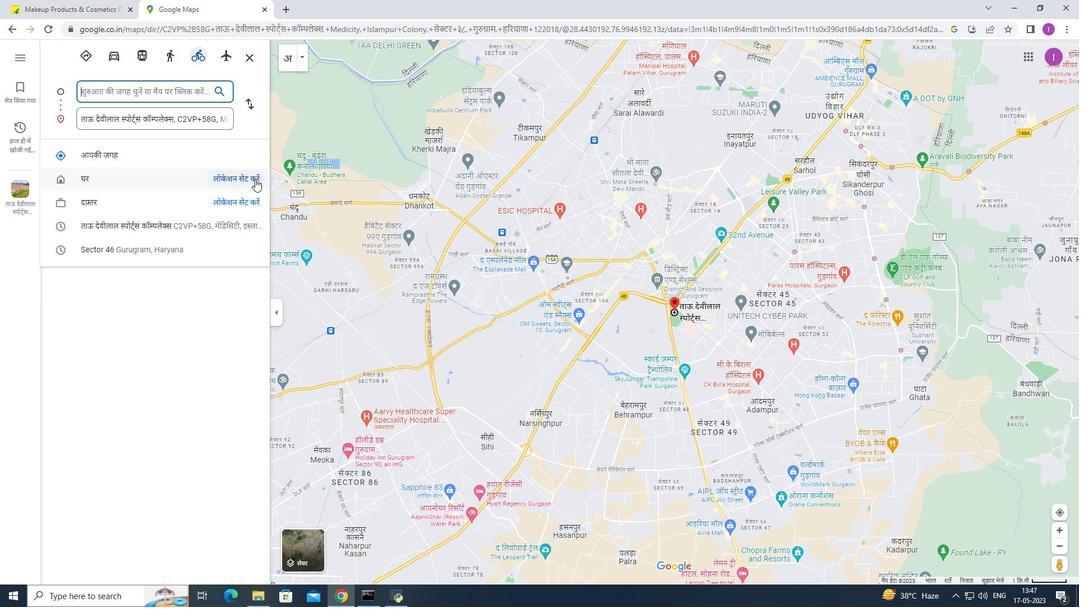 
Action: Mouse pressed left at (254, 179)
Screenshot: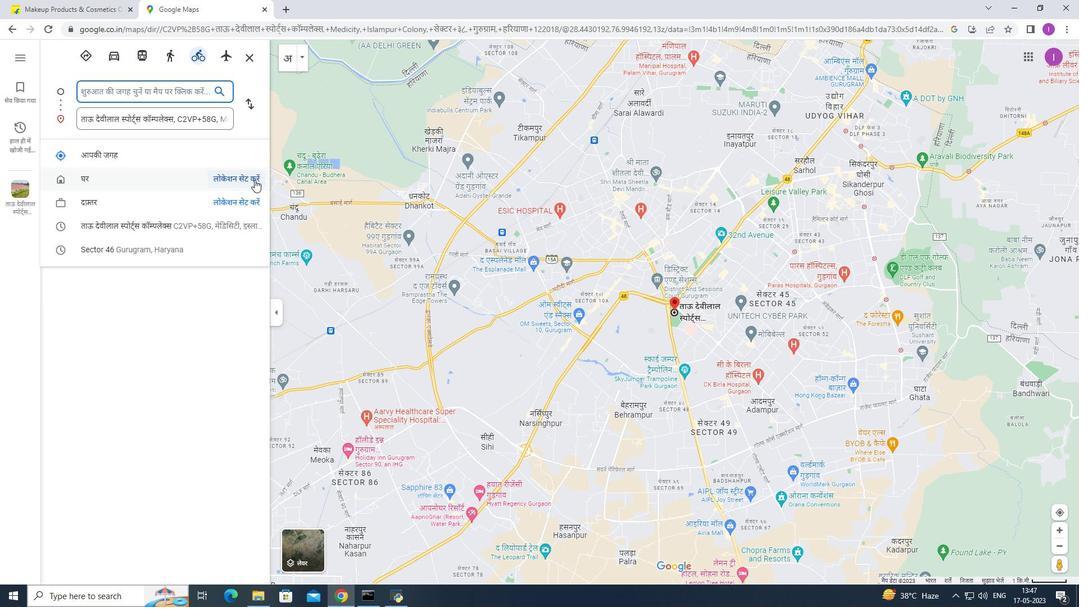 
Action: Mouse moved to (168, 100)
Screenshot: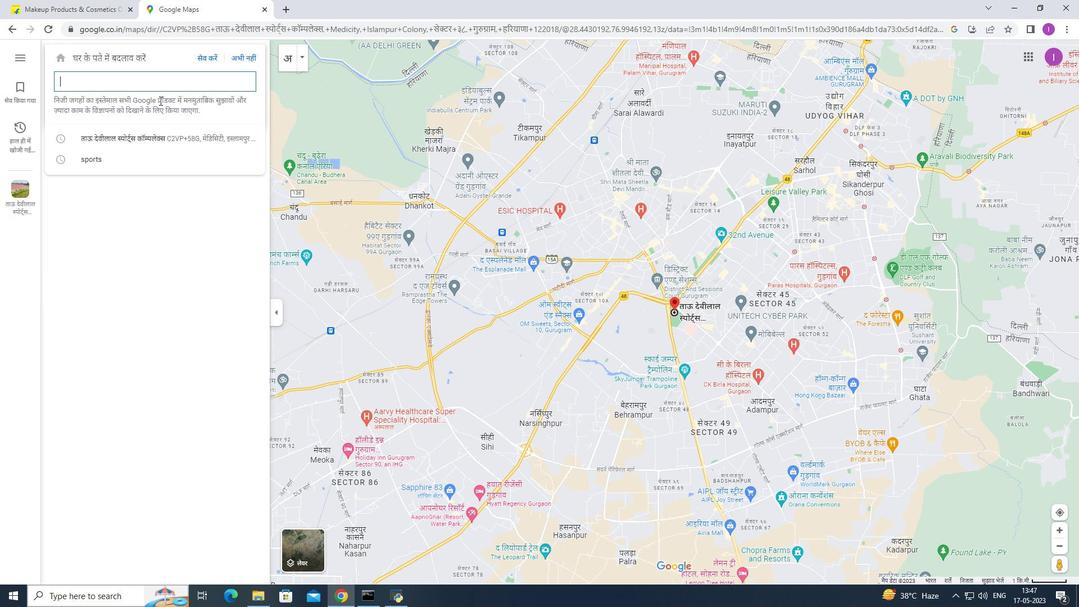 
Action: Key pressed sector<Key.space>18
Screenshot: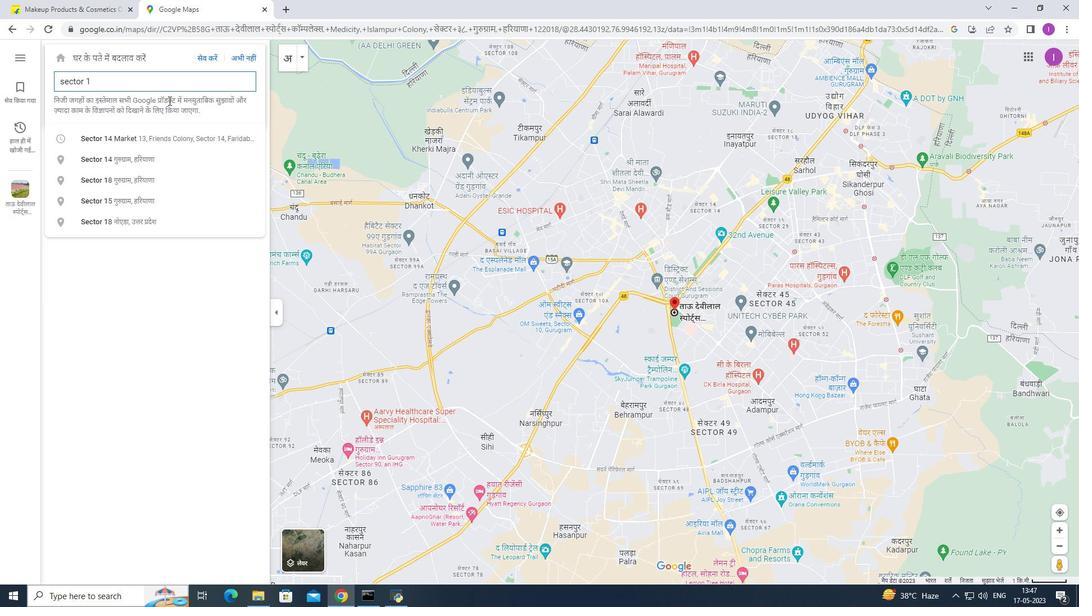 
Action: Mouse moved to (138, 142)
Screenshot: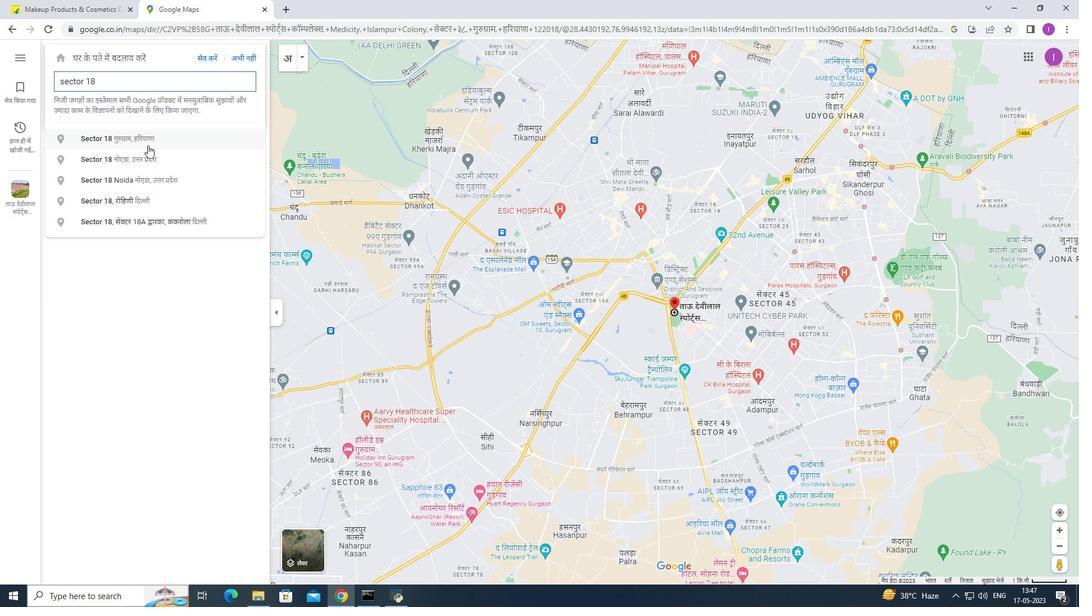
Action: Mouse pressed left at (138, 142)
Screenshot: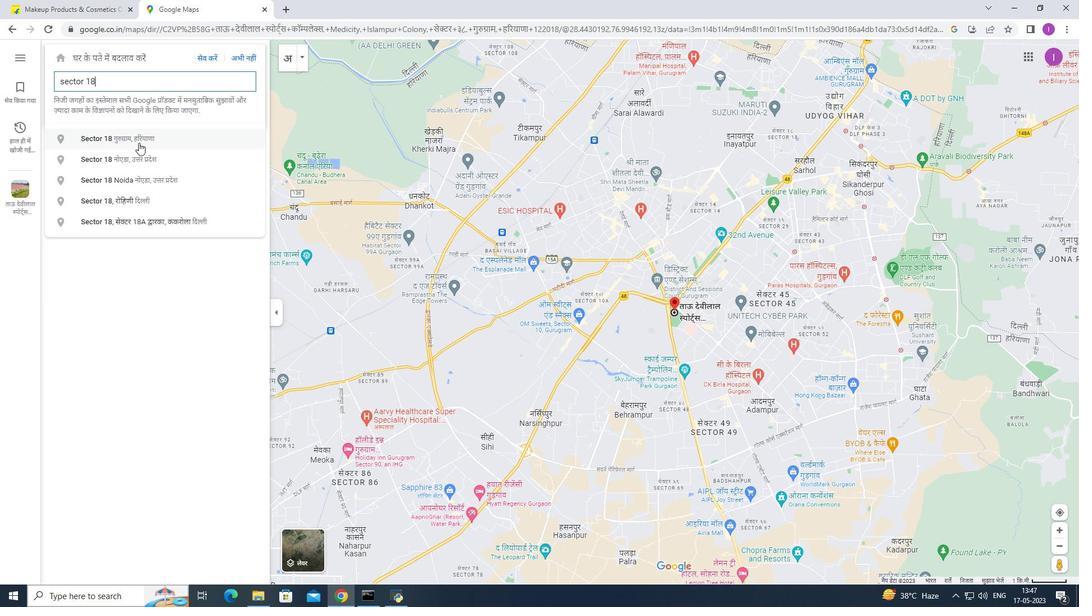 
Action: Mouse moved to (205, 60)
Screenshot: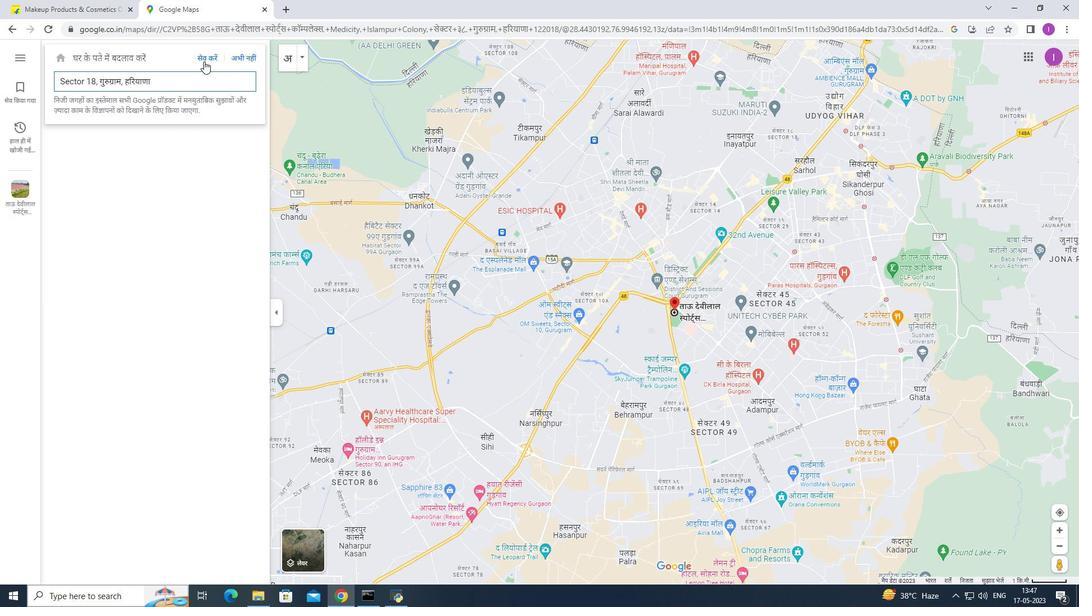 
Action: Mouse pressed left at (205, 60)
Screenshot: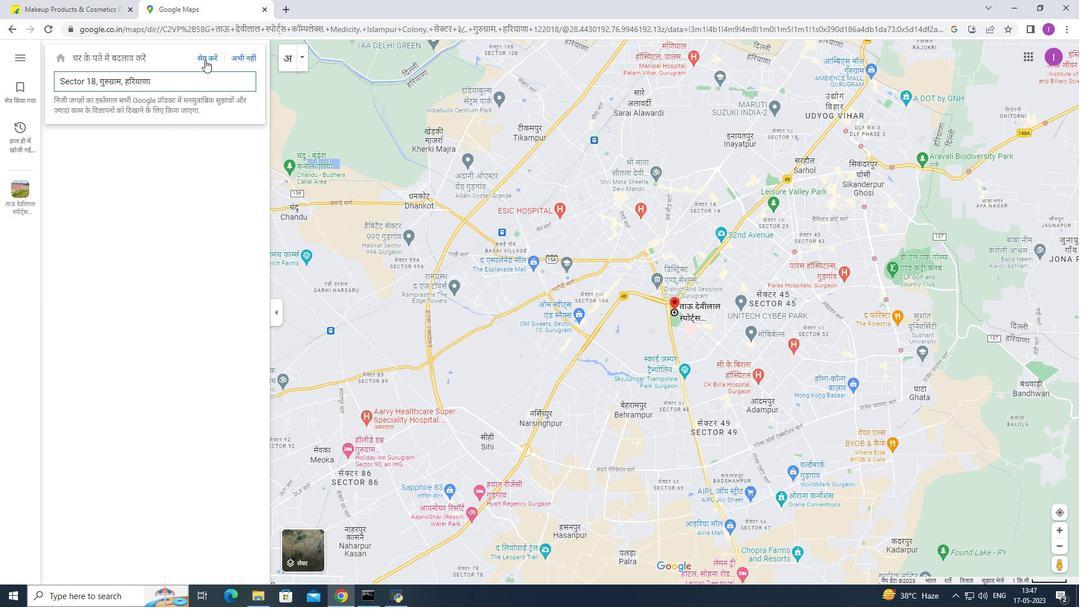 
Action: Mouse moved to (624, 289)
Screenshot: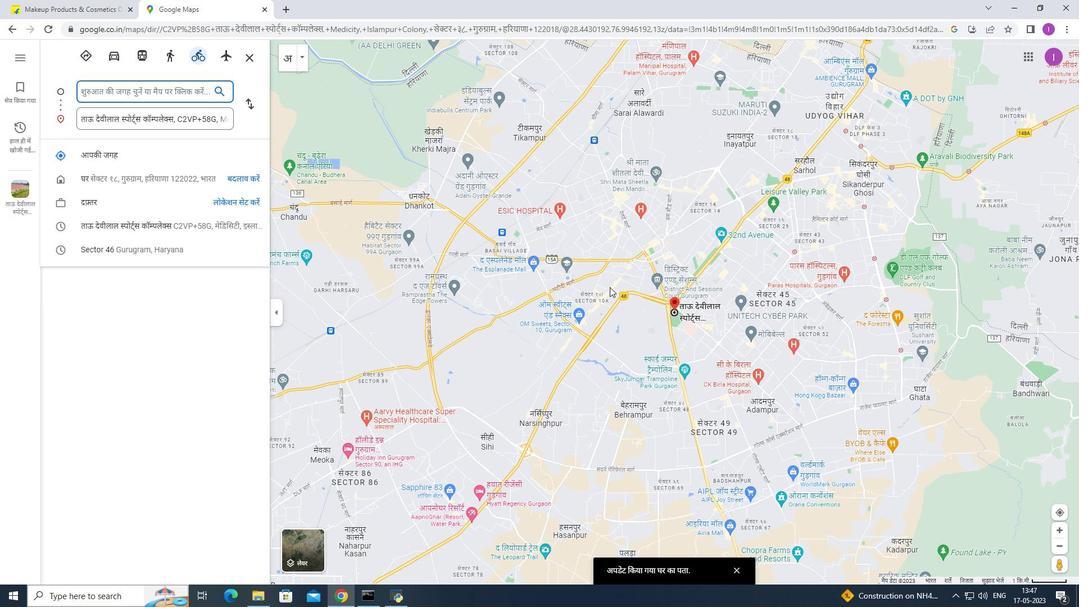 
Action: Mouse scrolled (624, 289) with delta (0, 0)
Screenshot: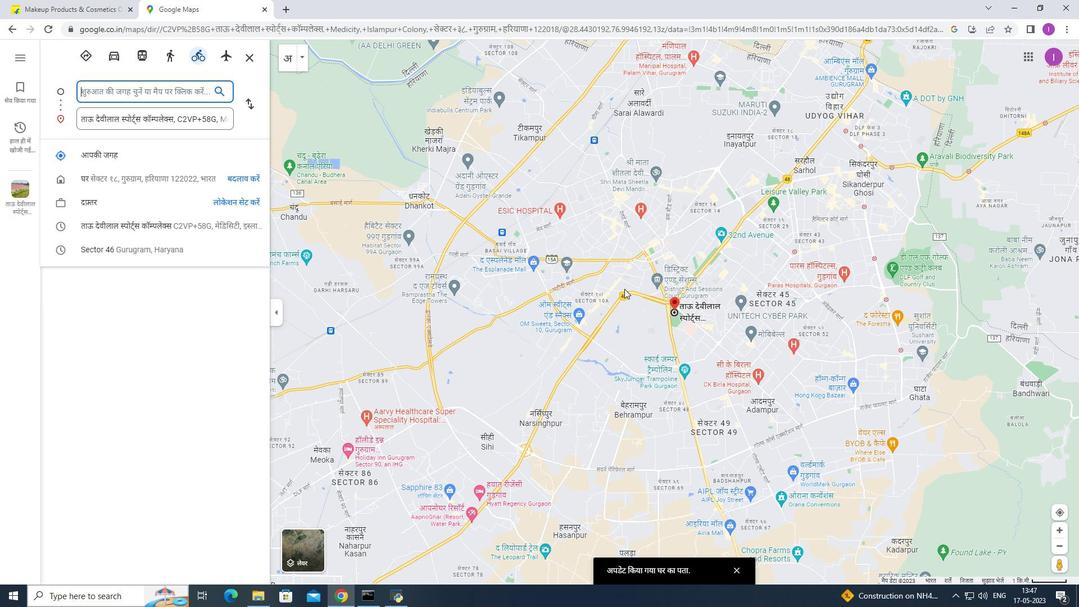 
Action: Mouse scrolled (624, 289) with delta (0, 0)
Screenshot: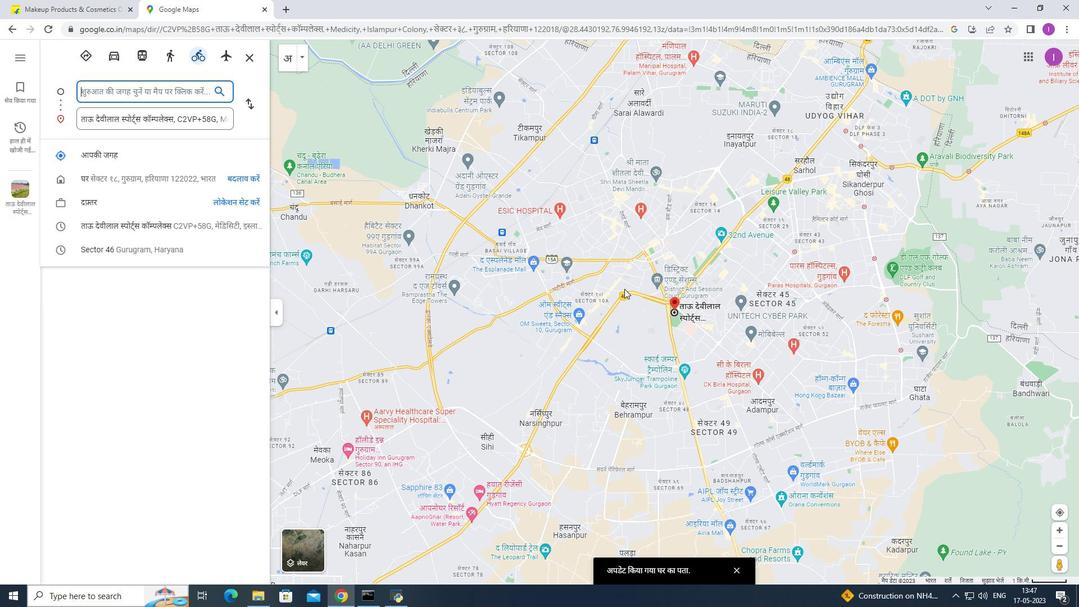 
Action: Mouse scrolled (624, 288) with delta (0, 0)
Screenshot: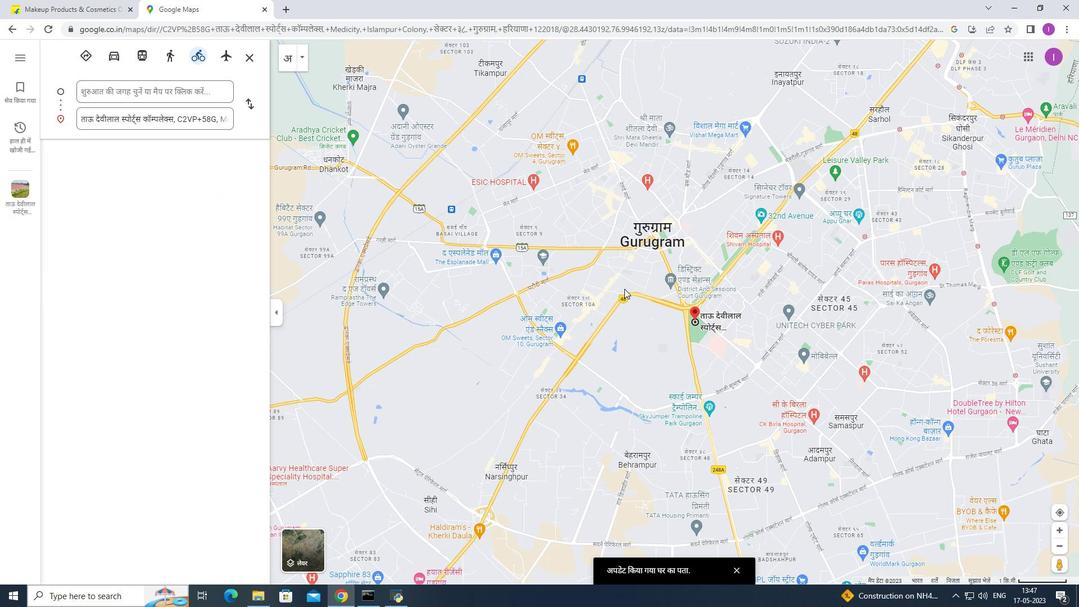 
Action: Mouse moved to (625, 289)
Screenshot: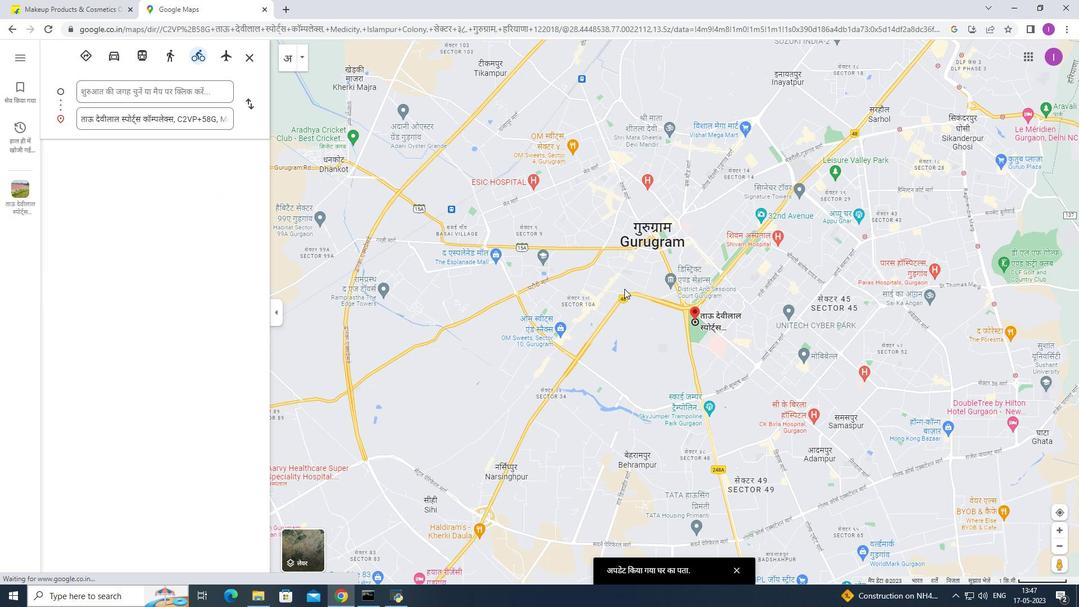 
Action: Mouse scrolled (625, 288) with delta (0, 0)
Screenshot: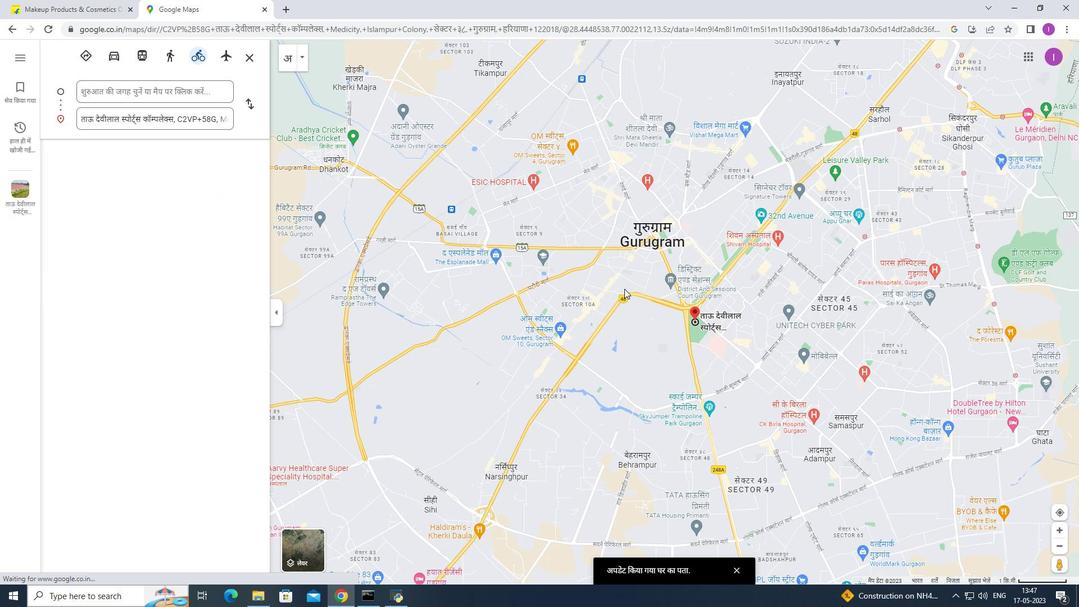 
Action: Mouse scrolled (625, 288) with delta (0, 0)
Screenshot: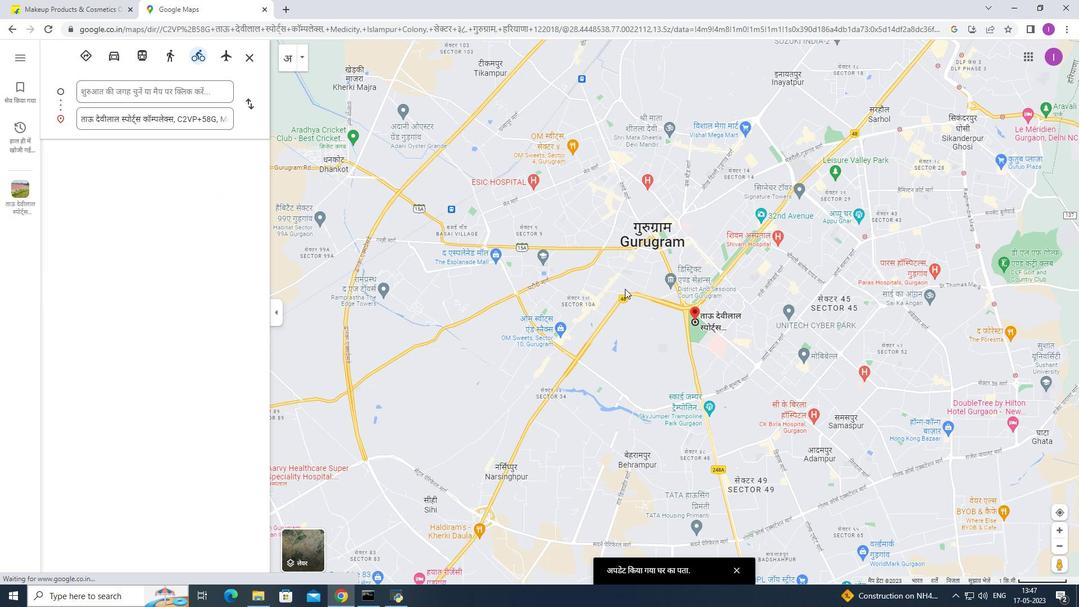 
Action: Mouse scrolled (625, 288) with delta (0, 0)
Screenshot: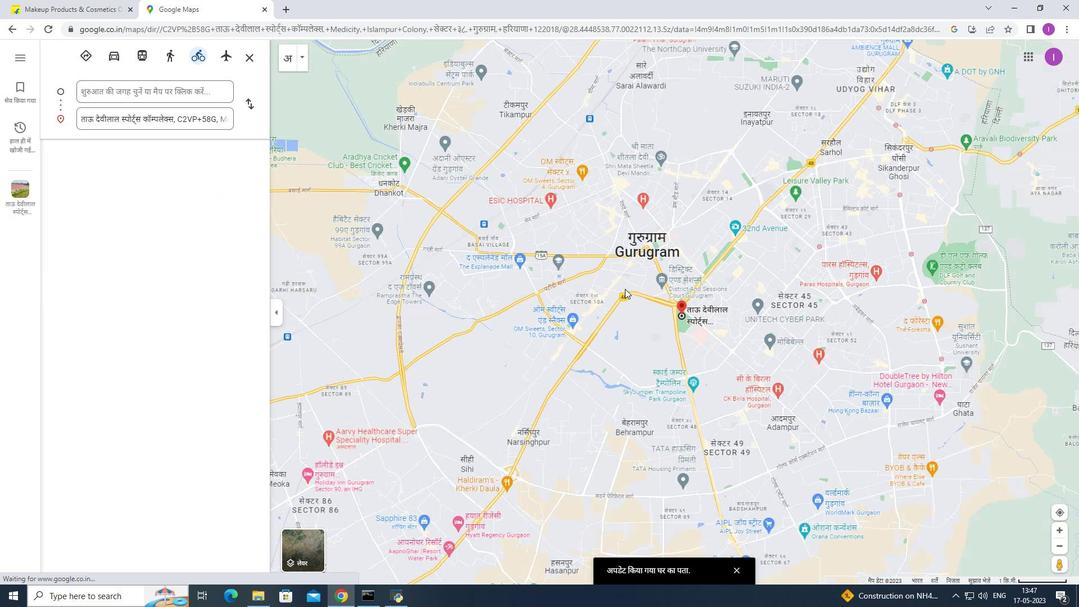 
Action: Mouse moved to (161, 56)
Screenshot: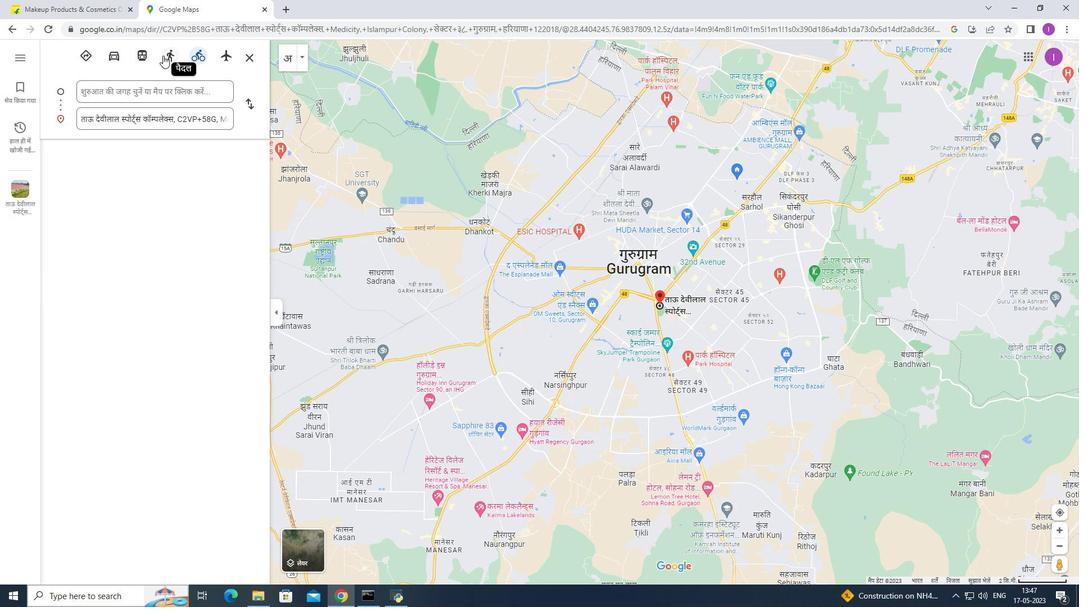 
Action: Mouse pressed left at (161, 56)
Screenshot: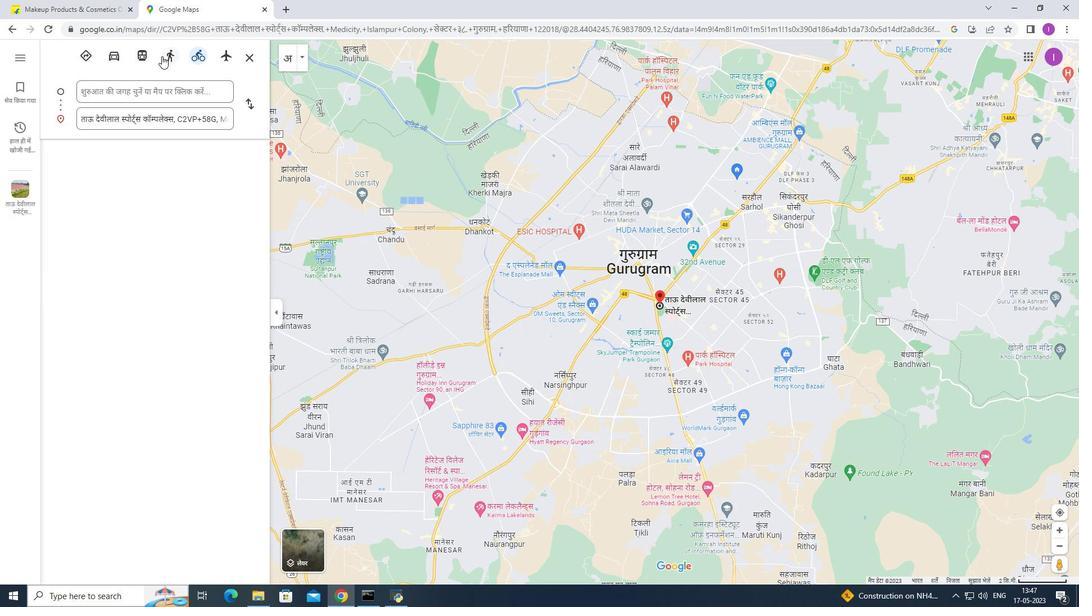 
Action: Mouse moved to (137, 58)
Screenshot: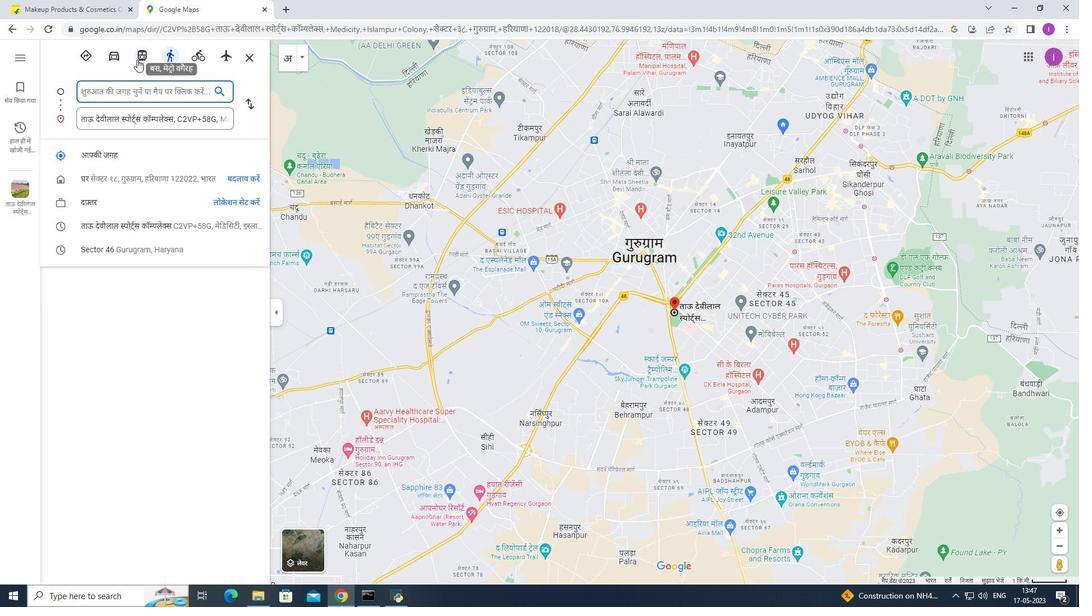
Action: Mouse pressed left at (137, 58)
Screenshot: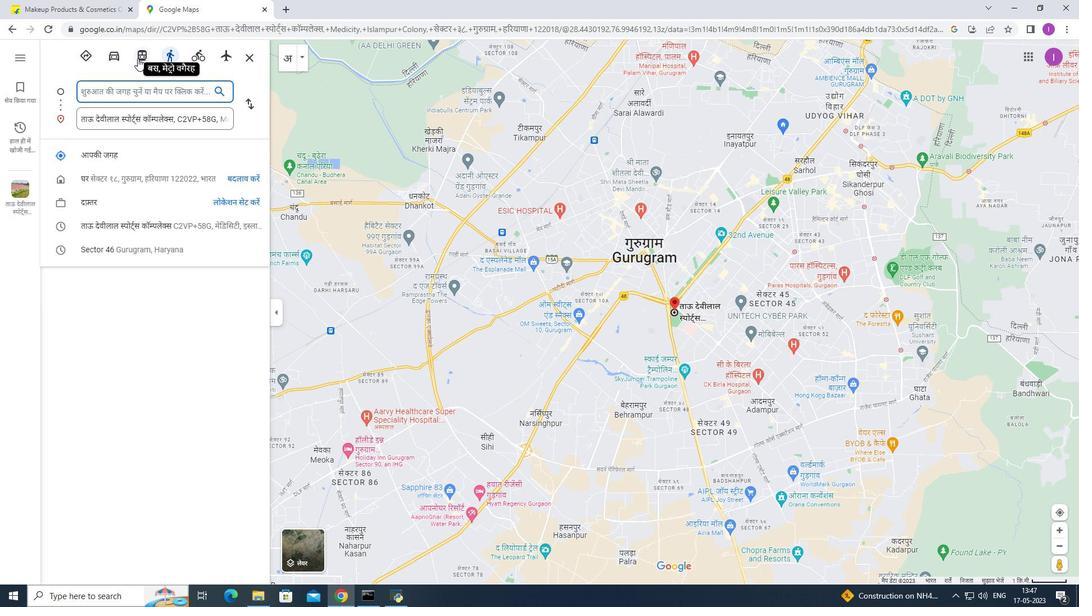 
Action: Mouse moved to (115, 61)
Screenshot: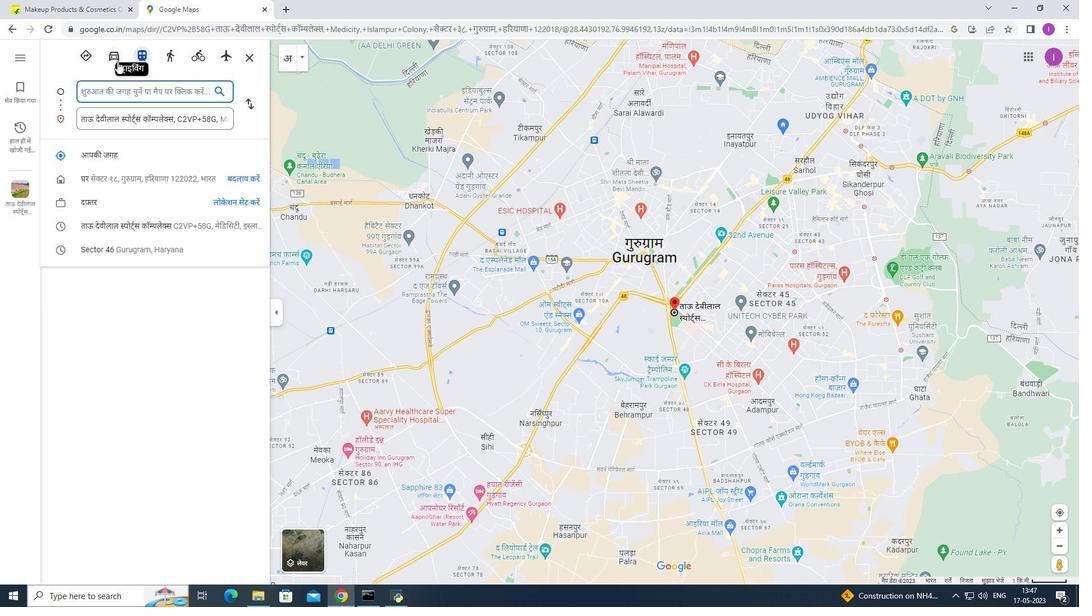 
Action: Mouse pressed left at (115, 61)
Screenshot: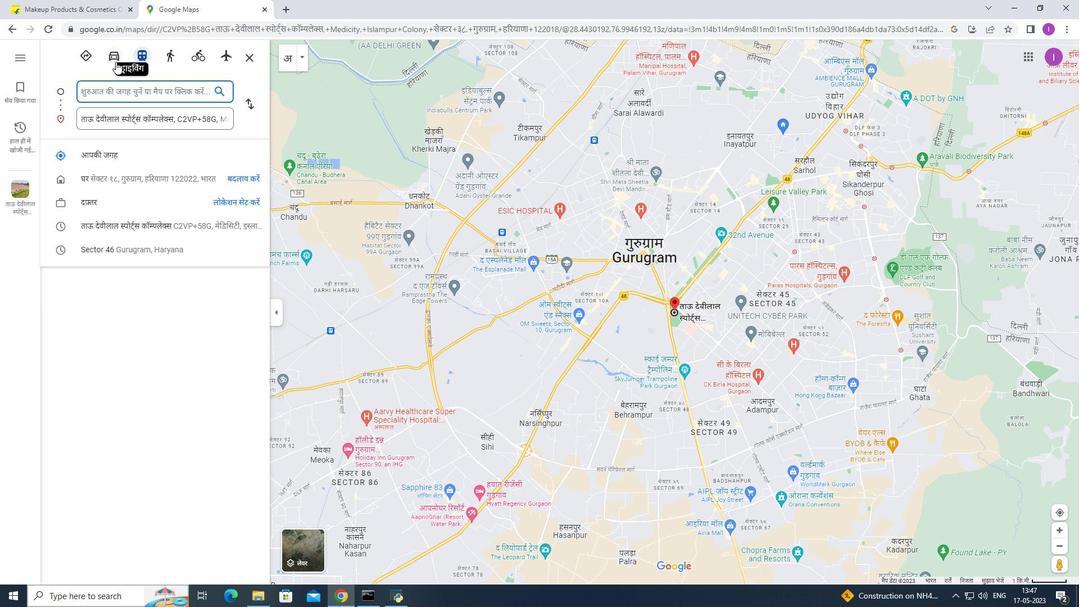 
Action: Mouse moved to (405, 188)
Screenshot: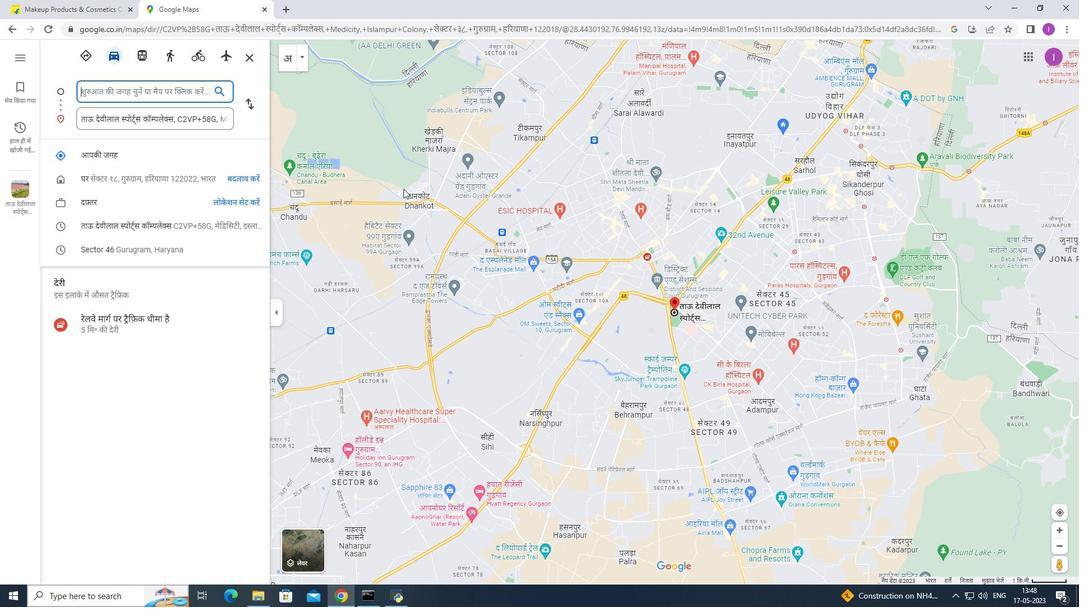 
